 Task: Add an event with the title Sales Territory Review and Planning, date '2023/11/27', time 9:15 AM to 11:15 AMand add a description: Throughout the workshop, participants will engage in a series of activities, exercises, and discussions aimed at developing and refining their communication skills. These activities will be designed to be interactive, allowing participants to practice new techniques, receive feedback, and collaborate with their team members., put the event into Green category . Add location for the event as: Tunis, Tunisia, logged in from the account softage.4@softage.netand send the event invitation to softage.3@softage.net and softage.5@softage.net. Set a reminder for the event At time of event
Action: Mouse moved to (148, 120)
Screenshot: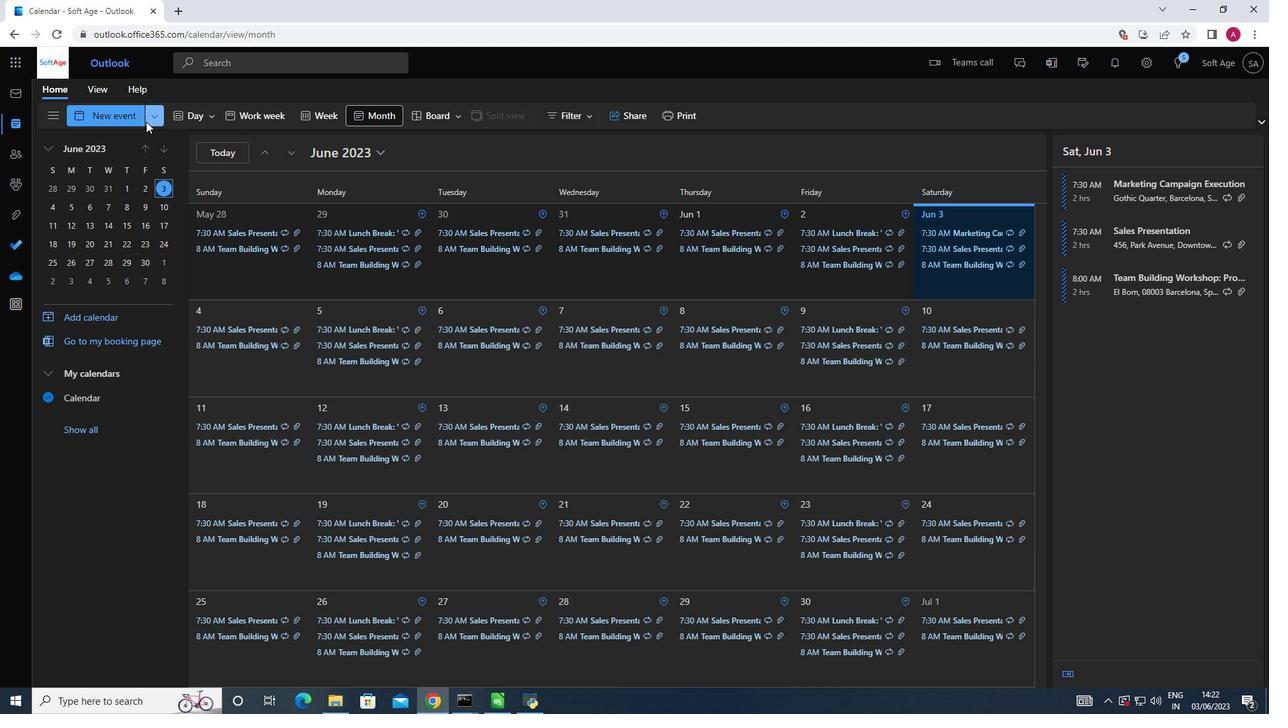
Action: Mouse pressed left at (148, 120)
Screenshot: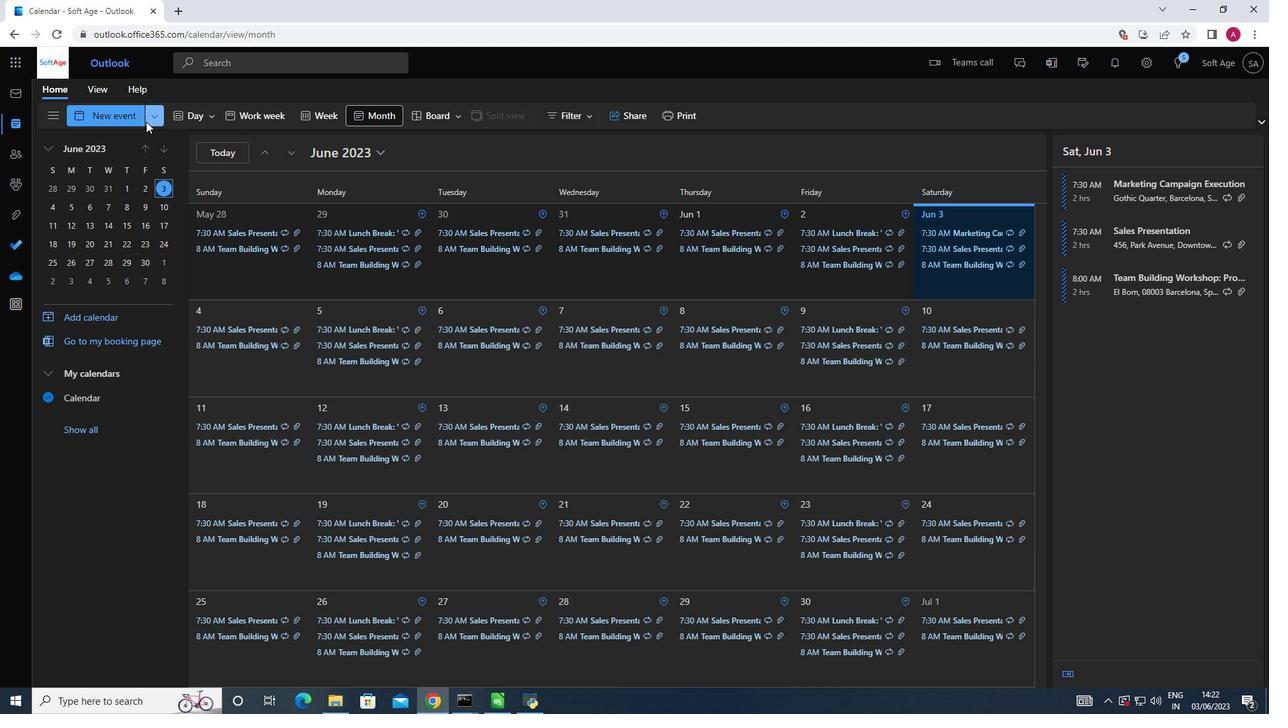 
Action: Mouse moved to (137, 165)
Screenshot: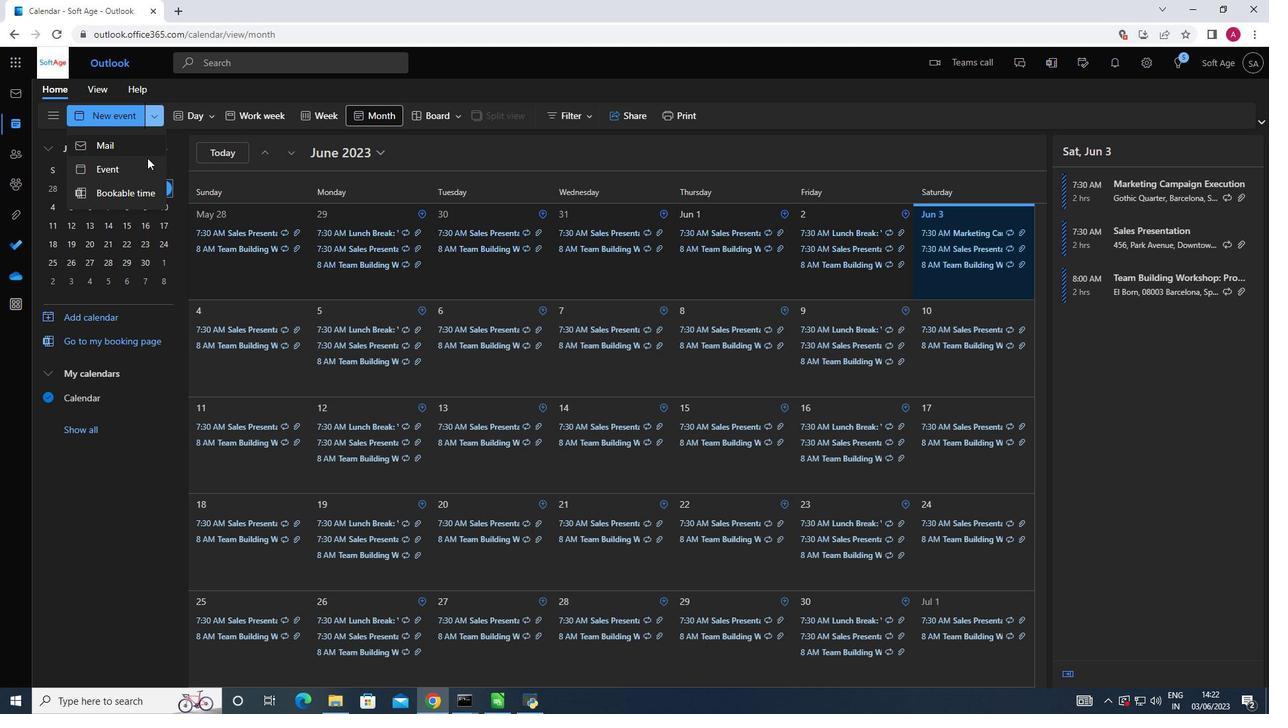 
Action: Mouse pressed left at (137, 165)
Screenshot: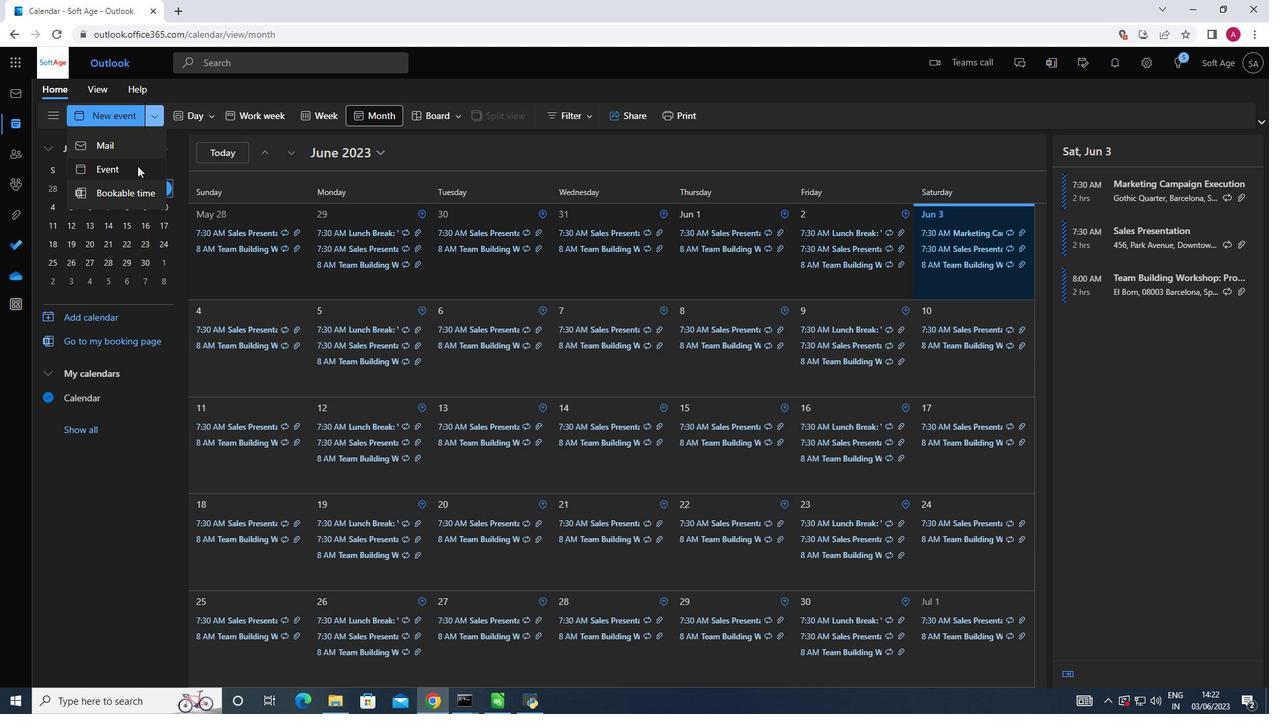 
Action: Mouse moved to (342, 202)
Screenshot: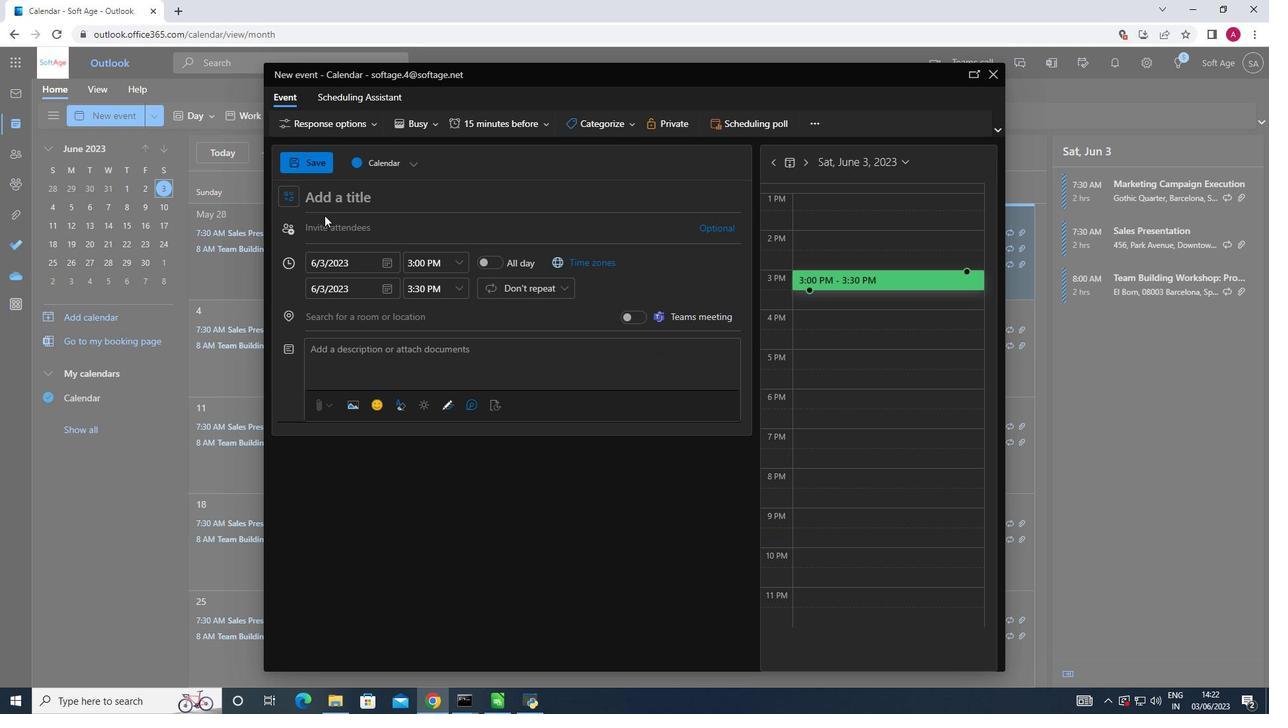 
Action: Mouse pressed left at (342, 202)
Screenshot: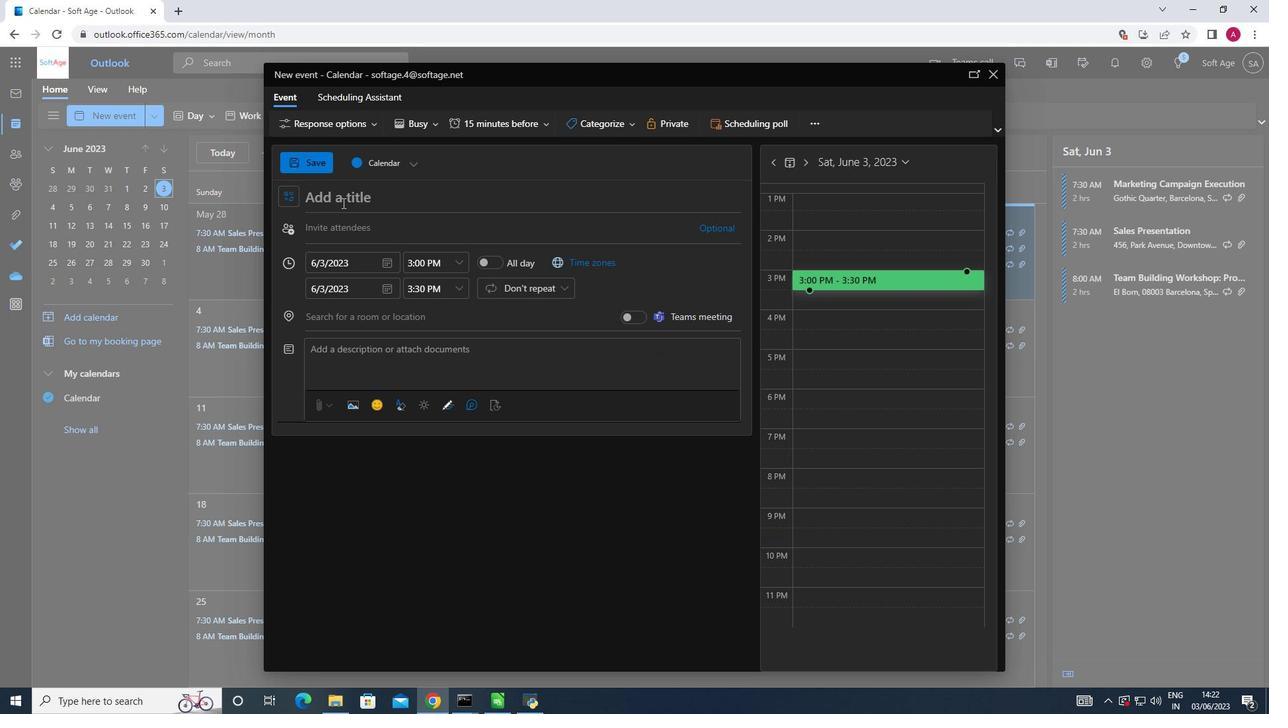 
Action: Key pressed <Key.shift>Sales<Key.space><Key.shift>Territort<Key.backspace>y<Key.space><Key.shift><Key.shift><Key.shift><Key.shift><Key.shift><Key.shift>Review<Key.space>and<Key.space><Key.shift><Key.shift><Key.shift><Key.shift>Planing
Screenshot: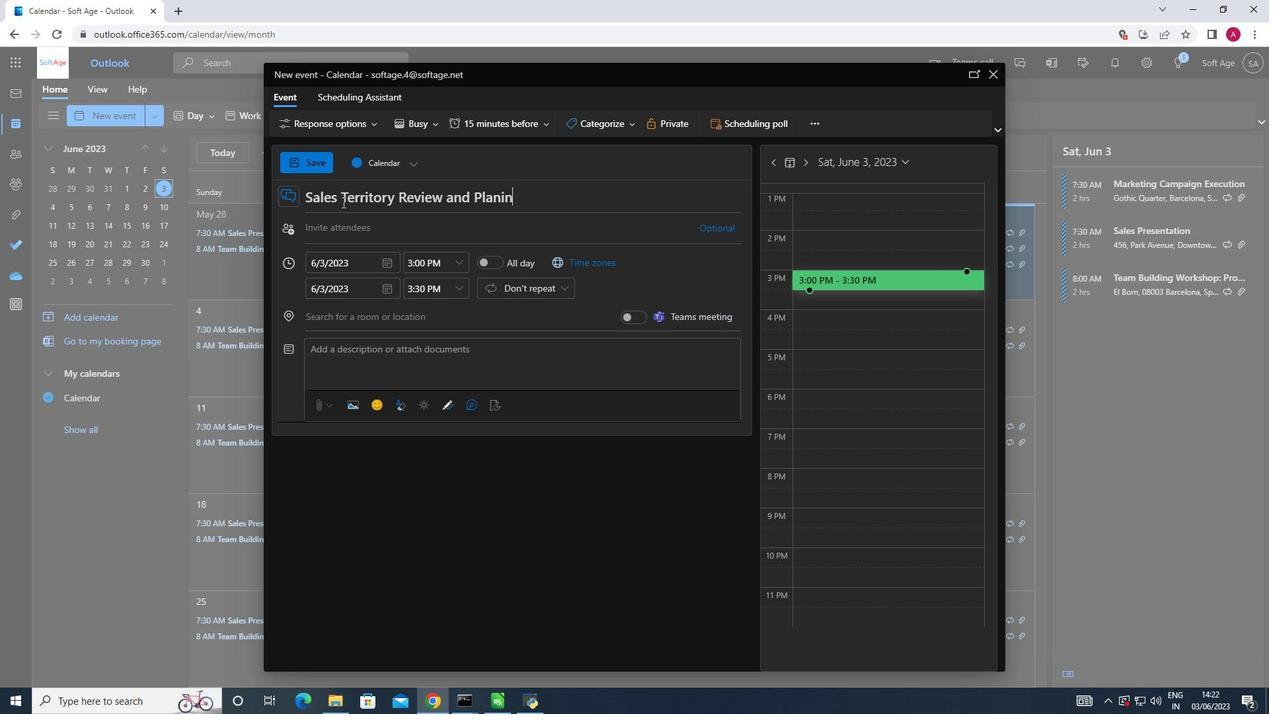 
Action: Mouse moved to (386, 261)
Screenshot: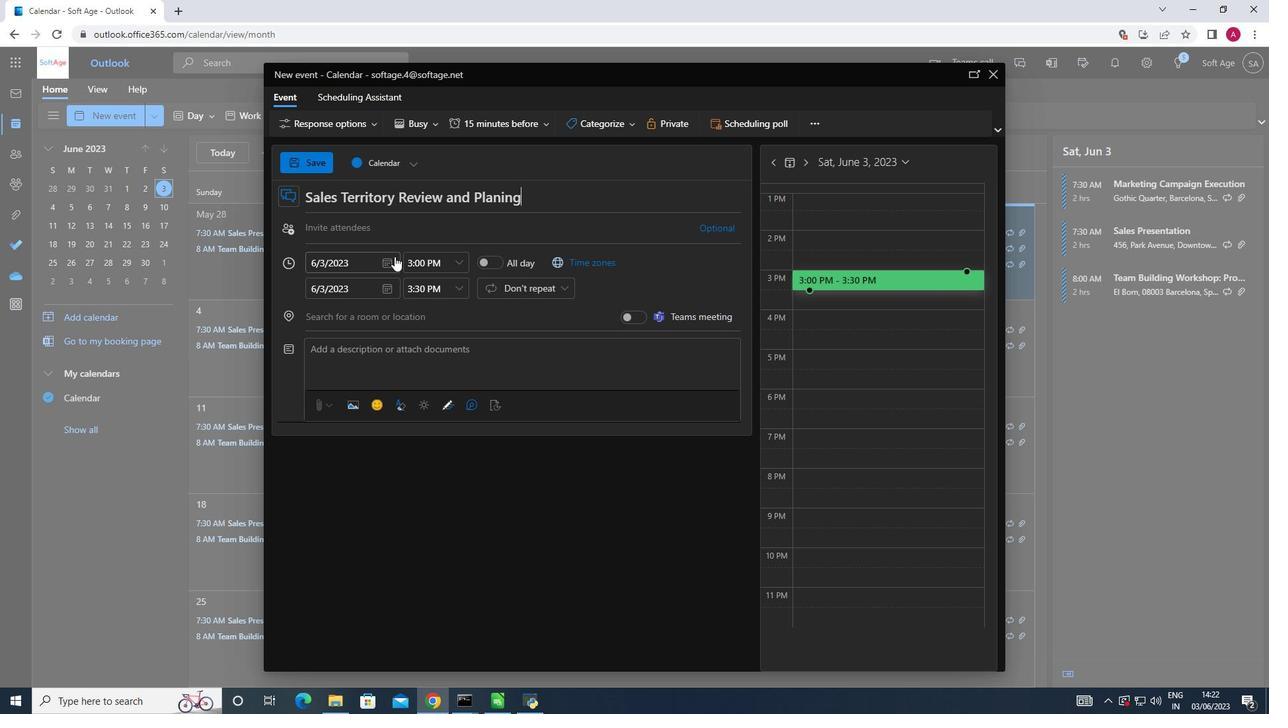 
Action: Mouse pressed left at (386, 261)
Screenshot: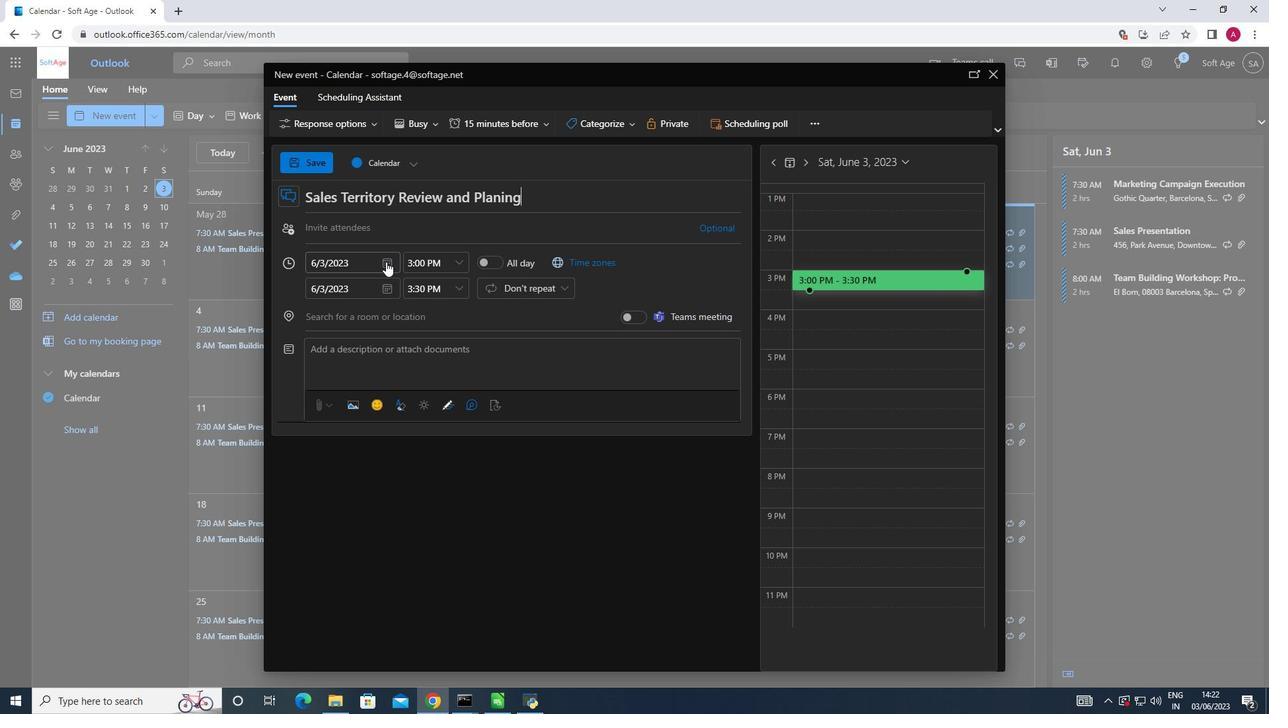 
Action: Mouse moved to (427, 294)
Screenshot: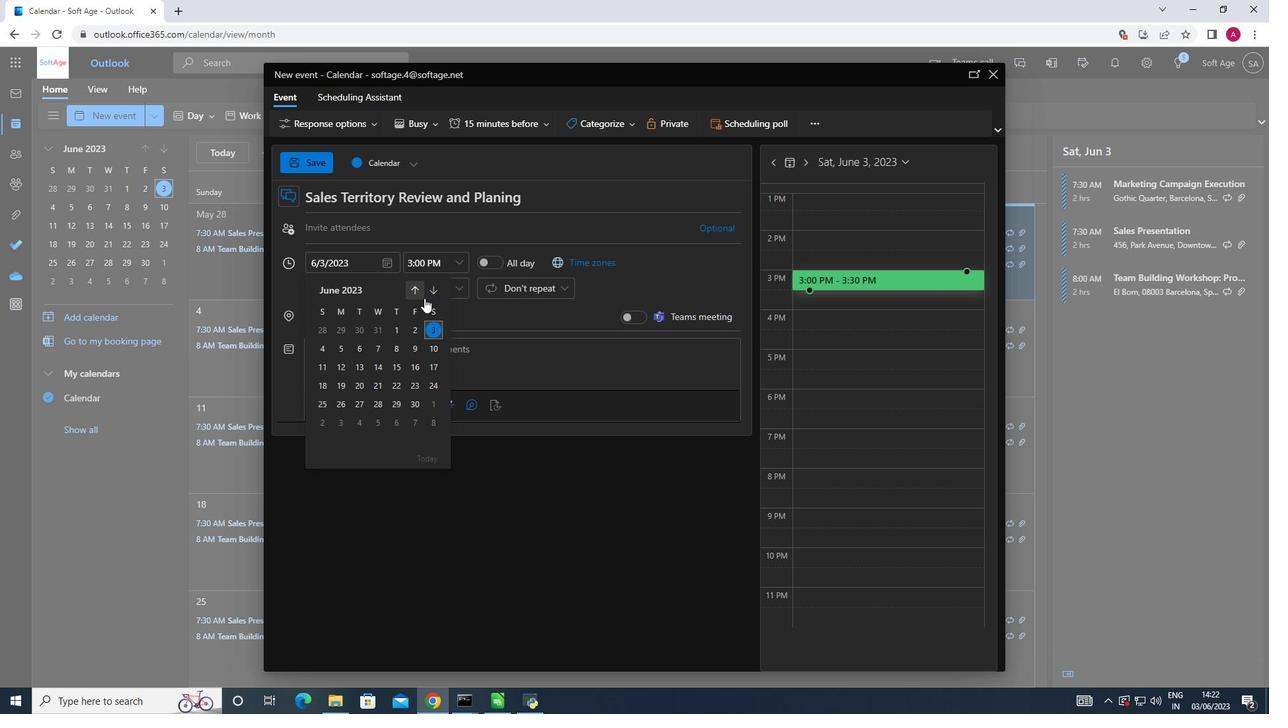 
Action: Mouse pressed left at (427, 294)
Screenshot: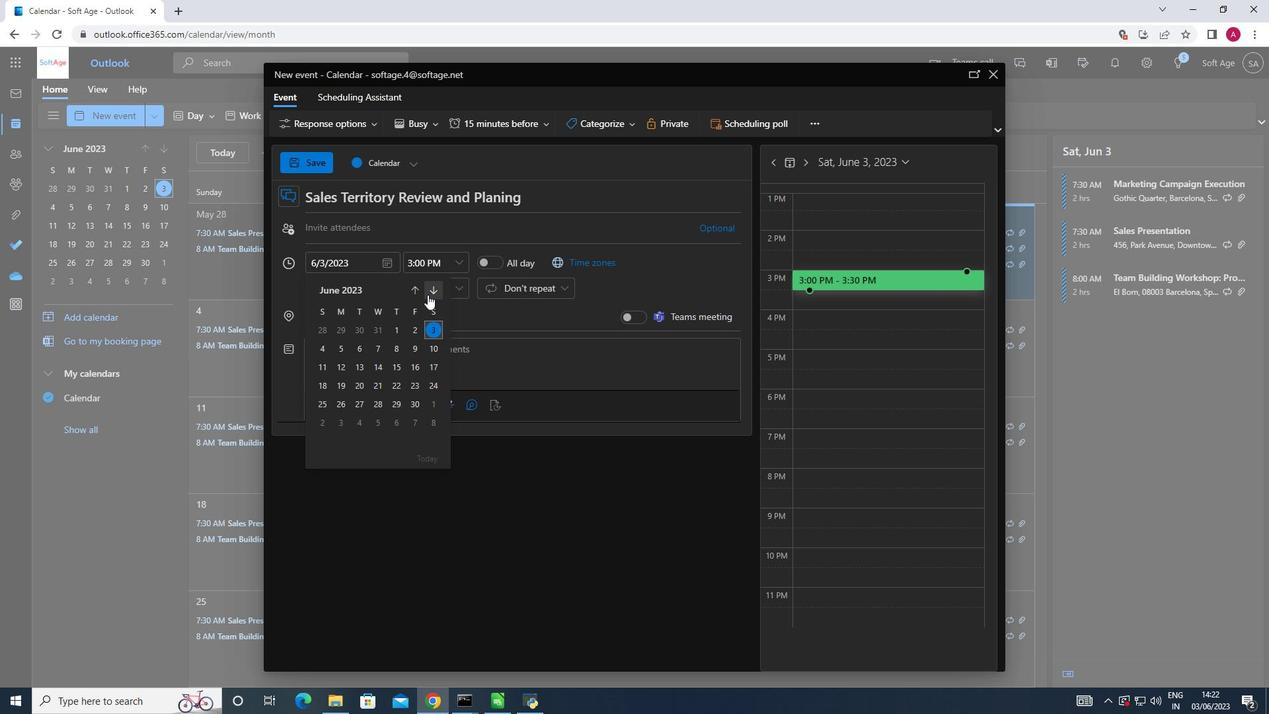 
Action: Mouse pressed left at (427, 294)
Screenshot: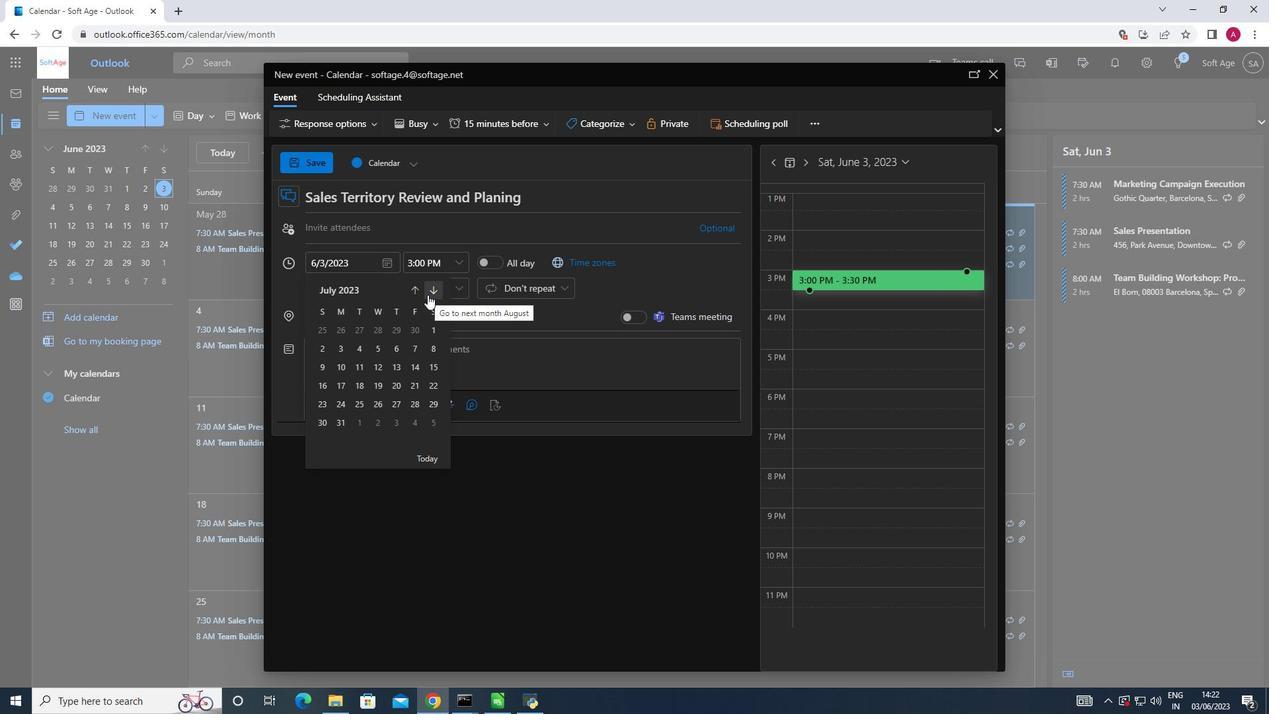 
Action: Mouse pressed left at (427, 294)
Screenshot: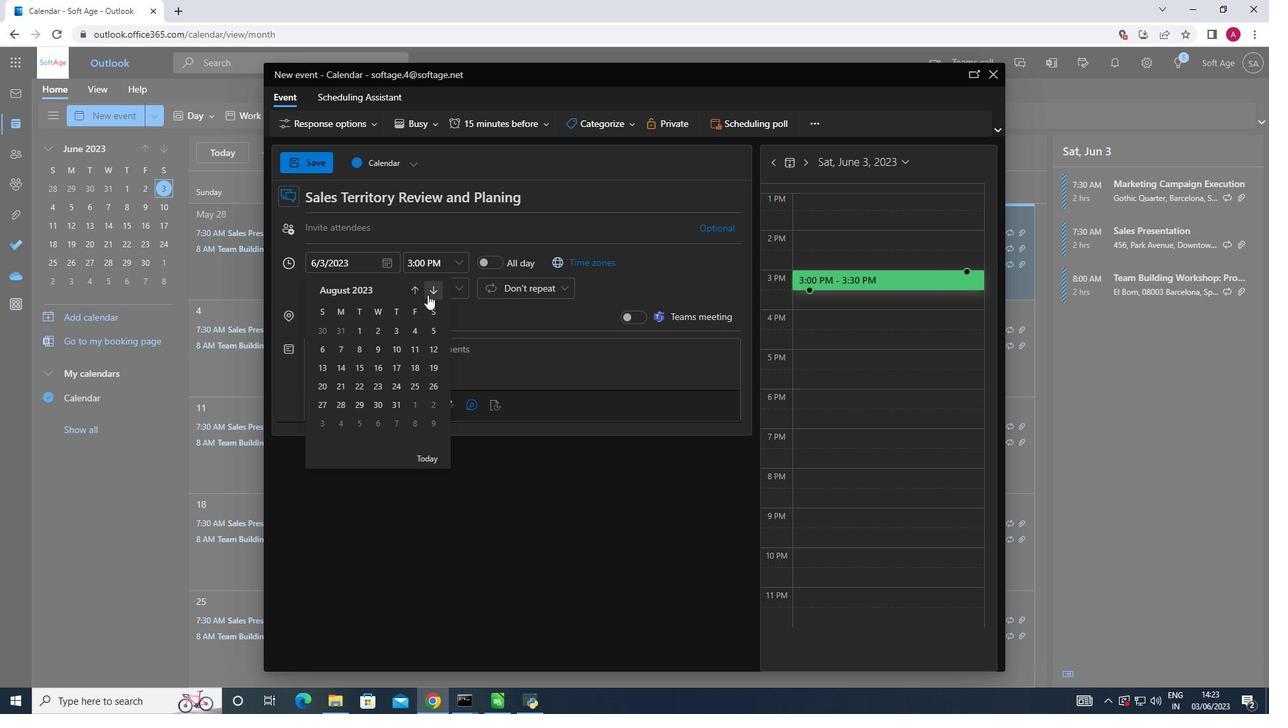 
Action: Mouse pressed left at (427, 294)
Screenshot: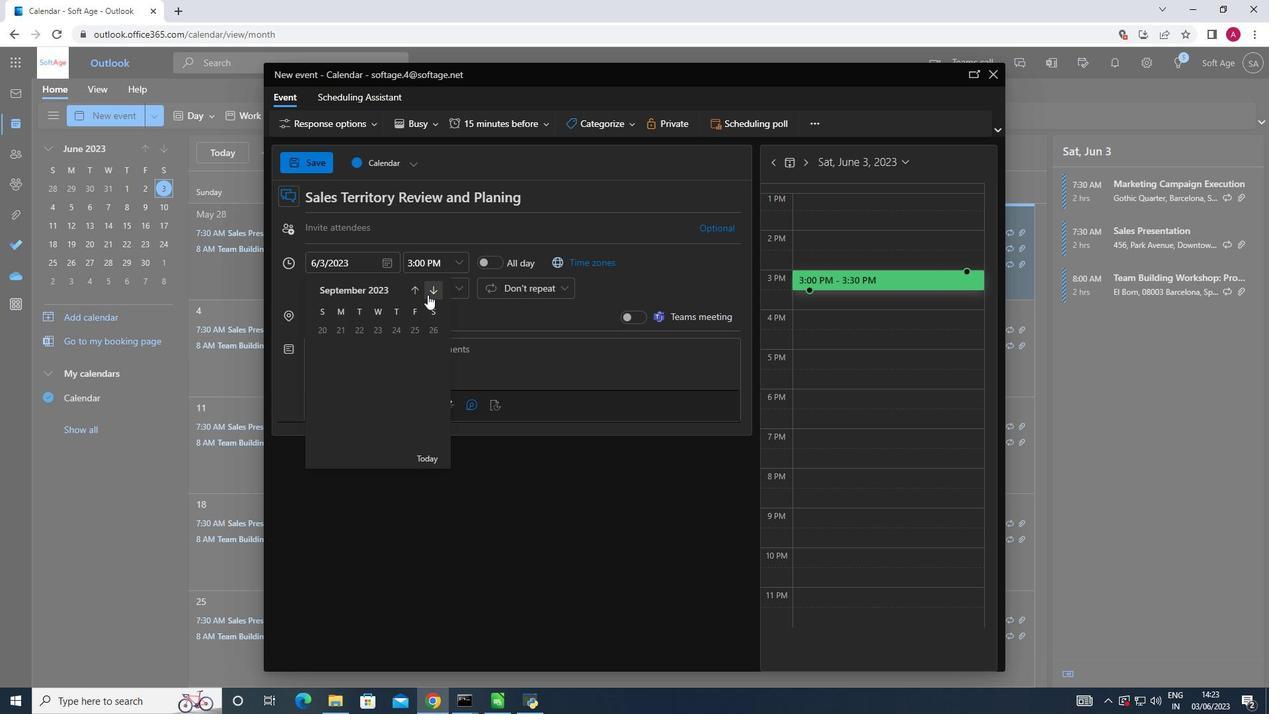 
Action: Mouse pressed left at (427, 294)
Screenshot: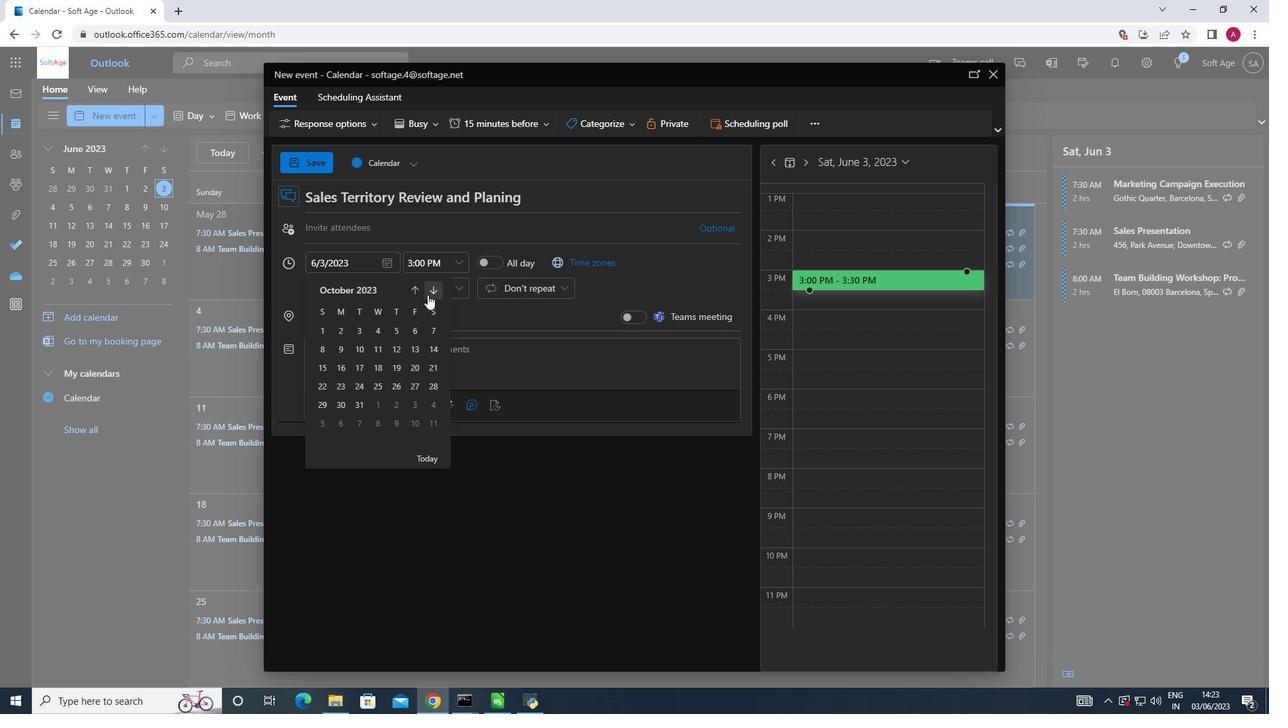 
Action: Mouse moved to (337, 402)
Screenshot: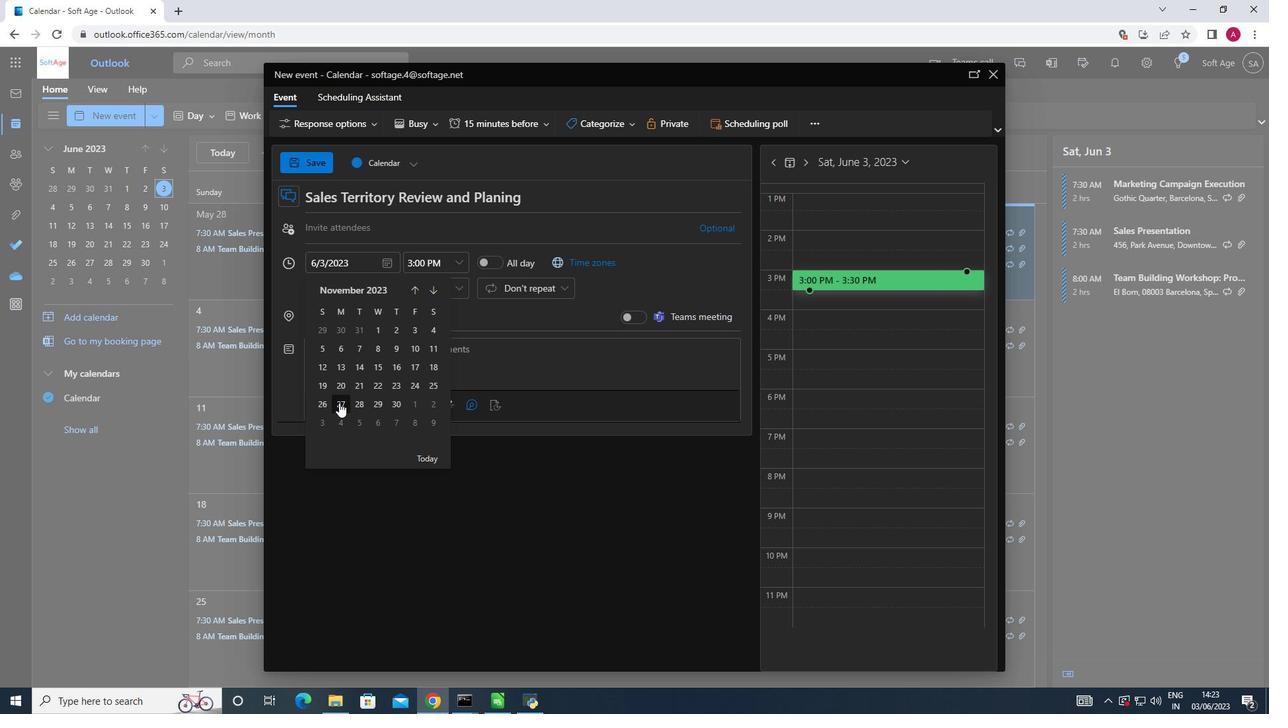 
Action: Mouse pressed left at (337, 402)
Screenshot: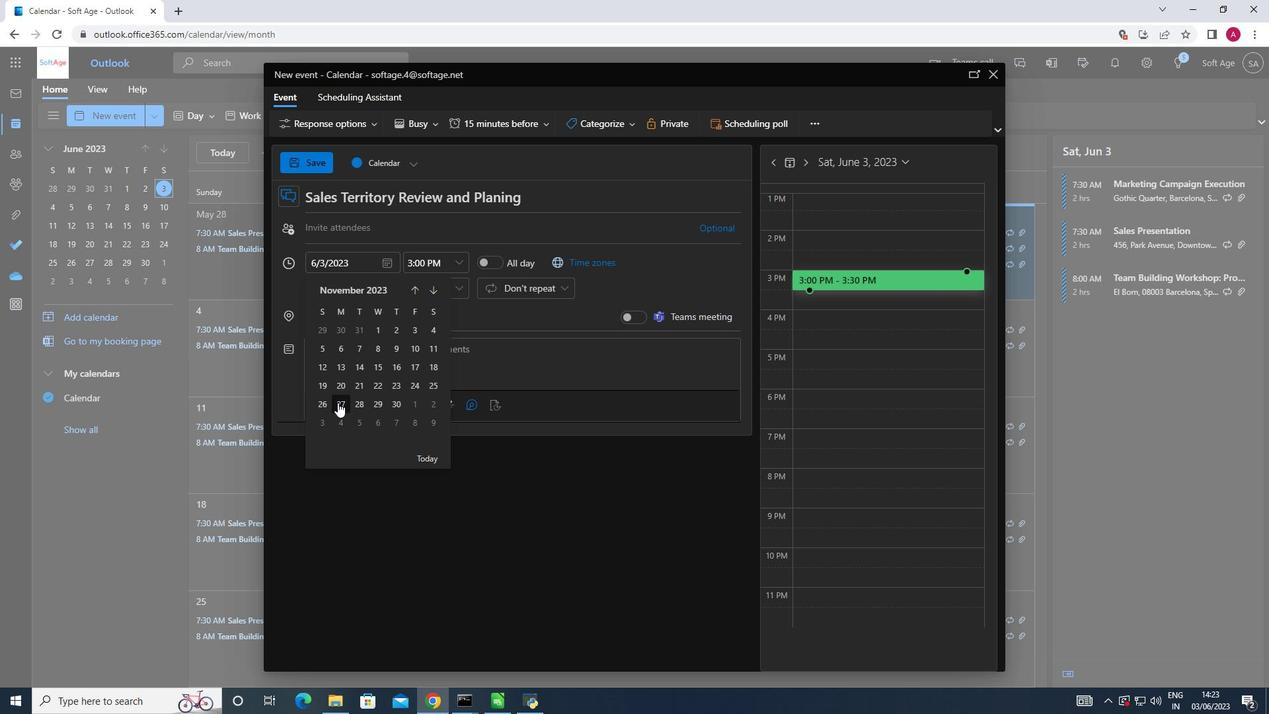 
Action: Mouse moved to (461, 263)
Screenshot: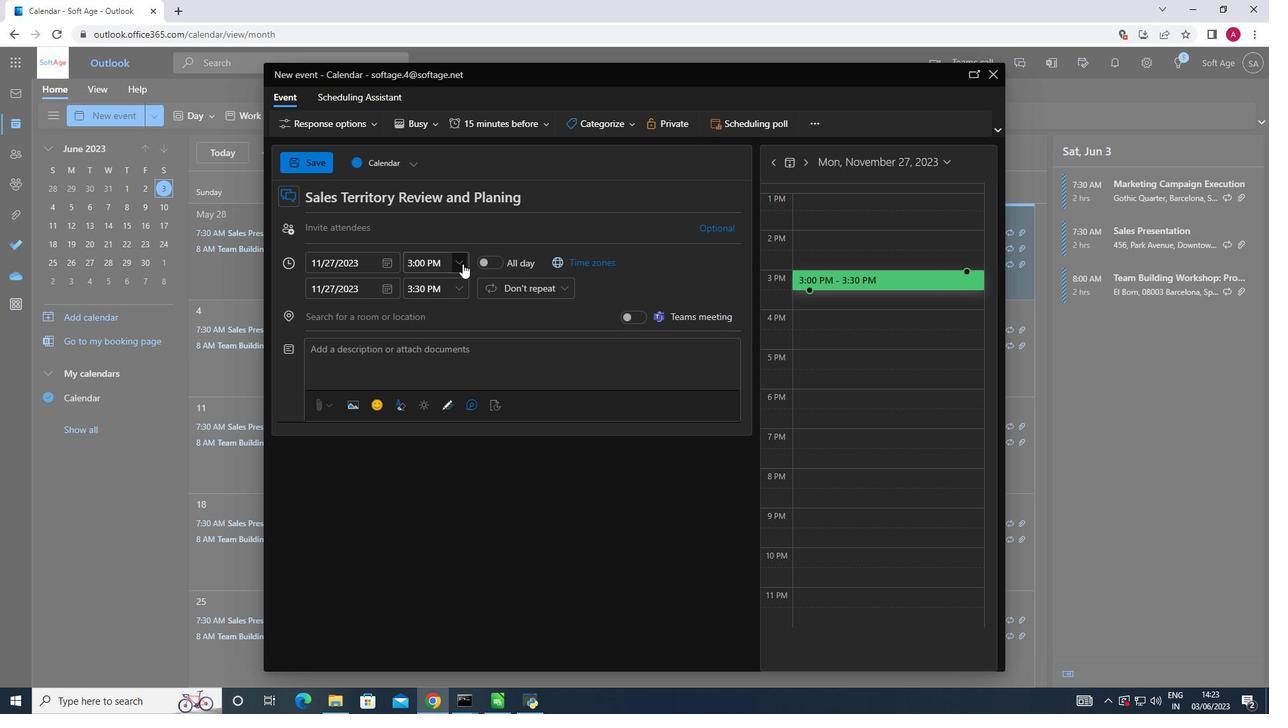 
Action: Mouse pressed left at (461, 263)
Screenshot: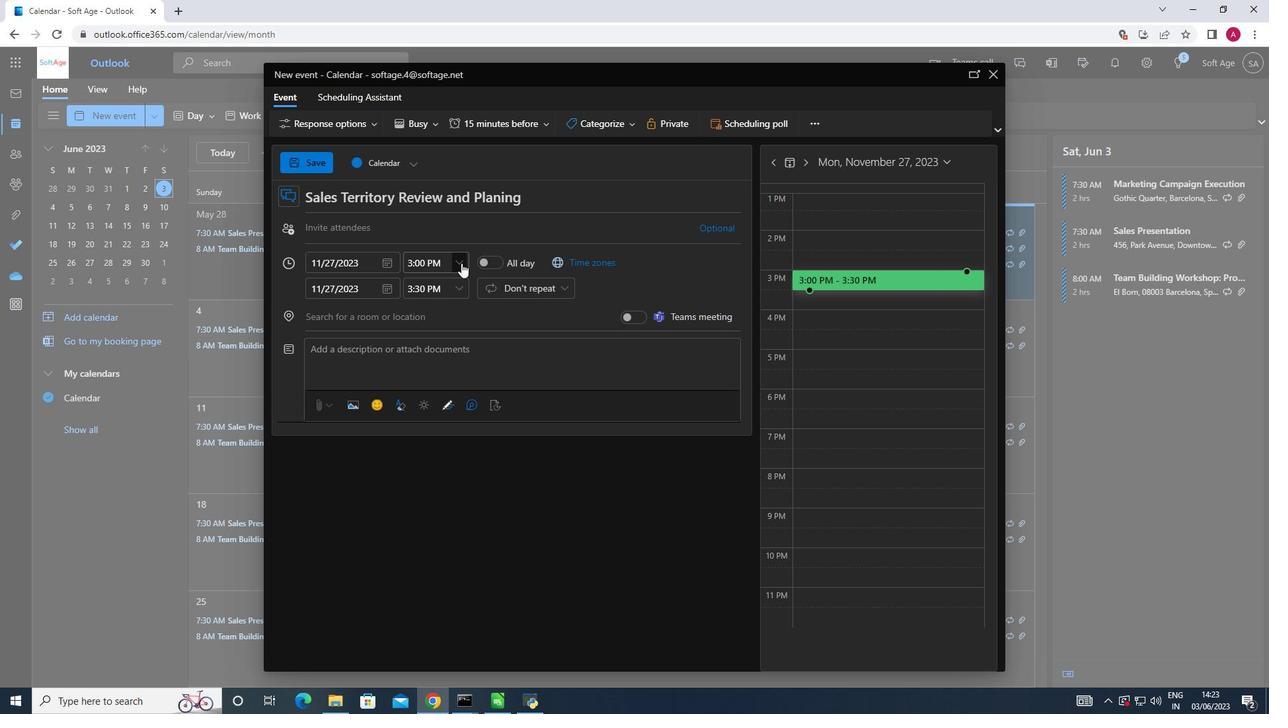
Action: Mouse moved to (449, 345)
Screenshot: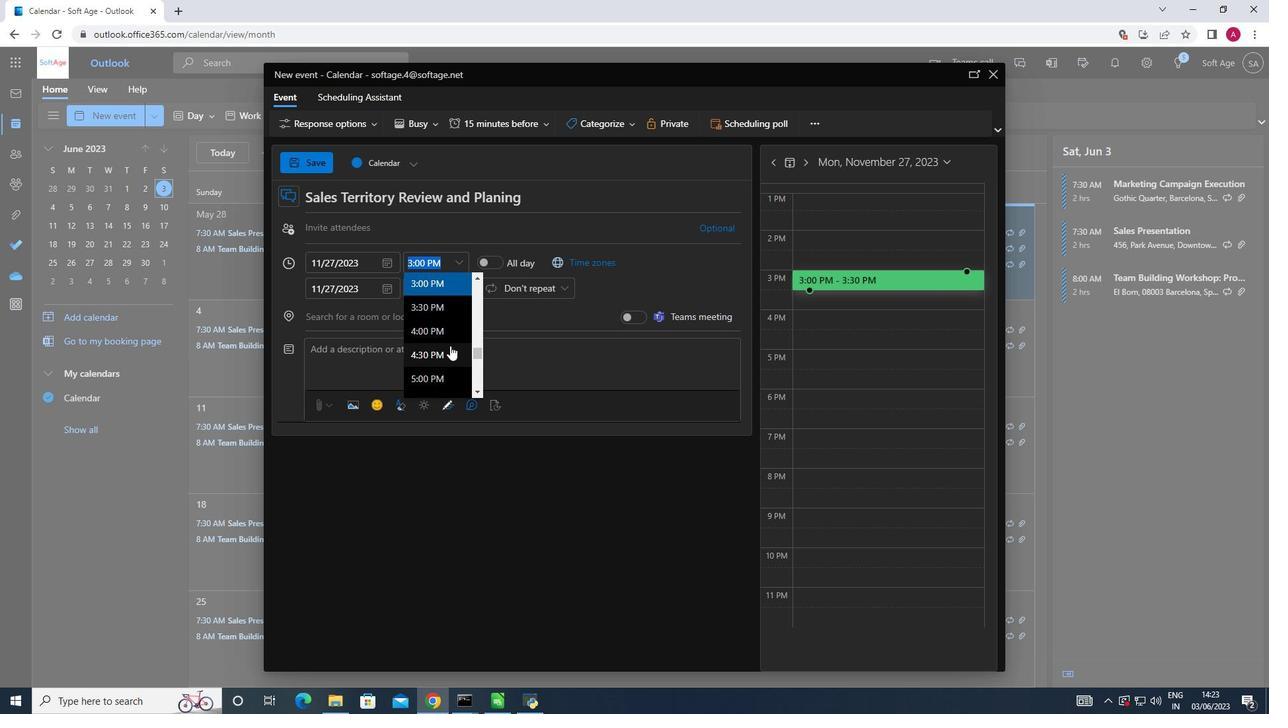 
Action: Mouse scrolled (449, 345) with delta (0, 0)
Screenshot: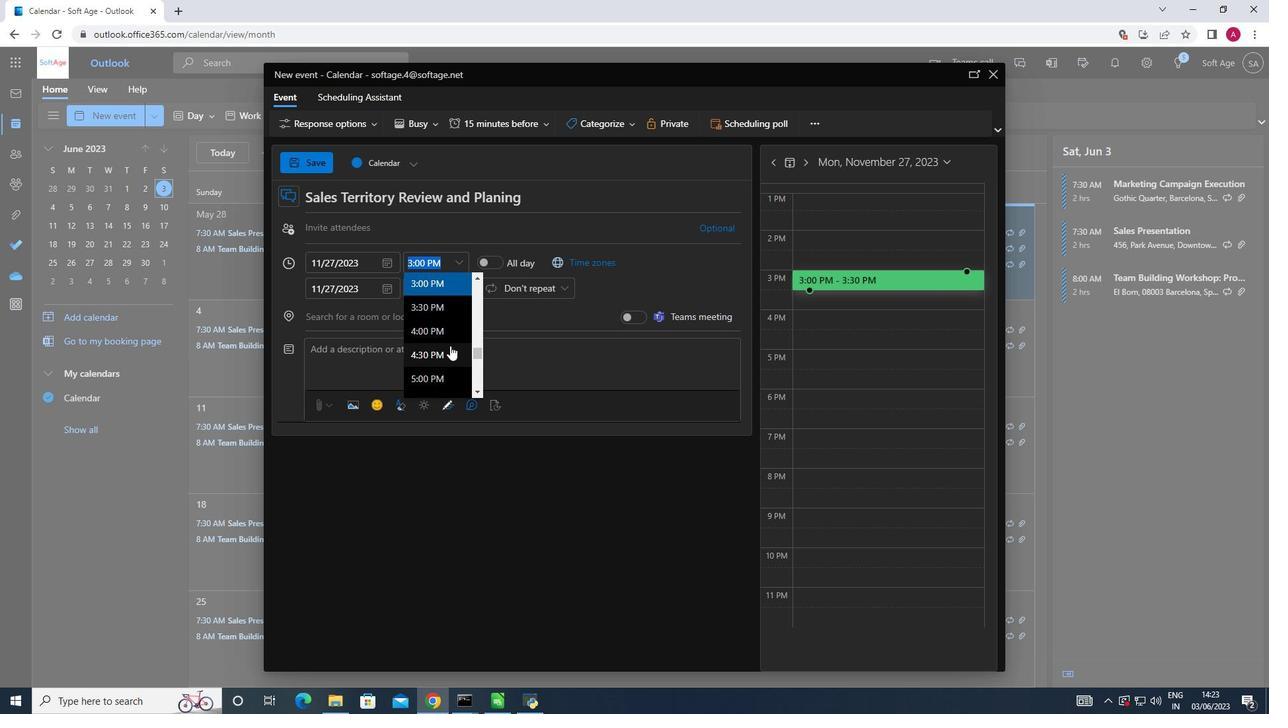 
Action: Mouse scrolled (449, 345) with delta (0, 0)
Screenshot: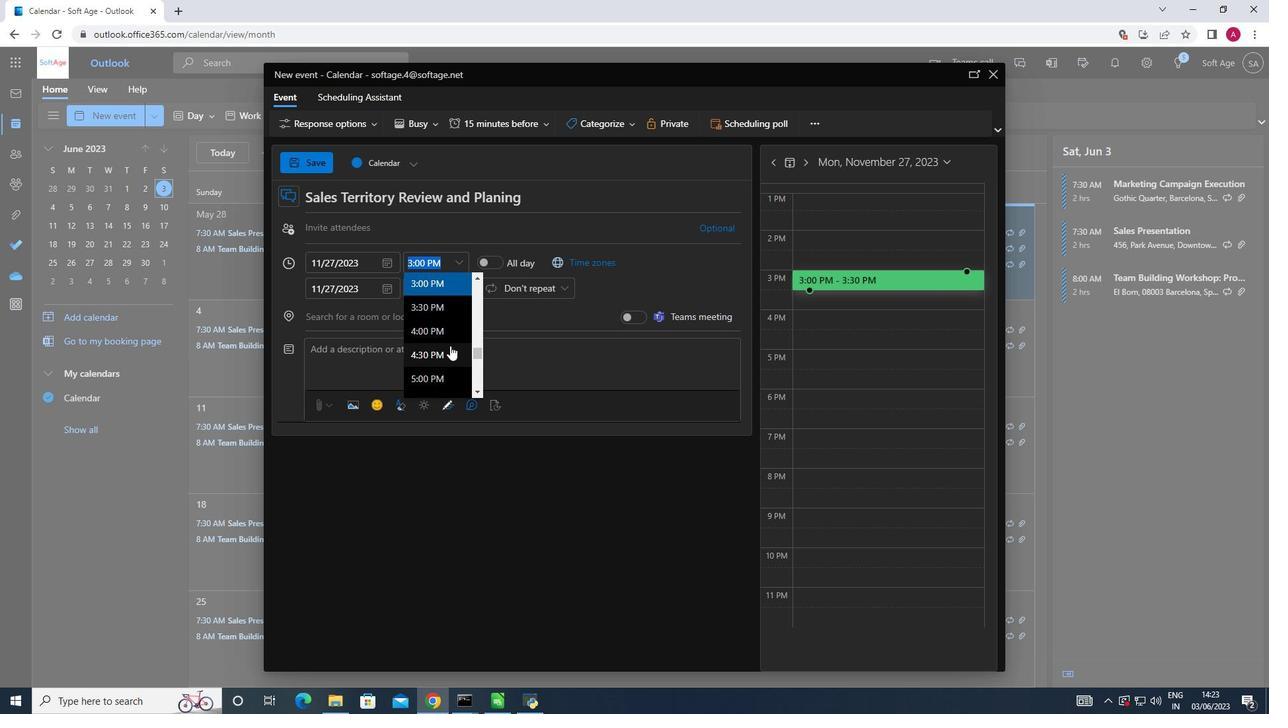 
Action: Mouse scrolled (449, 345) with delta (0, 0)
Screenshot: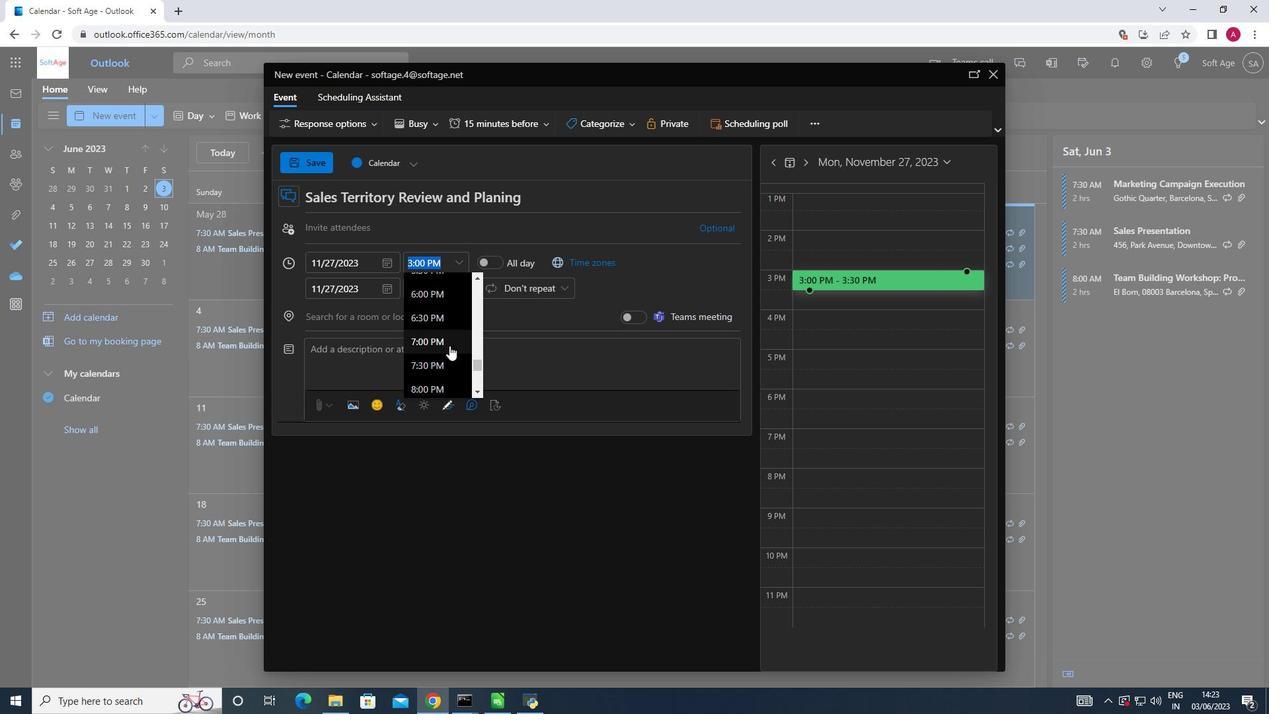
Action: Mouse moved to (420, 271)
Screenshot: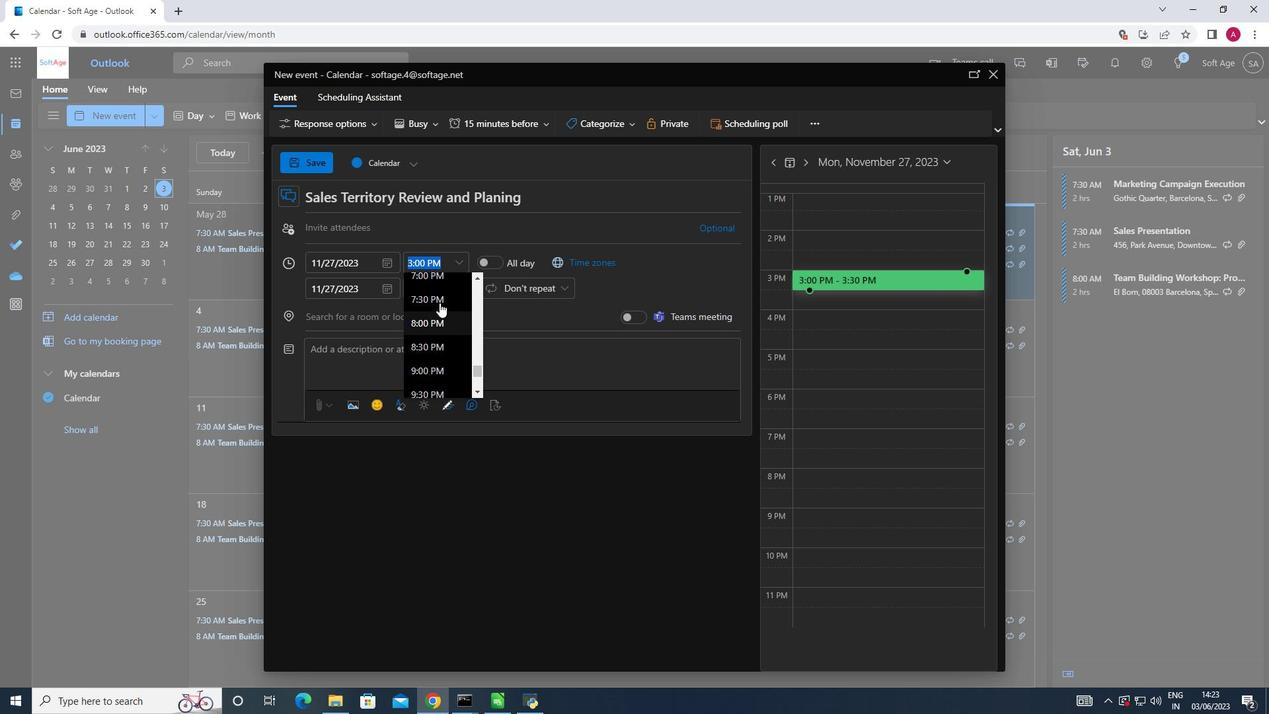 
Action: Key pressed 9<Key.shift_r>:15<Key.space><Key.shift>AM<Key.enter>
Screenshot: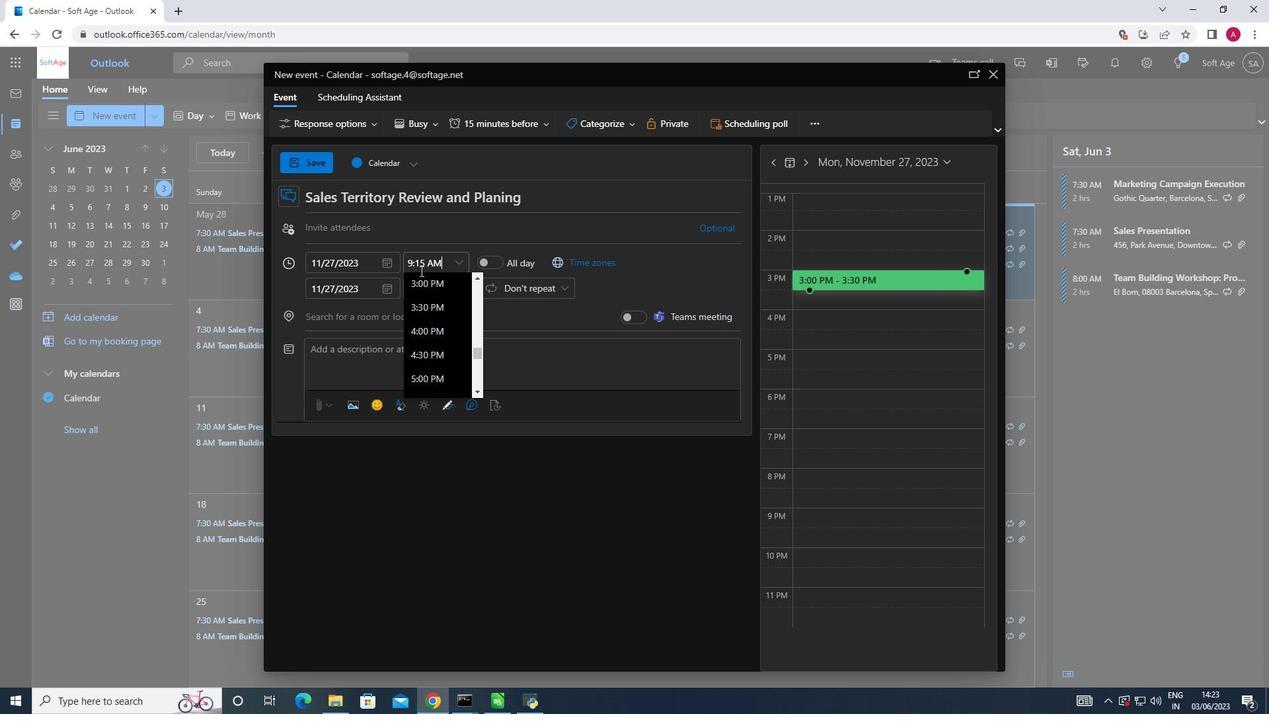 
Action: Mouse moved to (462, 291)
Screenshot: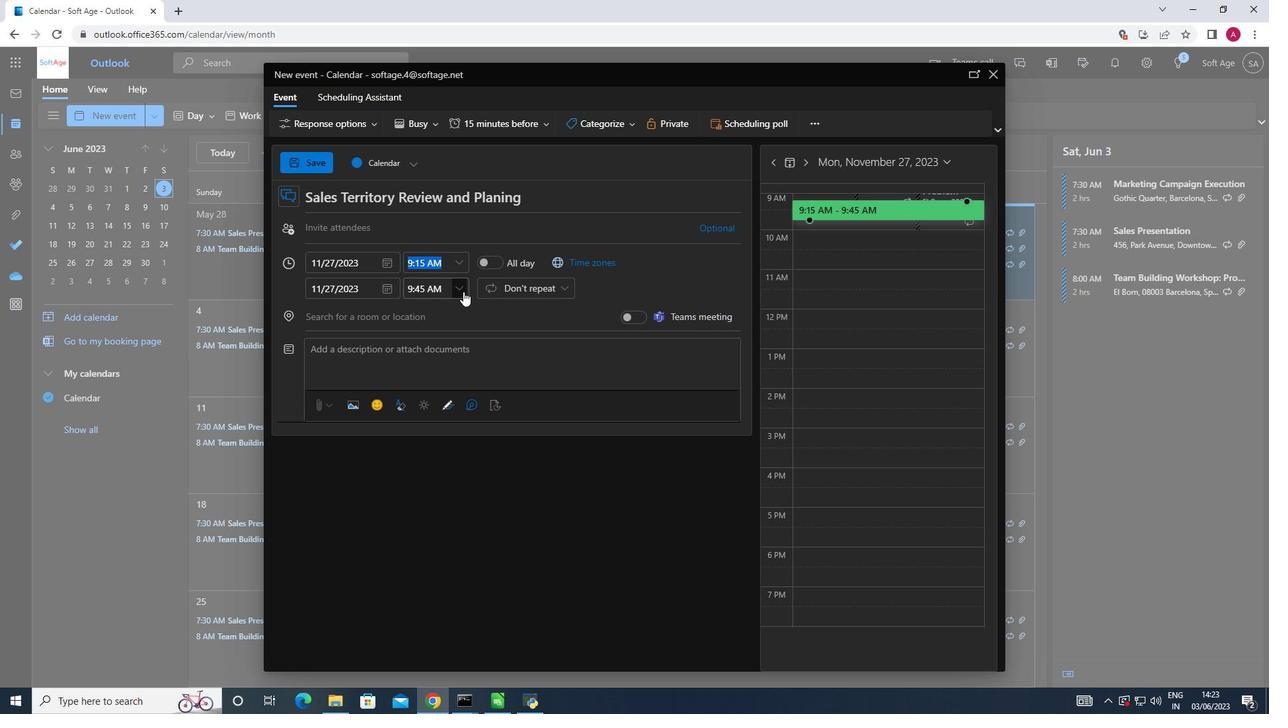 
Action: Mouse pressed left at (462, 291)
Screenshot: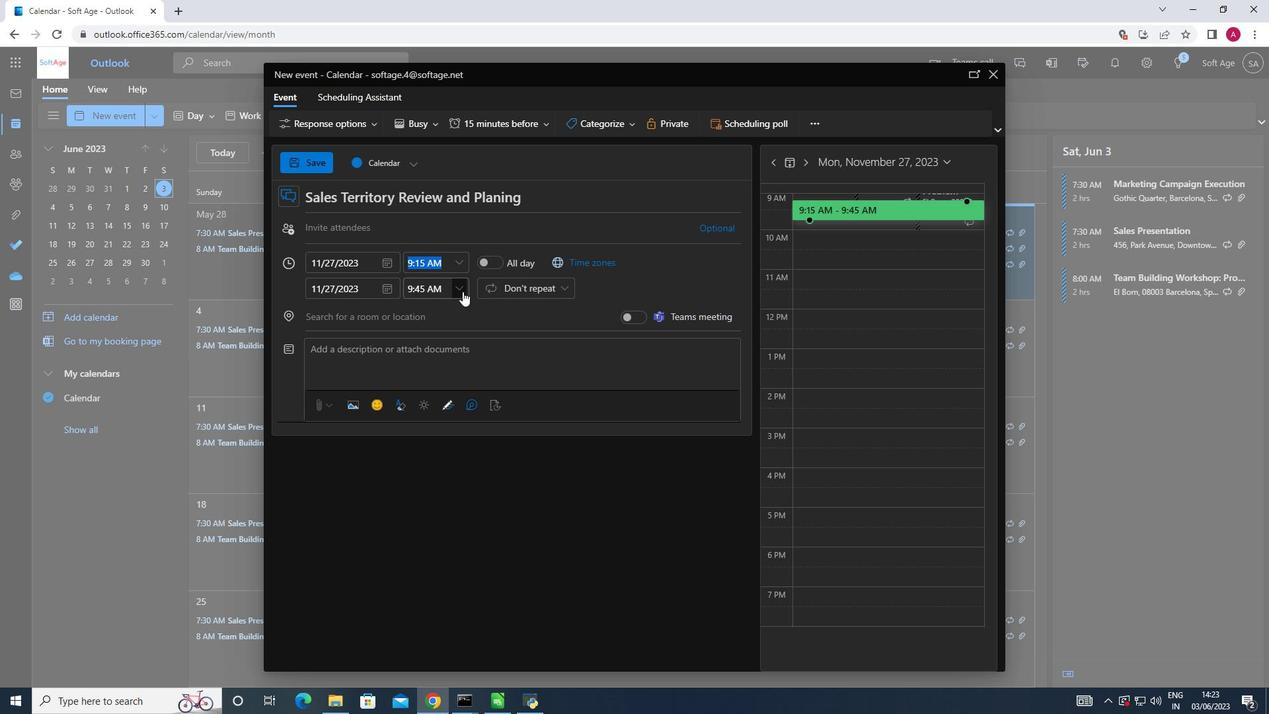 
Action: Mouse moved to (444, 378)
Screenshot: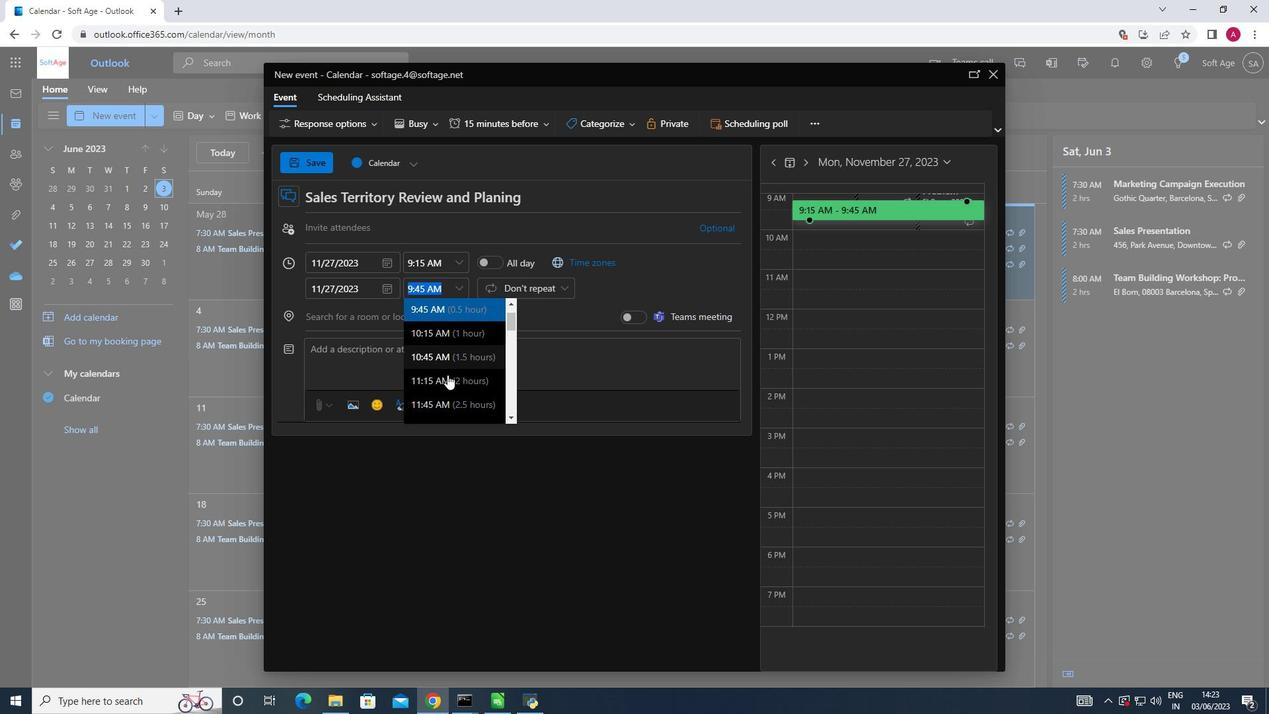 
Action: Mouse pressed left at (444, 378)
Screenshot: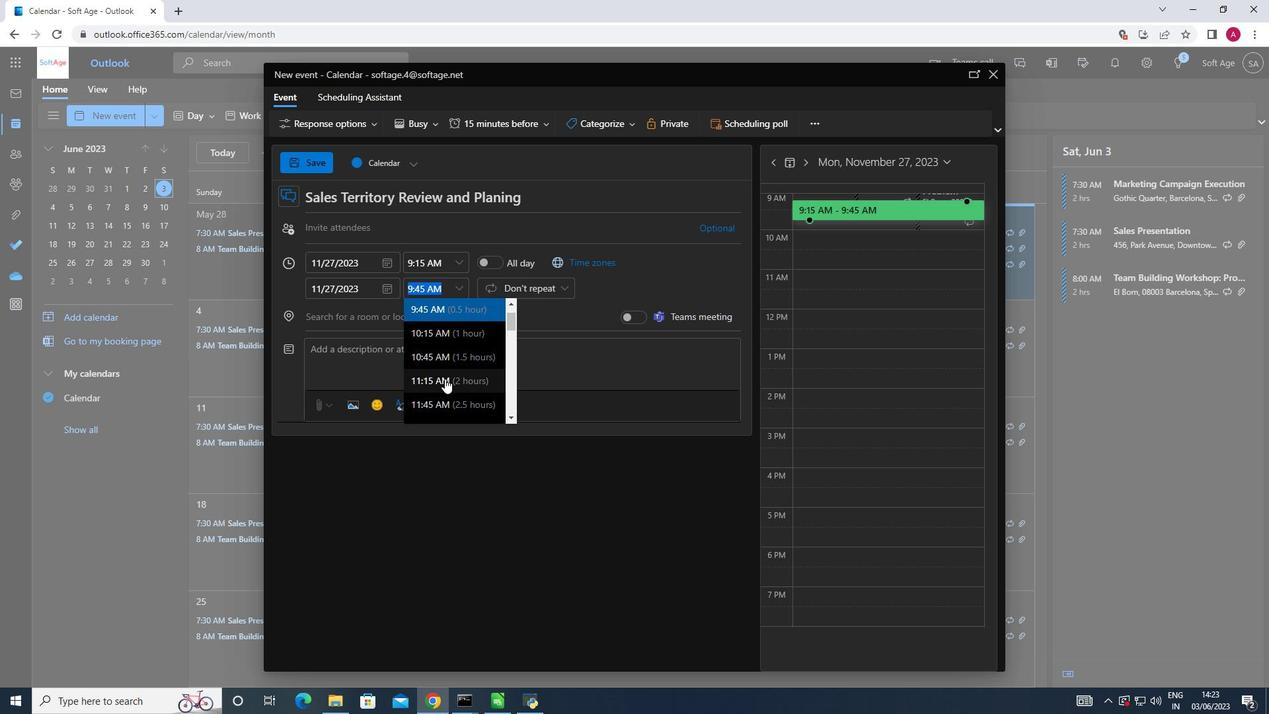 
Action: Mouse moved to (326, 353)
Screenshot: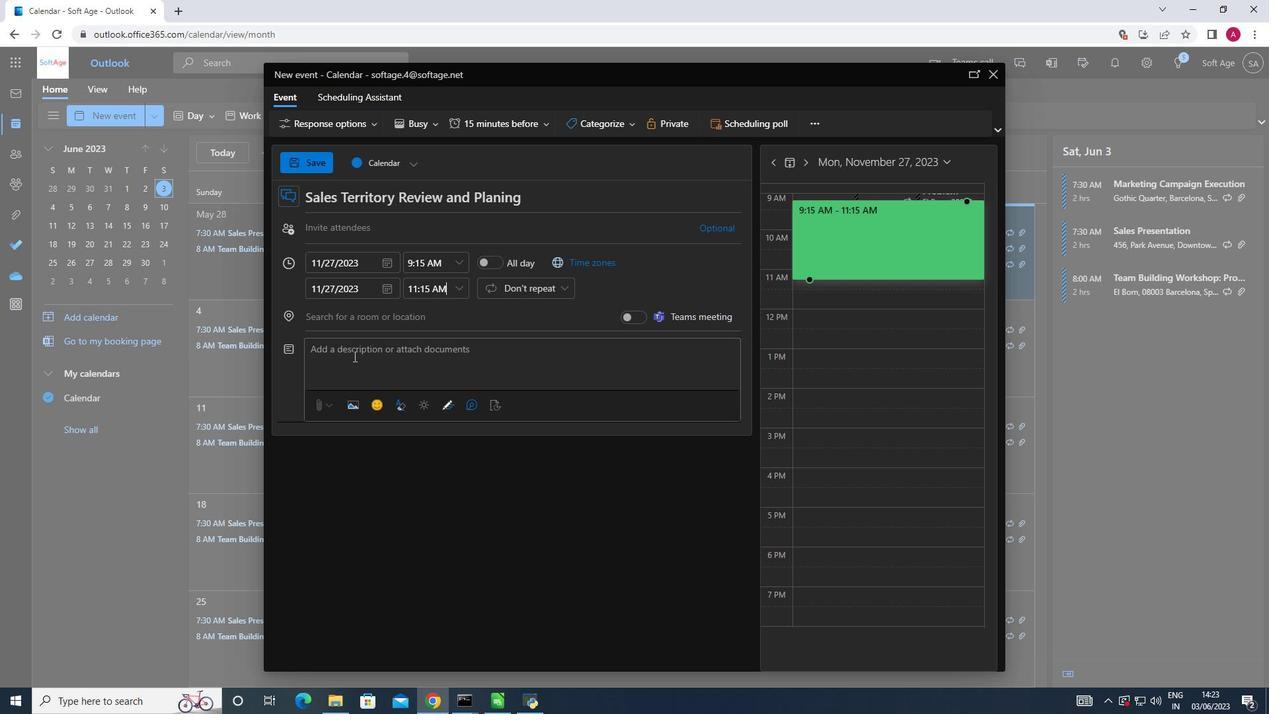 
Action: Mouse pressed left at (326, 353)
Screenshot: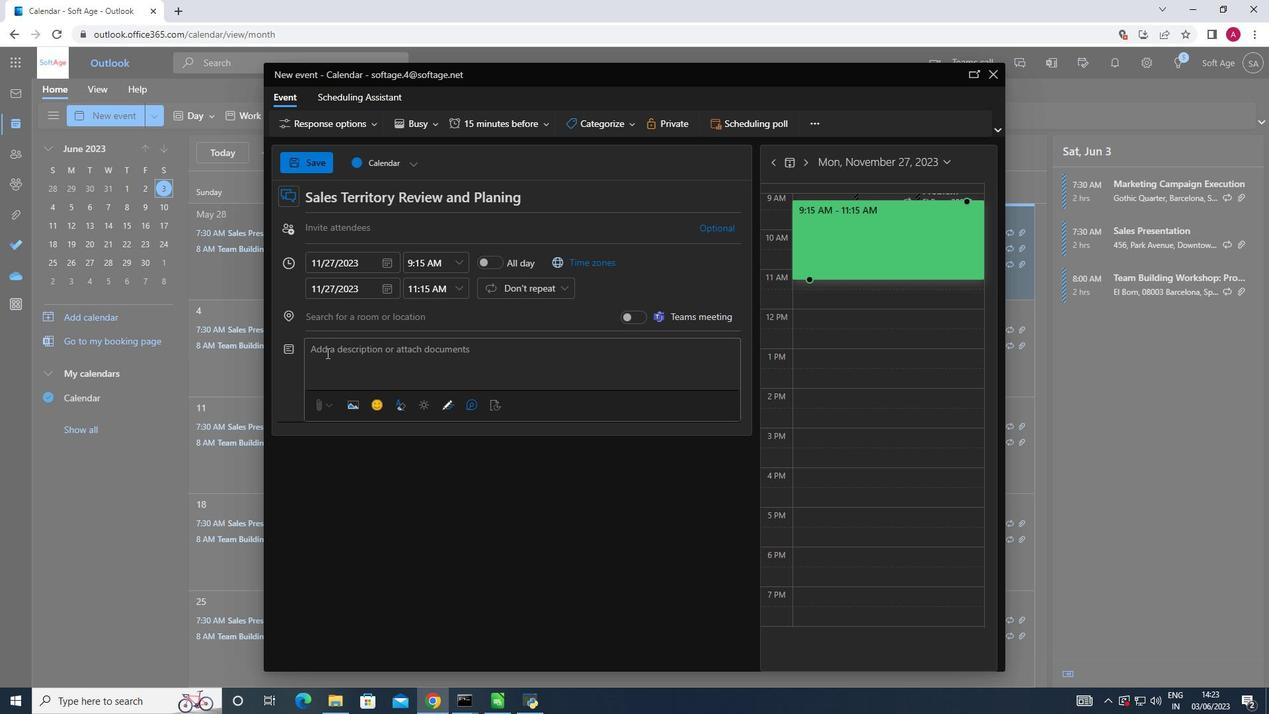 
Action: Key pressed <Key.shift>Throughout<Key.space>the<Key.space>worksg<Key.backspace>hop,<Key.space>participants<Key.space>will<Key.space>engage<Key.space>in<Key.space>a<Key.space>series<Key.space>of<Key.space>activities<Key.space>will<Key.space>be<Key.space>designed<Key.space>to<Key.space>be<Key.space>
Screenshot: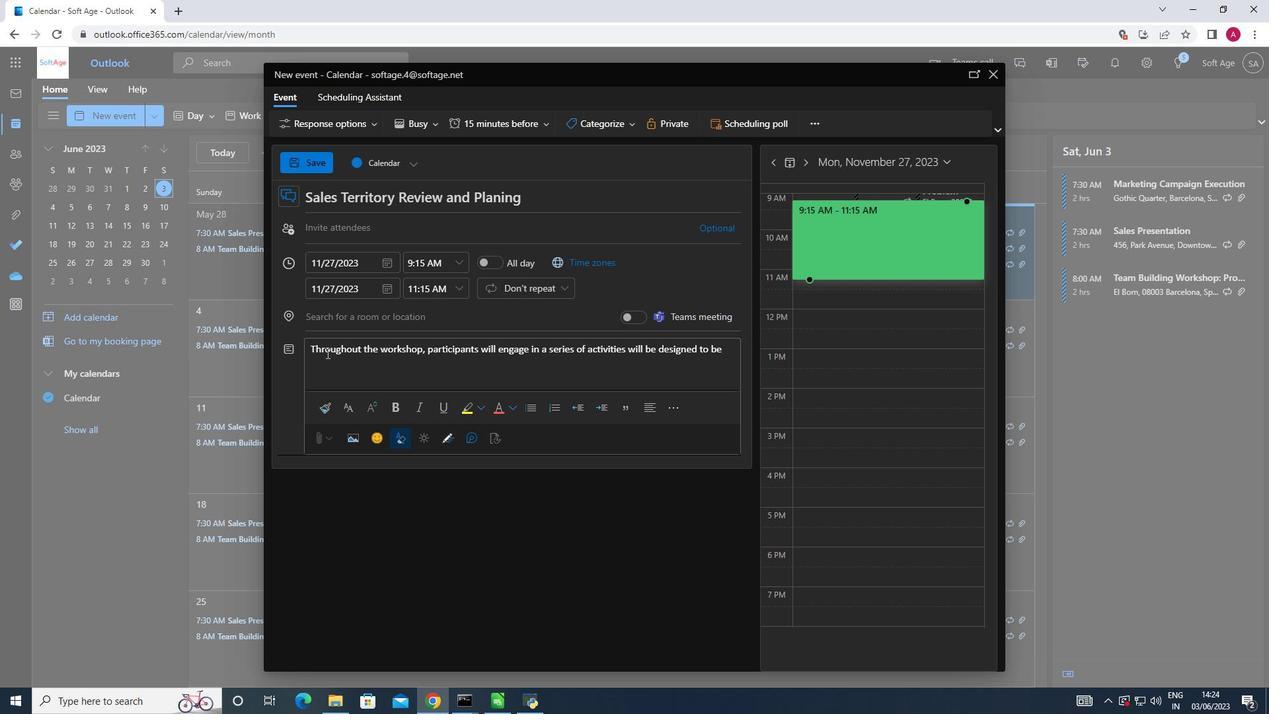 
Action: Mouse moved to (589, 349)
Screenshot: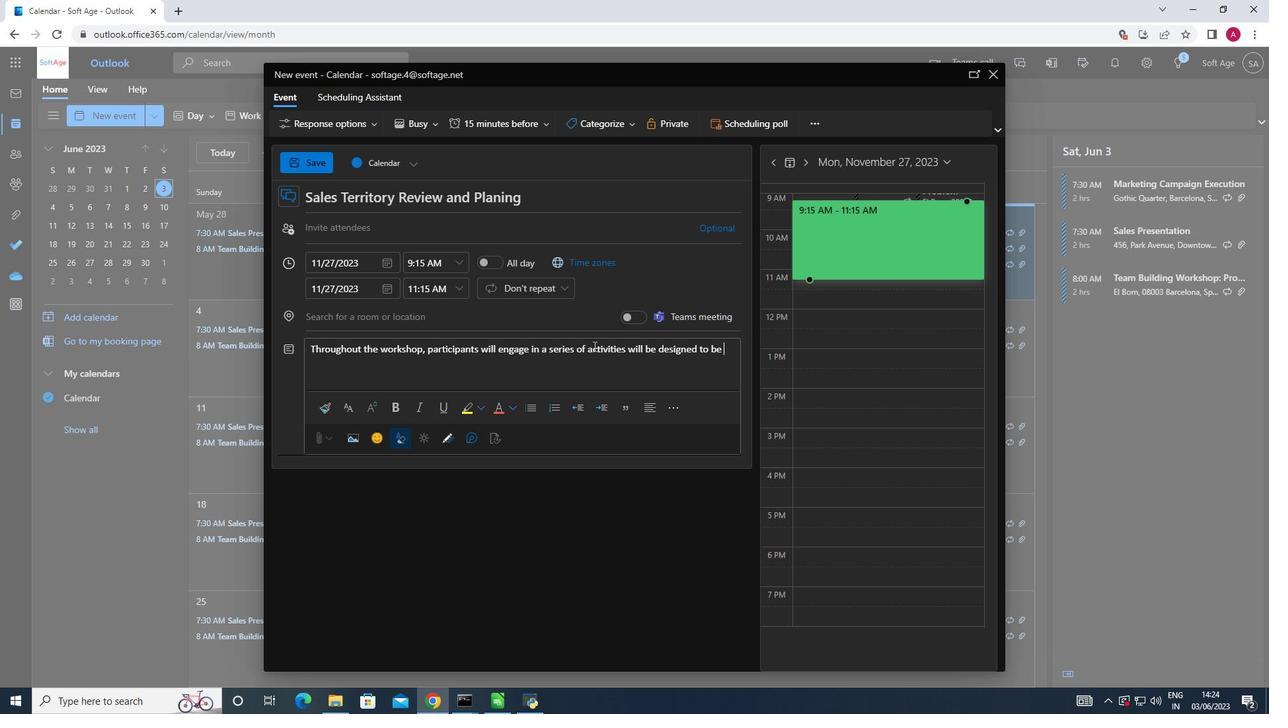 
Action: Mouse pressed left at (589, 349)
Screenshot: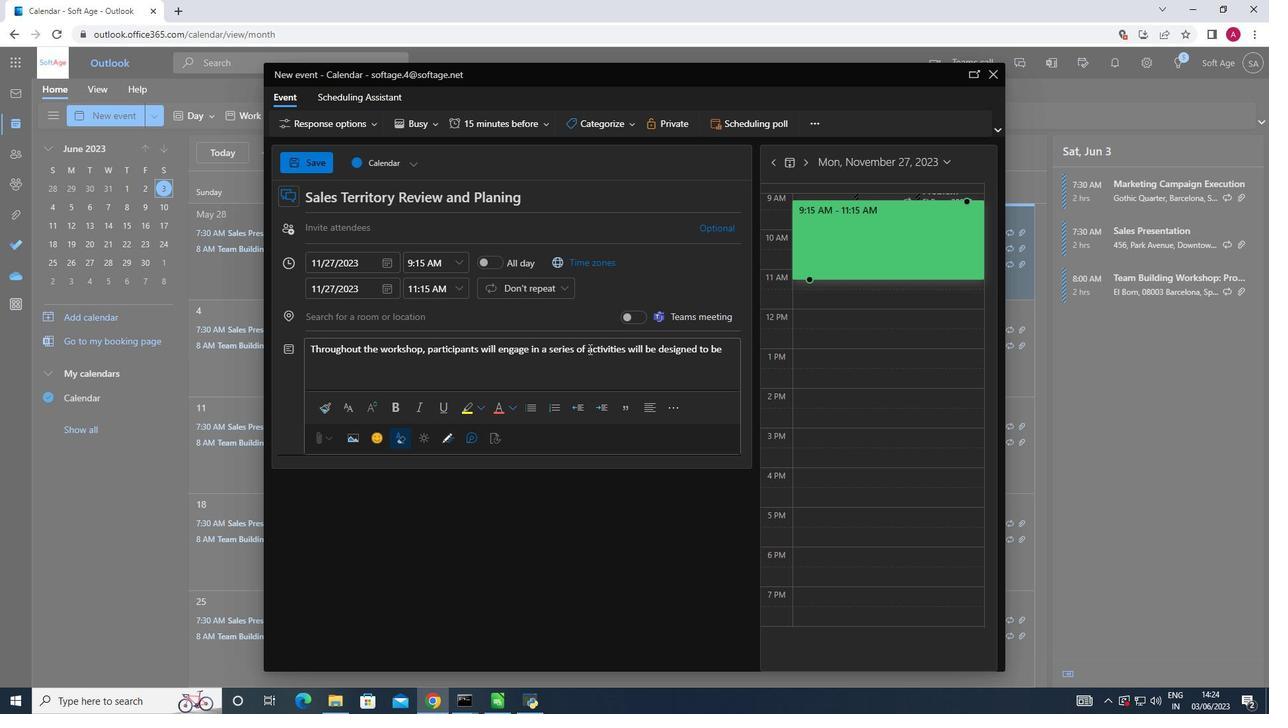 
Action: Mouse moved to (724, 355)
Screenshot: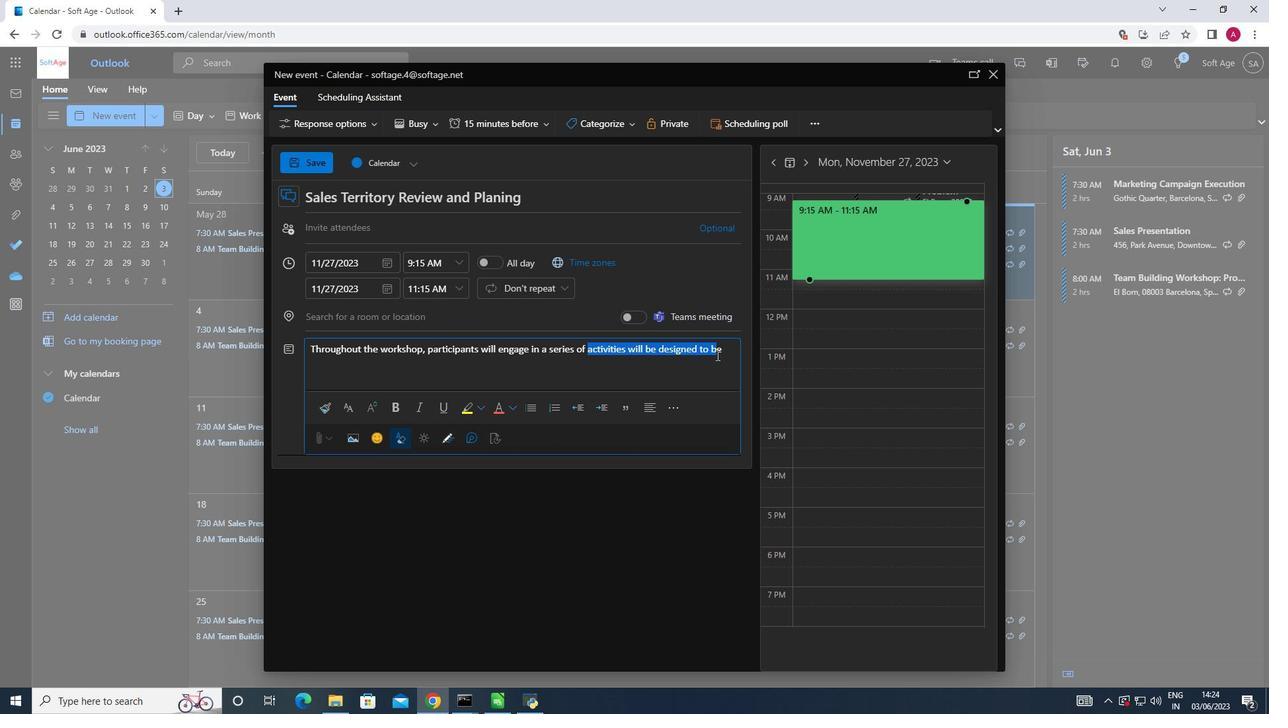 
Action: Key pressed <Key.delete>activities,<Key.space>excercises,<Key.space>and<Key.space>dis
Screenshot: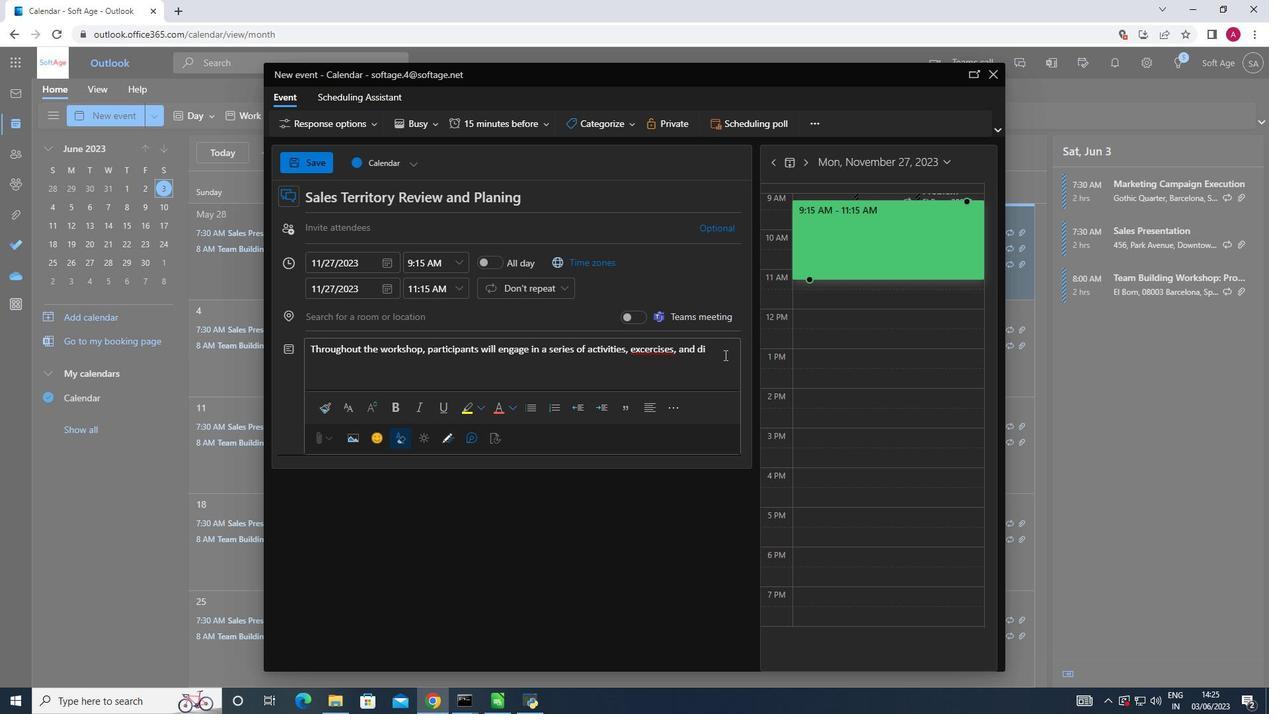 
Action: Mouse moved to (655, 357)
Screenshot: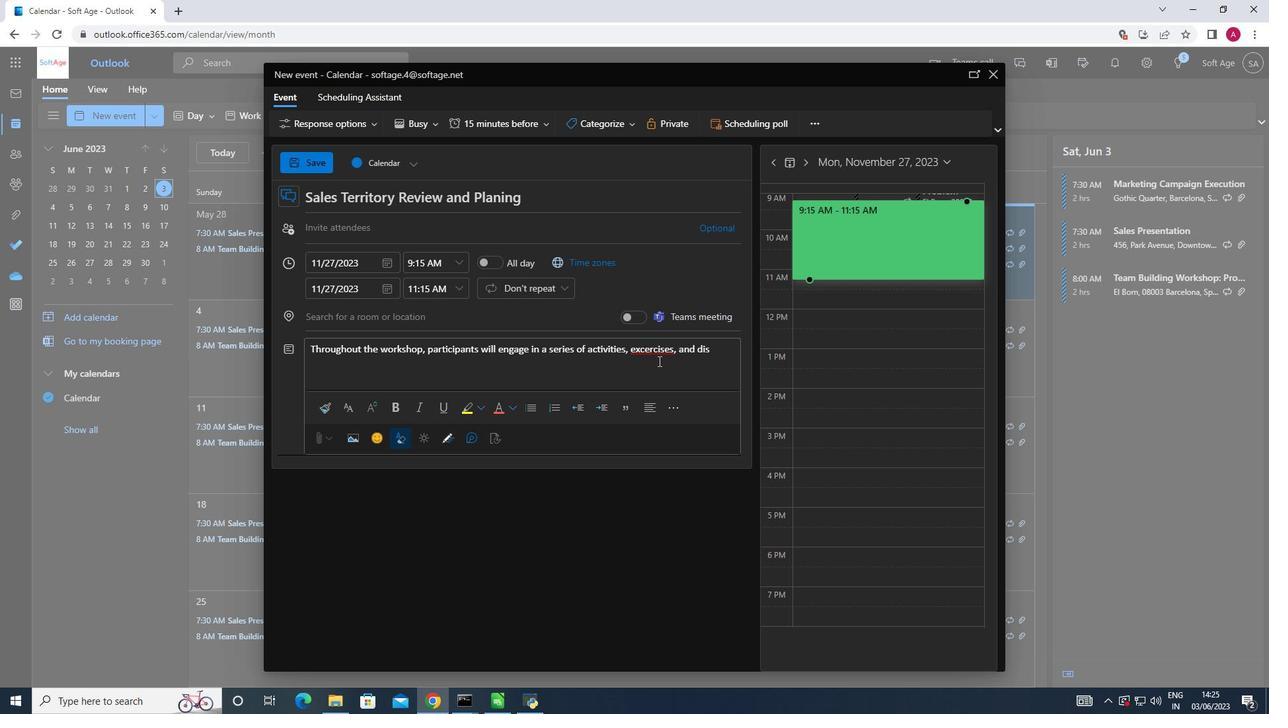 
Action: Mouse pressed left at (655, 357)
Screenshot: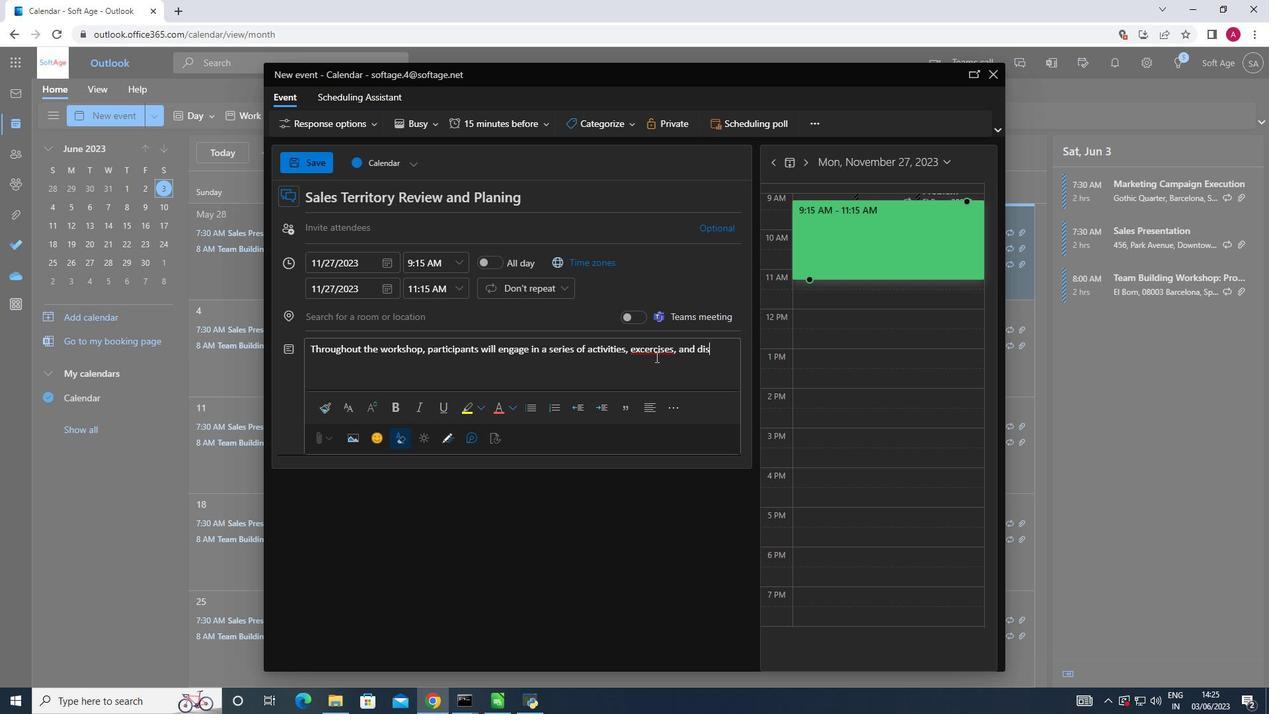 
Action: Mouse moved to (653, 351)
Screenshot: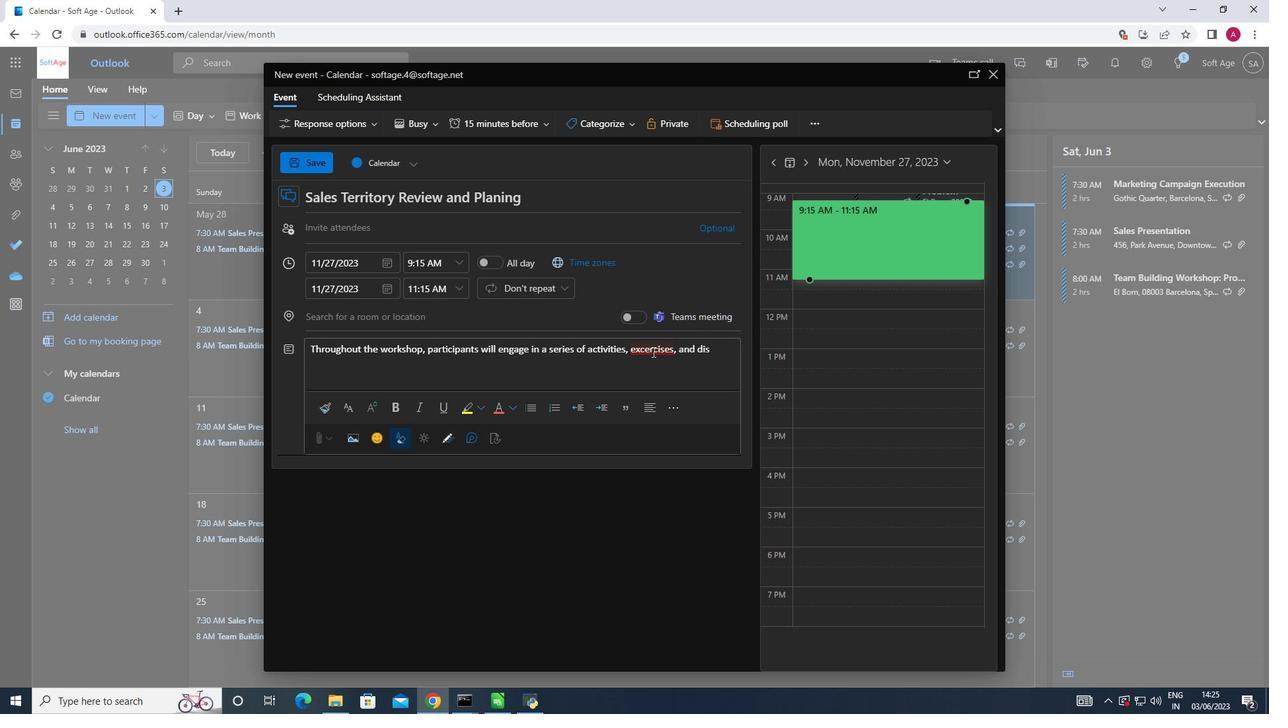 
Action: Mouse pressed left at (653, 351)
Screenshot: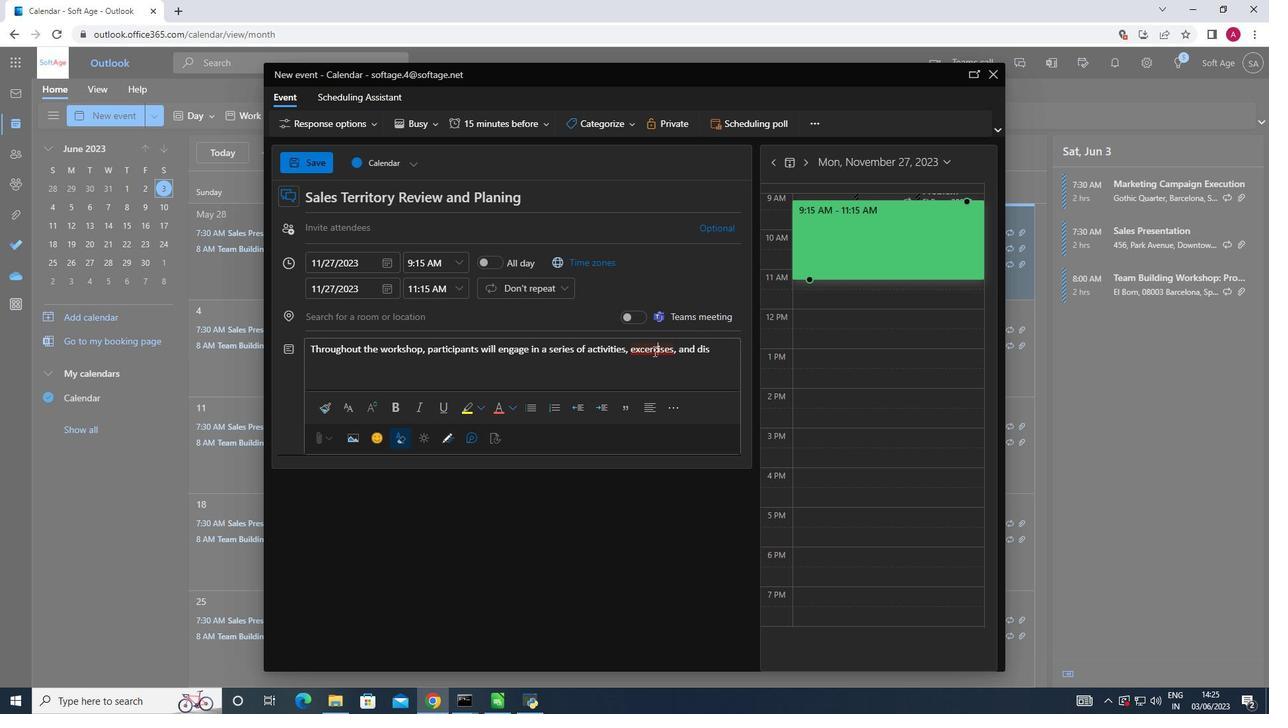
Action: Mouse moved to (526, 389)
Screenshot: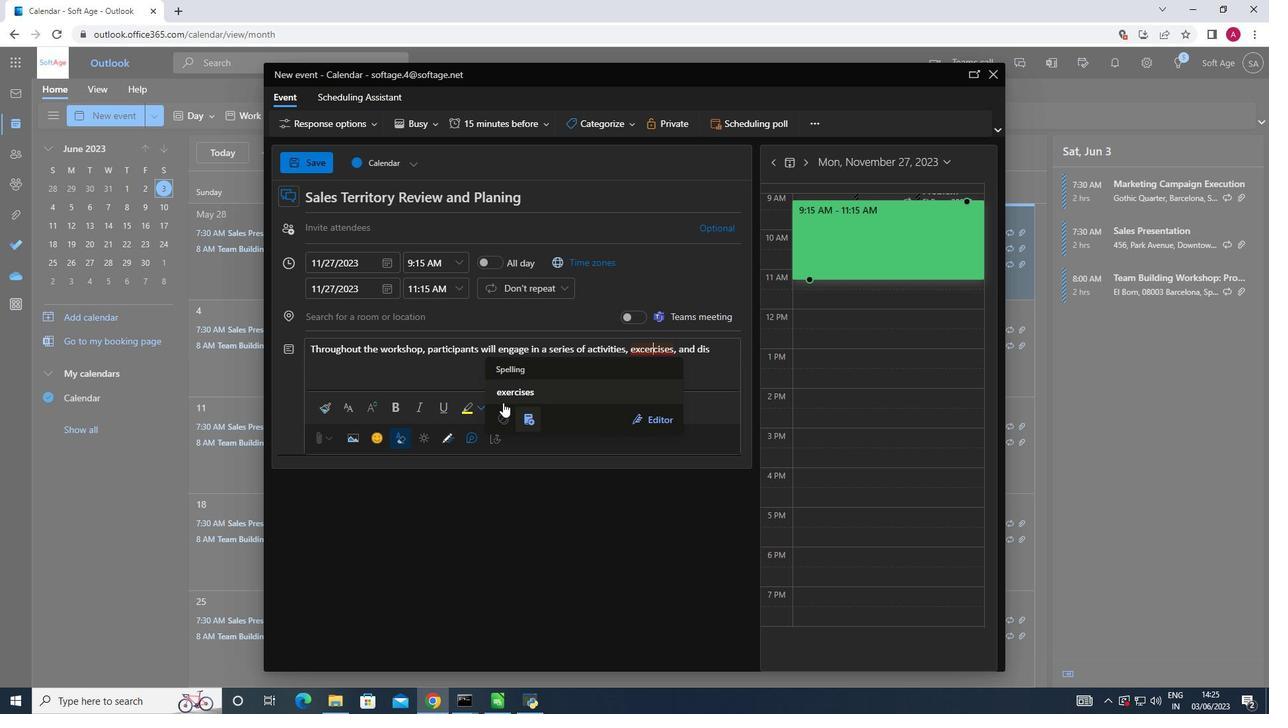 
Action: Mouse pressed left at (526, 389)
Screenshot: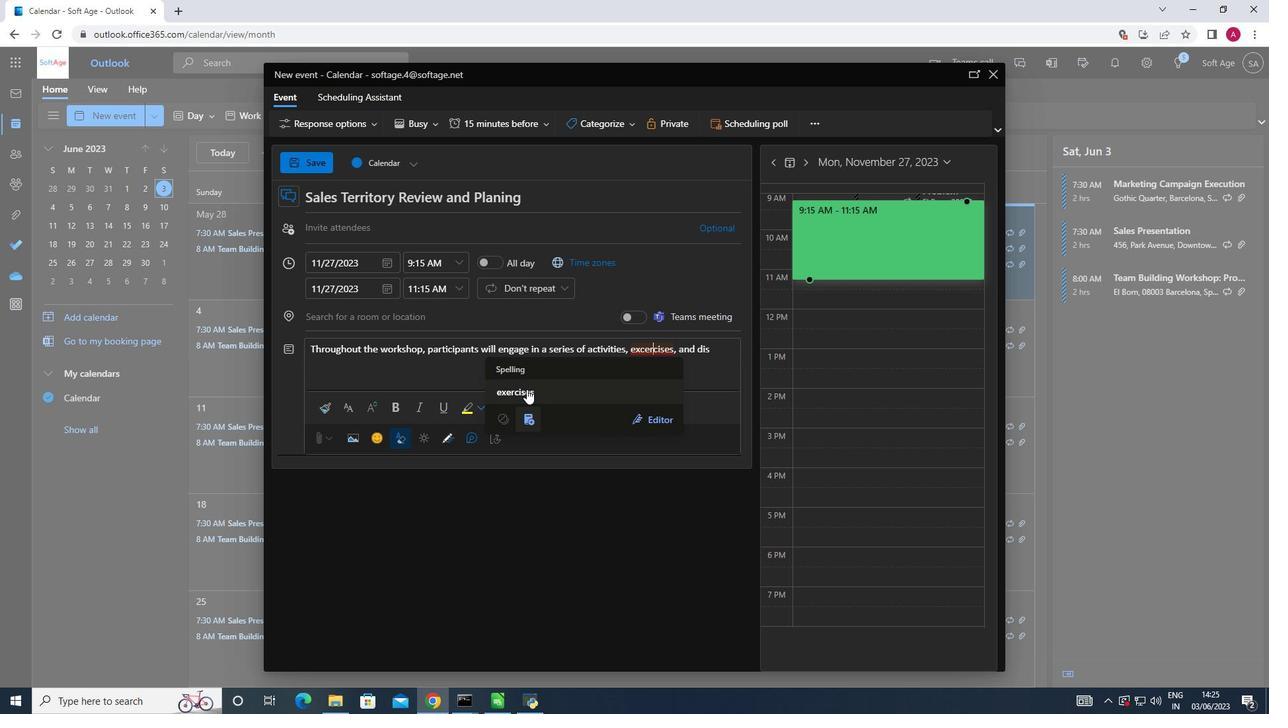 
Action: Mouse moved to (717, 353)
Screenshot: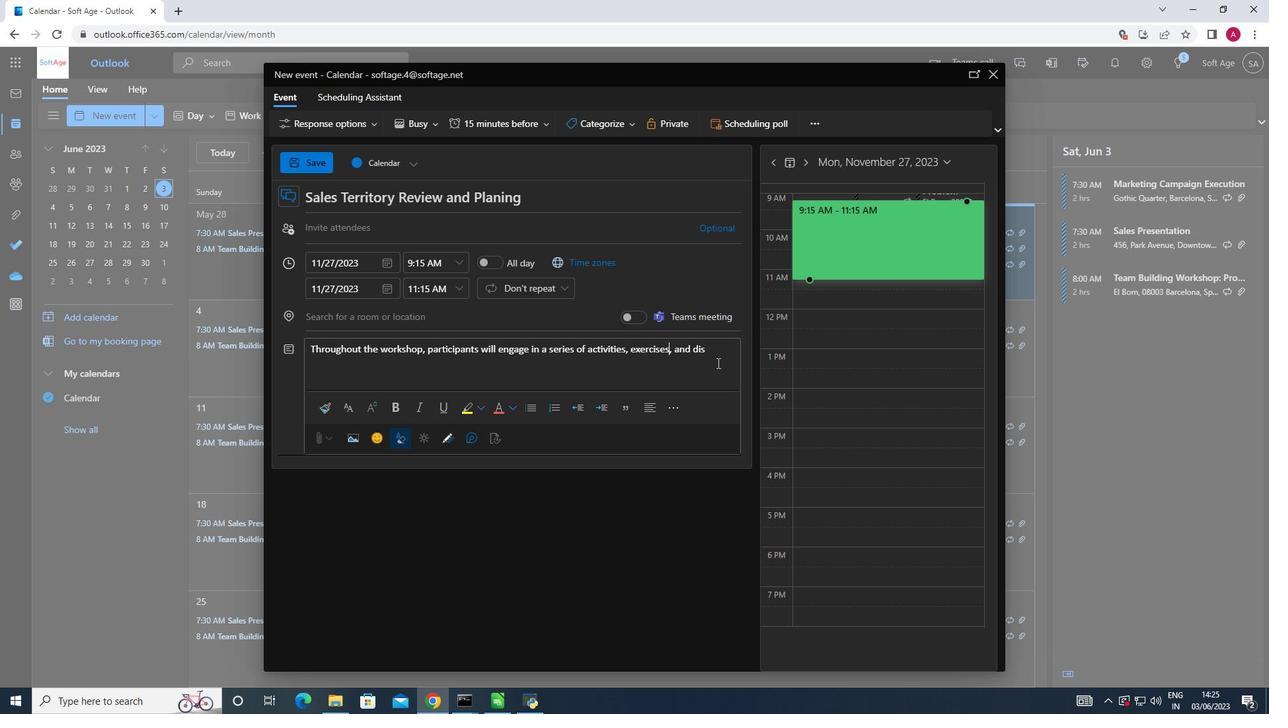 
Action: Mouse pressed left at (717, 353)
Screenshot: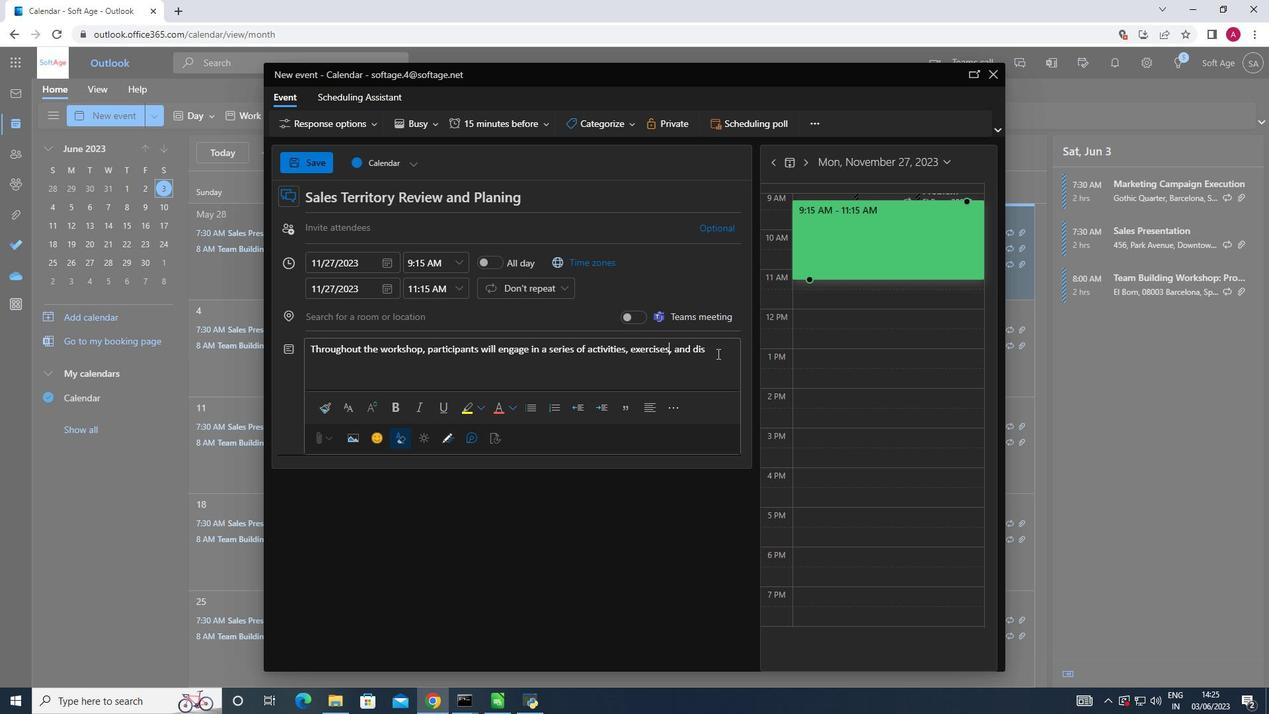 
Action: Key pressed cussions<Key.space>aimed<Key.space>at<Key.space>developing<Key.space>and<Key.space>refining<Key.space>their<Key.space>communication<Key.space>skills.<Key.space><Key.shift>These<Key.space>activities<Key.space>will<Key.space>be<Key.space>designed<Key.space>to<Key.space>be<Key.space>interactive<Key.space>,<Key.space>allowing<Key.space>participants<Key.space>to<Key.space>practice<Key.space>new<Key.space>techniues,<Key.space>receive<Key.space>feedback,<Key.space>
Screenshot: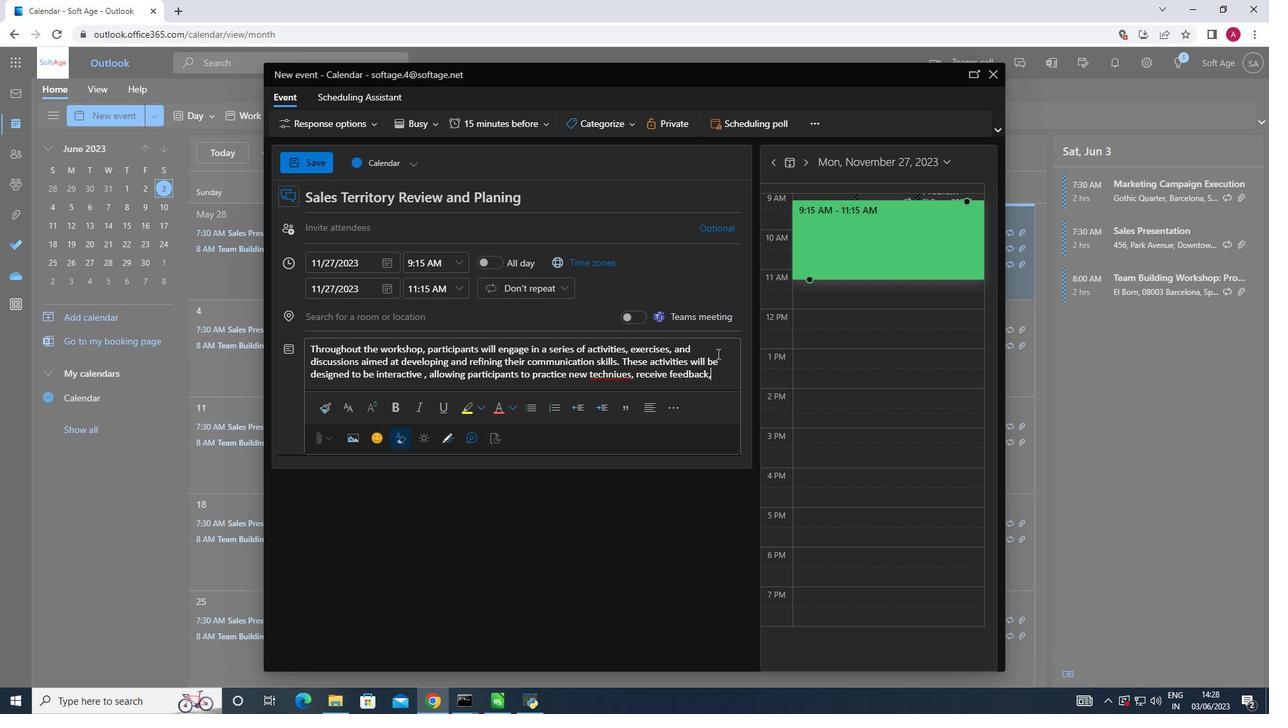 
Action: Mouse moved to (612, 377)
Screenshot: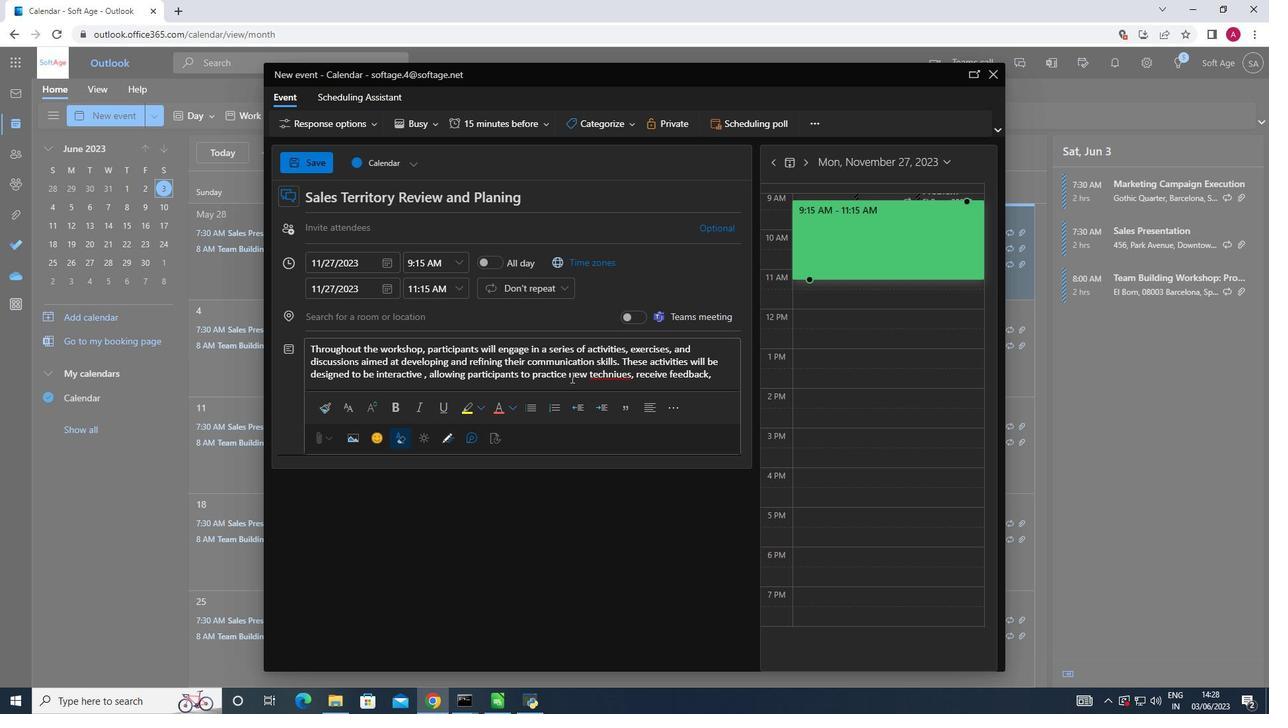 
Action: Mouse pressed left at (612, 377)
Screenshot: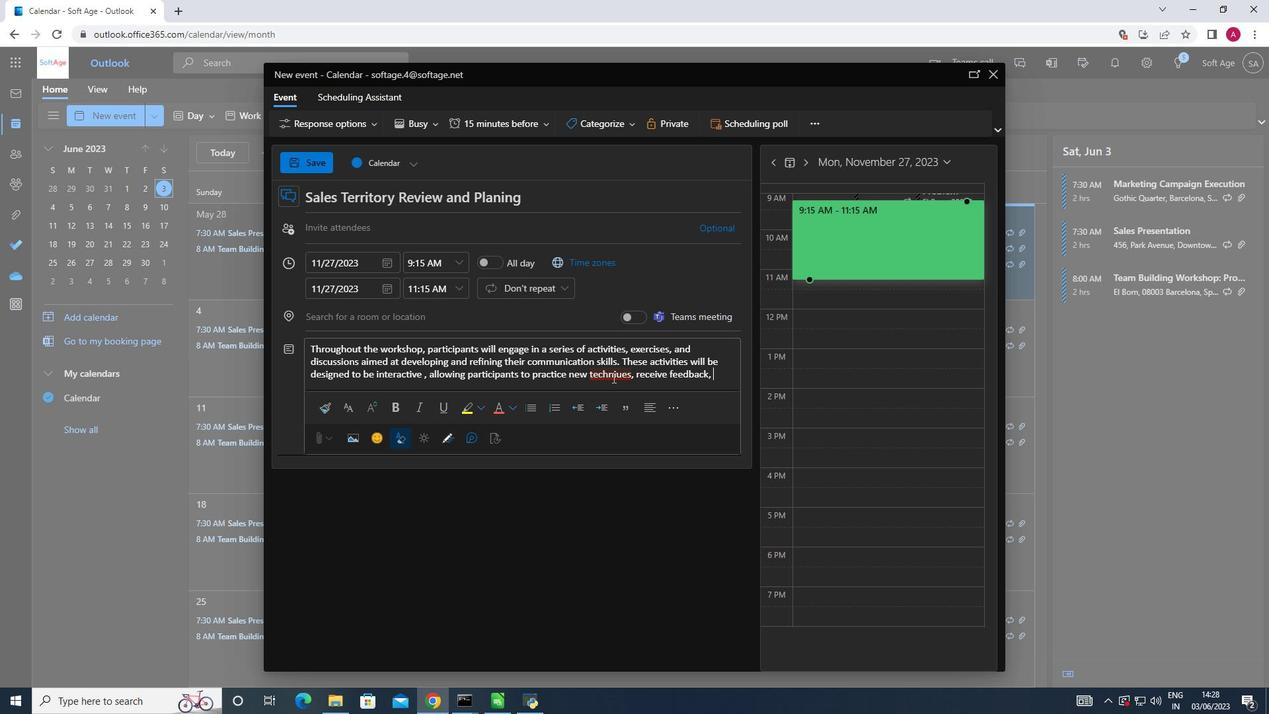 
Action: Mouse moved to (624, 409)
Screenshot: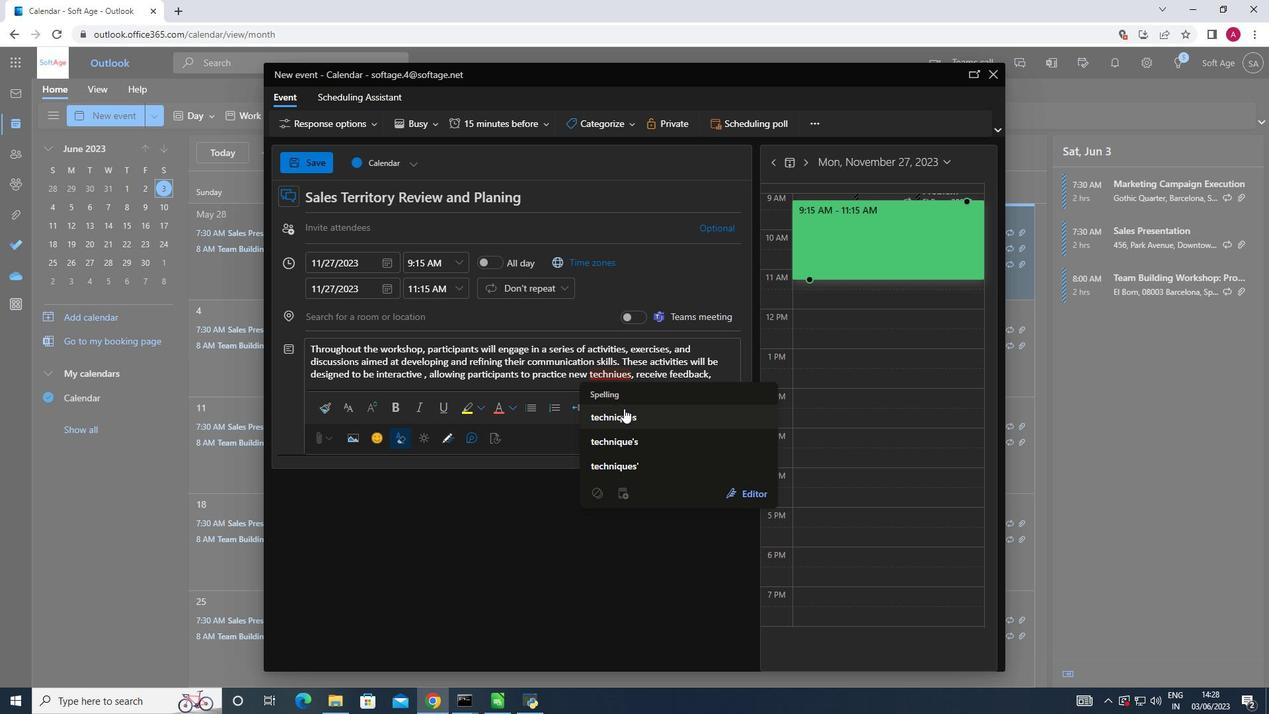 
Action: Mouse pressed left at (624, 409)
Screenshot: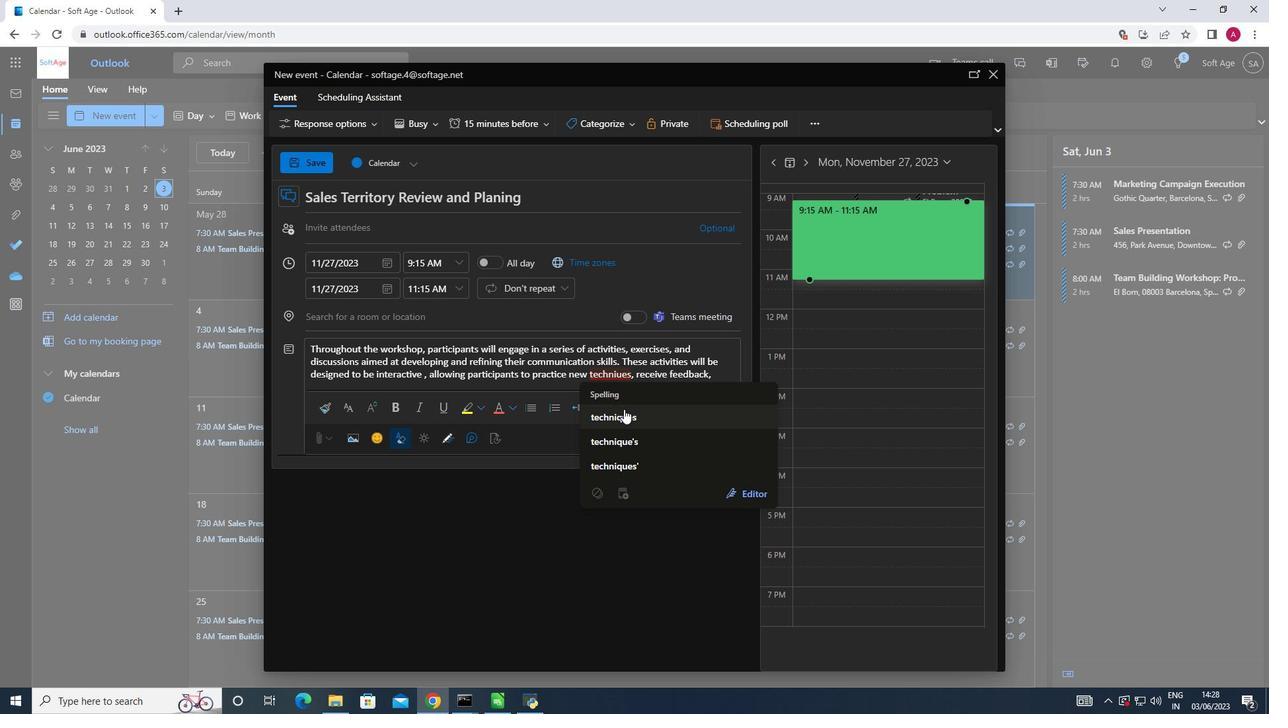 
Action: Mouse moved to (718, 376)
Screenshot: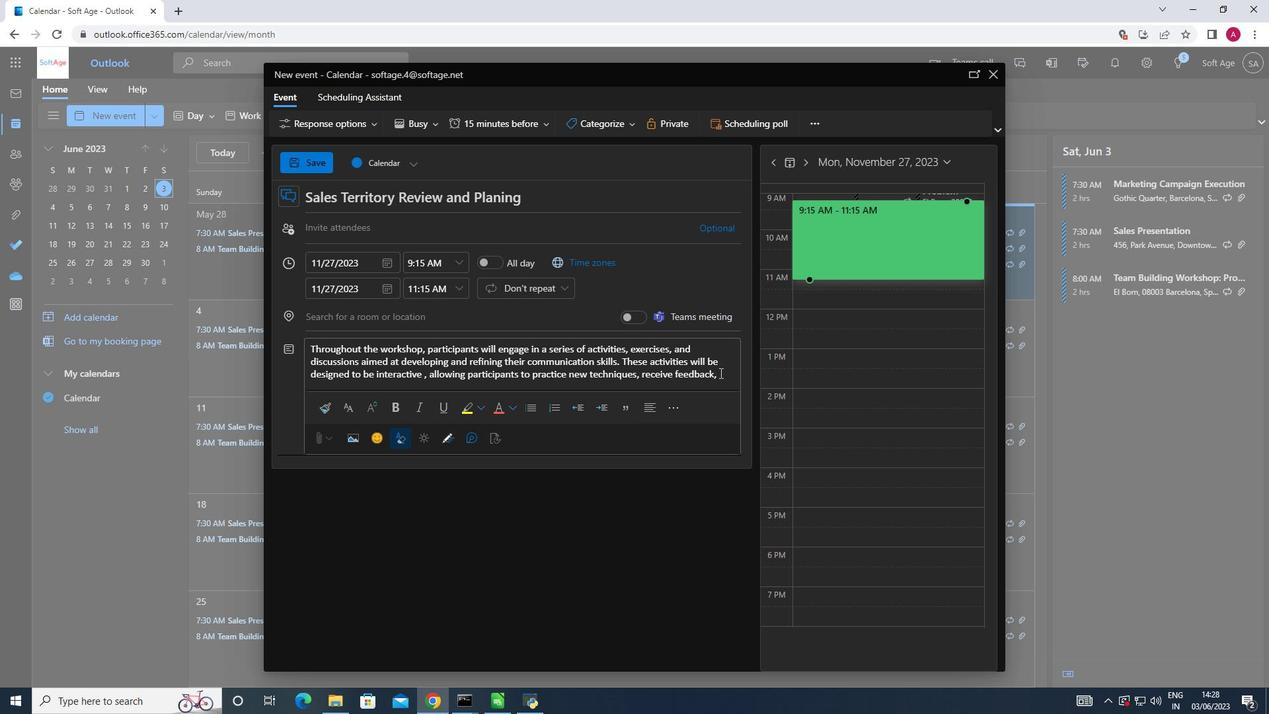 
Action: Mouse pressed left at (718, 376)
Screenshot: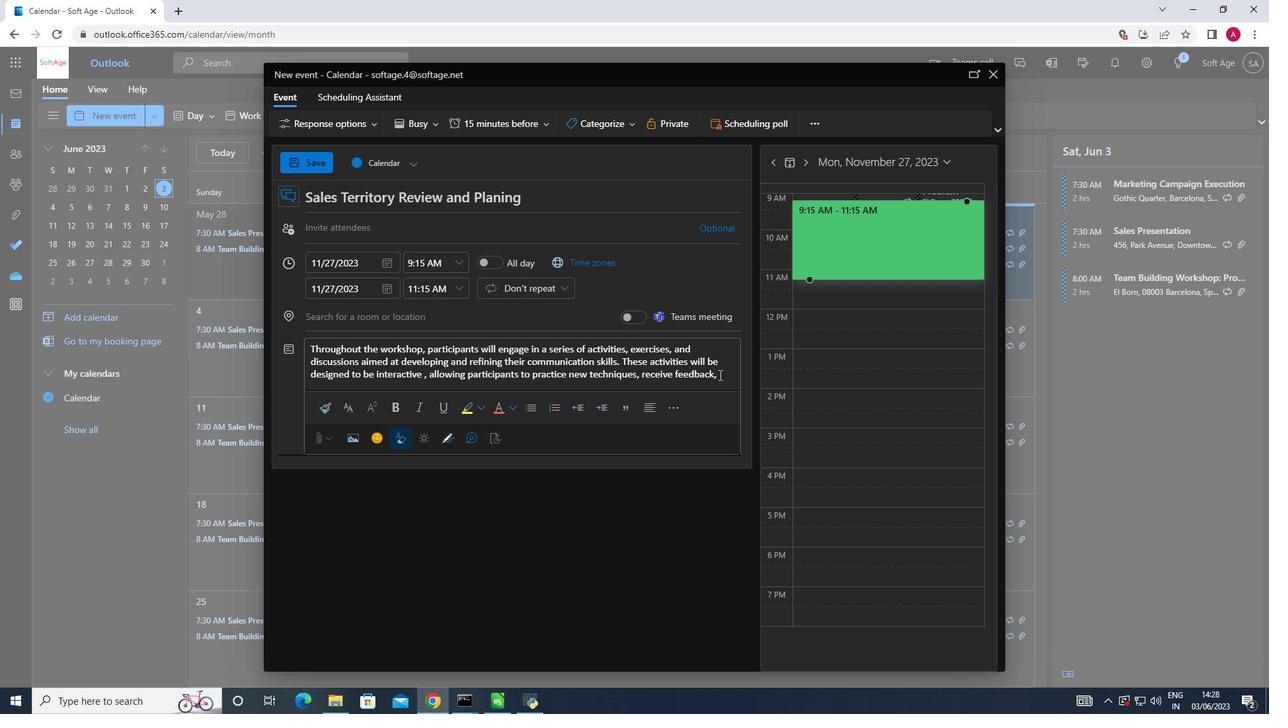 
Action: Key pressed <Key.space>and<Key.space>collaboration<Key.backspace><Key.backspace><Key.backspace>e<Key.space>with<Key.space>their<Key.space>team<Key.space>members.
Screenshot: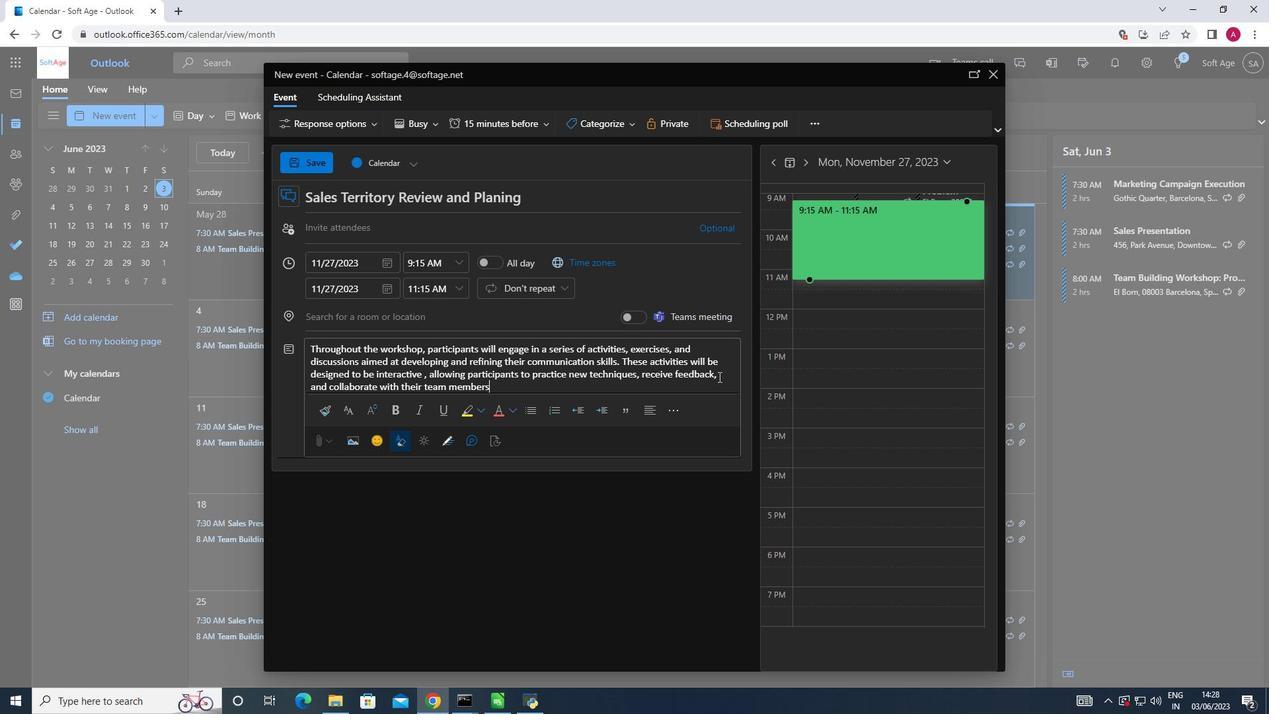 
Action: Mouse moved to (632, 123)
Screenshot: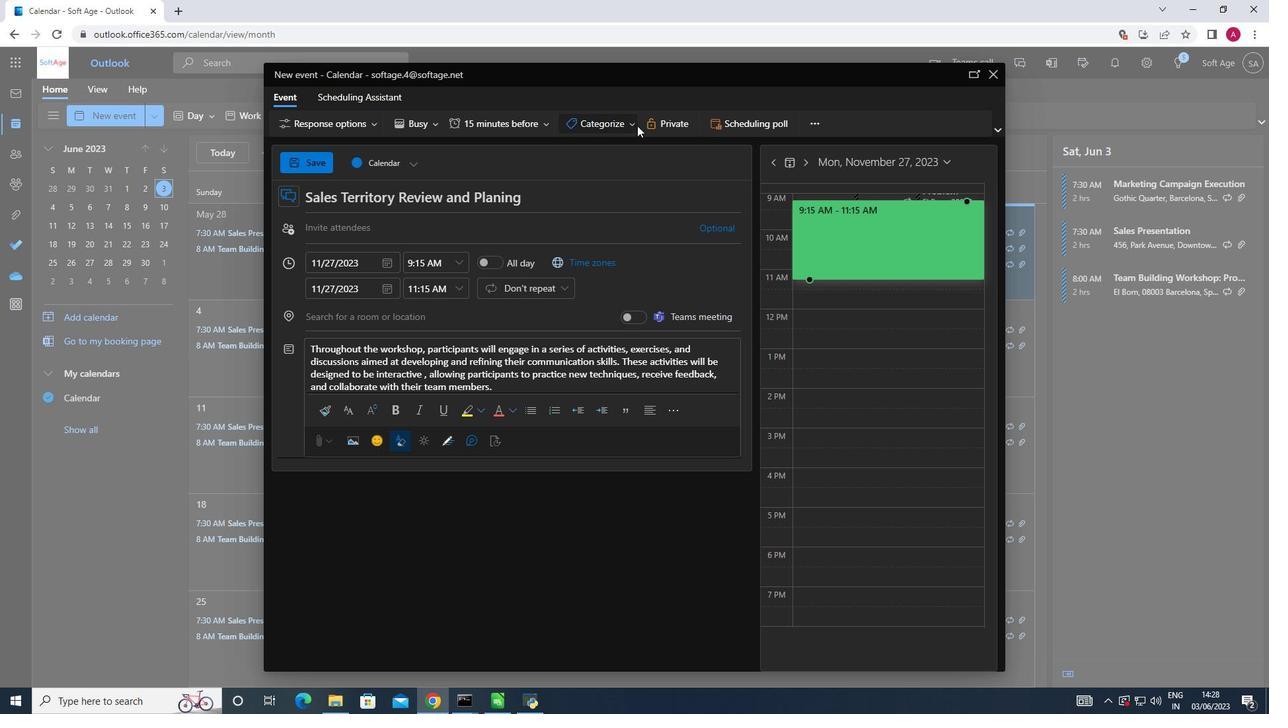 
Action: Mouse pressed left at (632, 123)
Screenshot: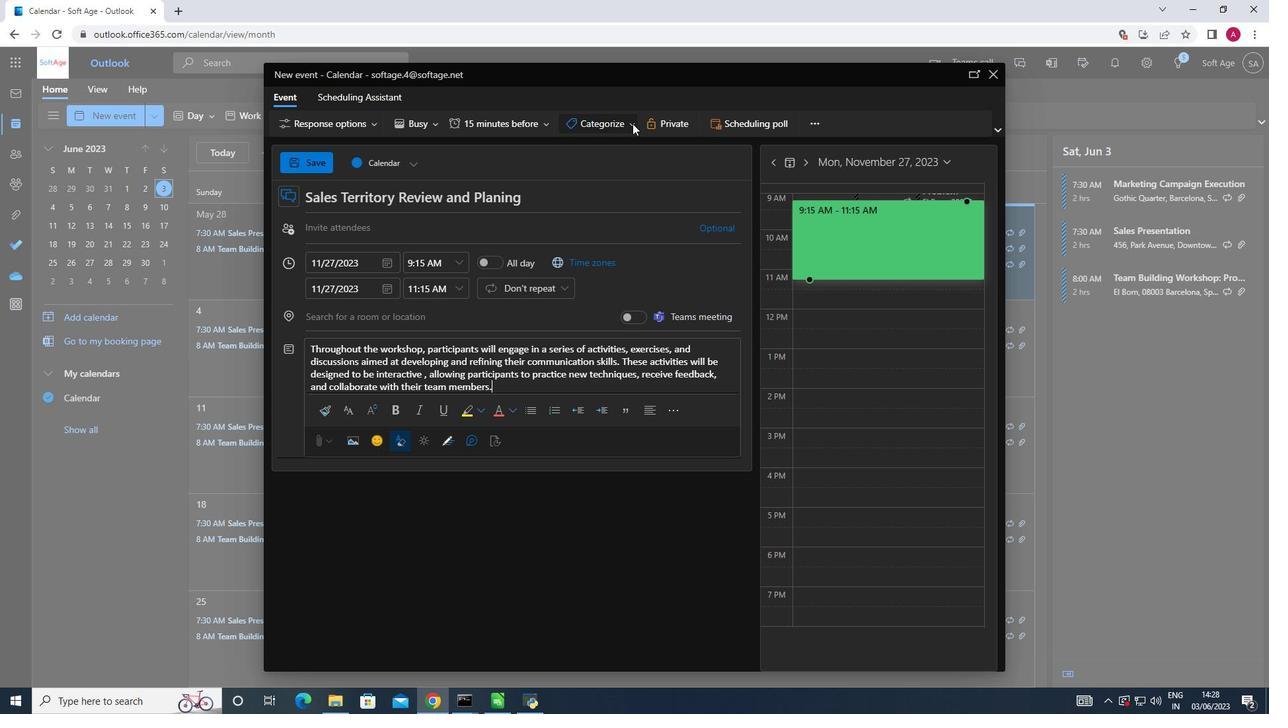 
Action: Mouse moved to (623, 164)
Screenshot: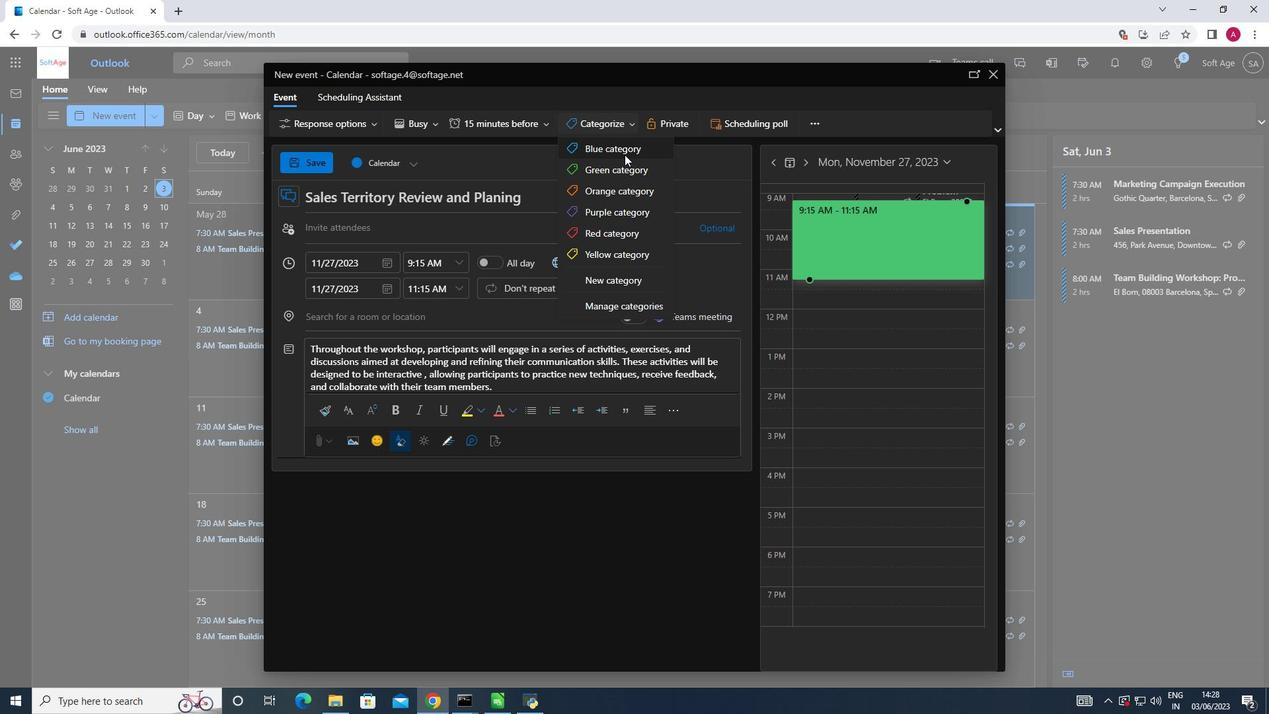 
Action: Mouse pressed left at (623, 164)
Screenshot: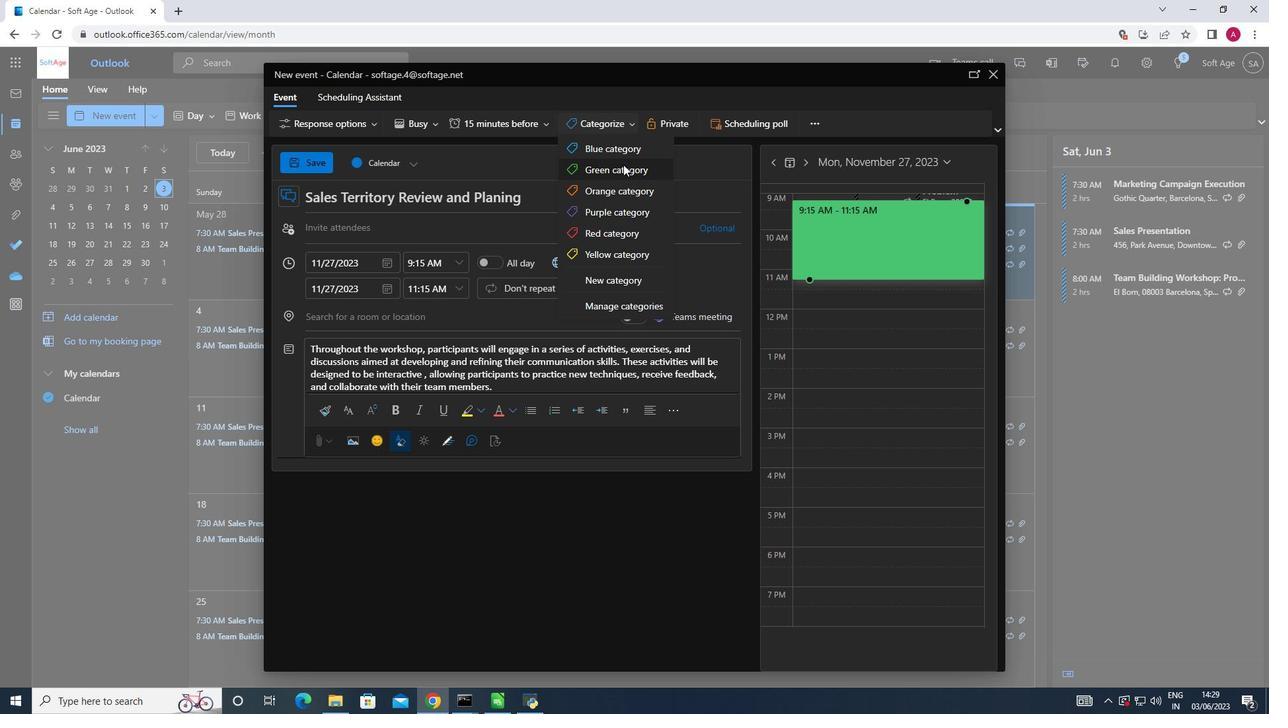 
Action: Mouse moved to (353, 322)
Screenshot: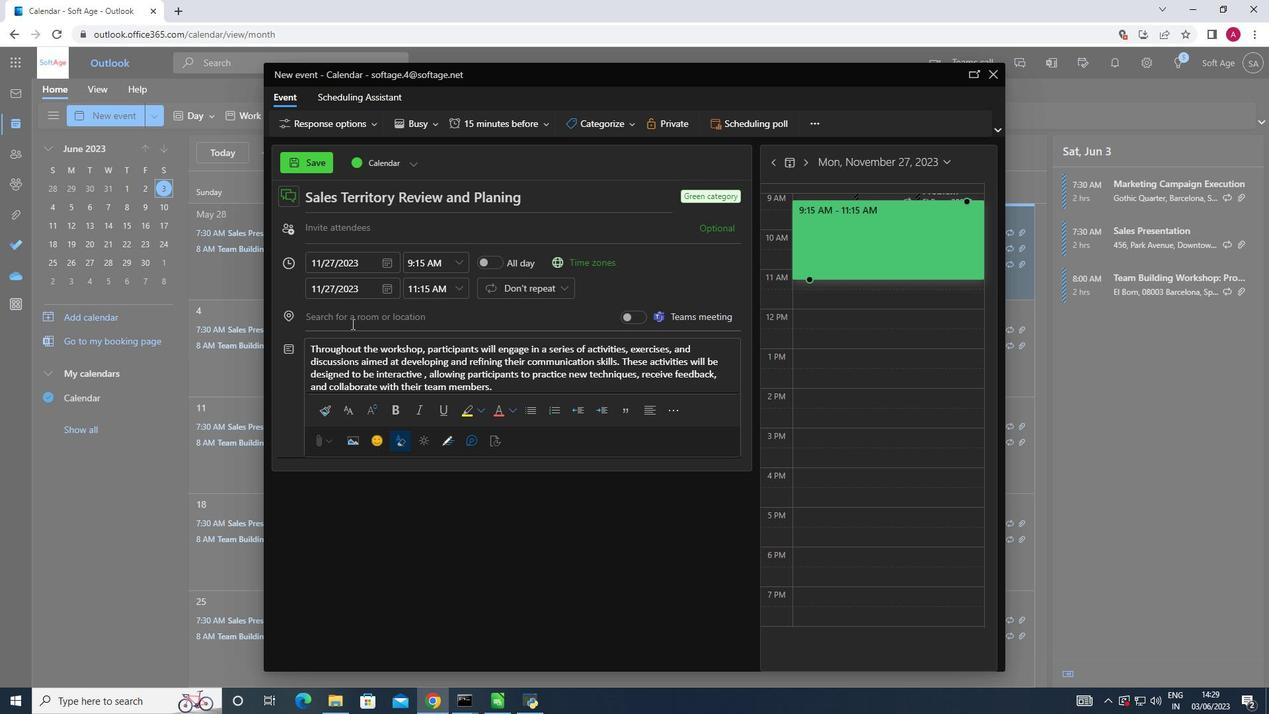 
Action: Mouse pressed left at (353, 322)
Screenshot: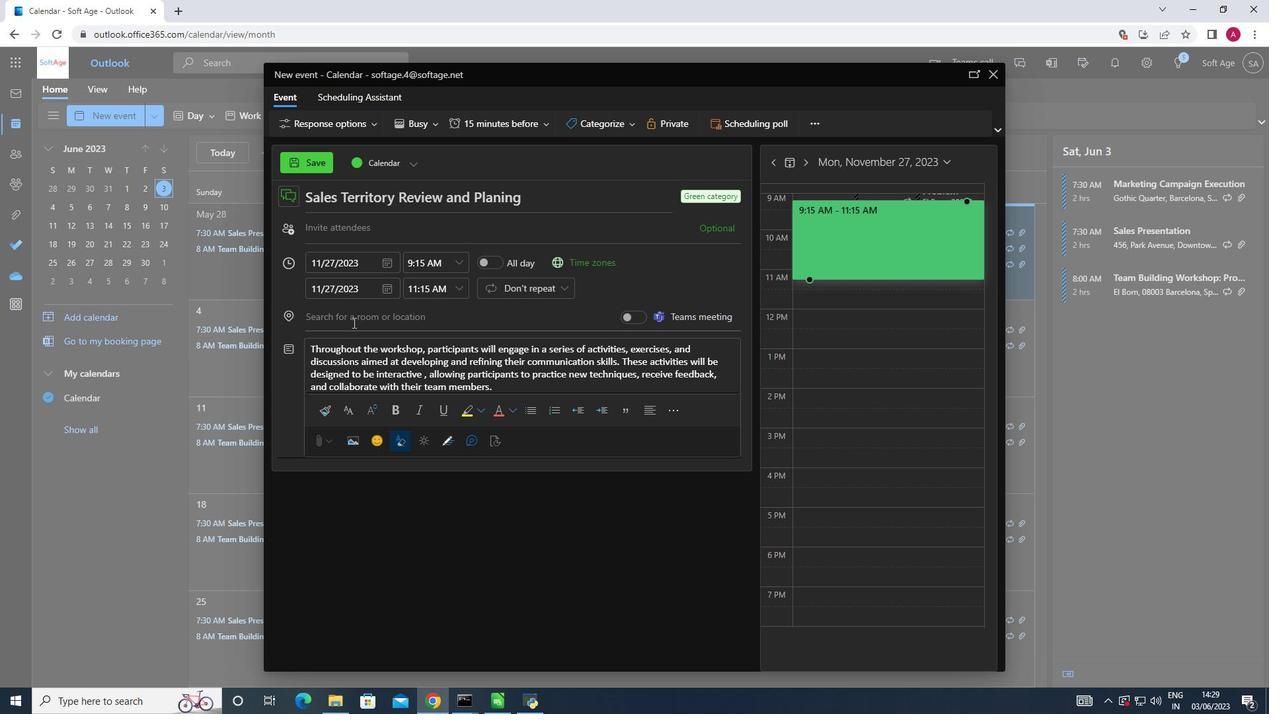 
Action: Key pressed <Key.shift>Tunis,<Key.shift>Tunisia
Screenshot: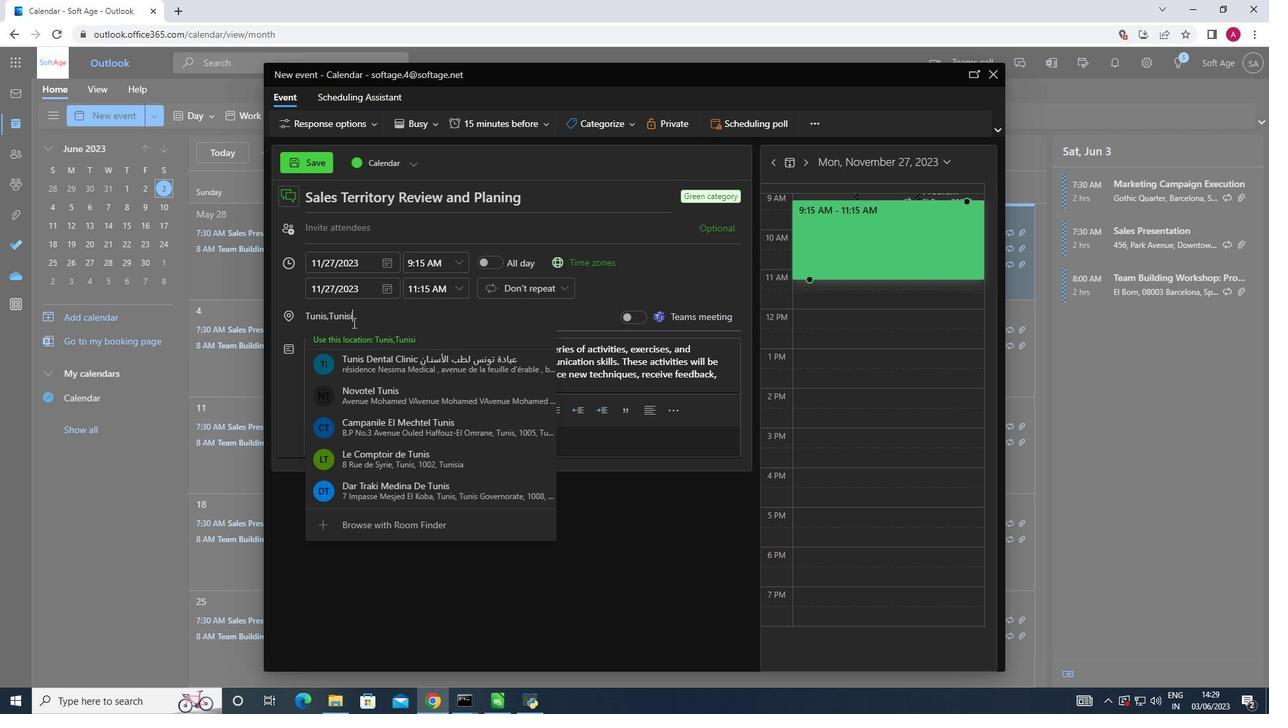 
Action: Mouse moved to (378, 338)
Screenshot: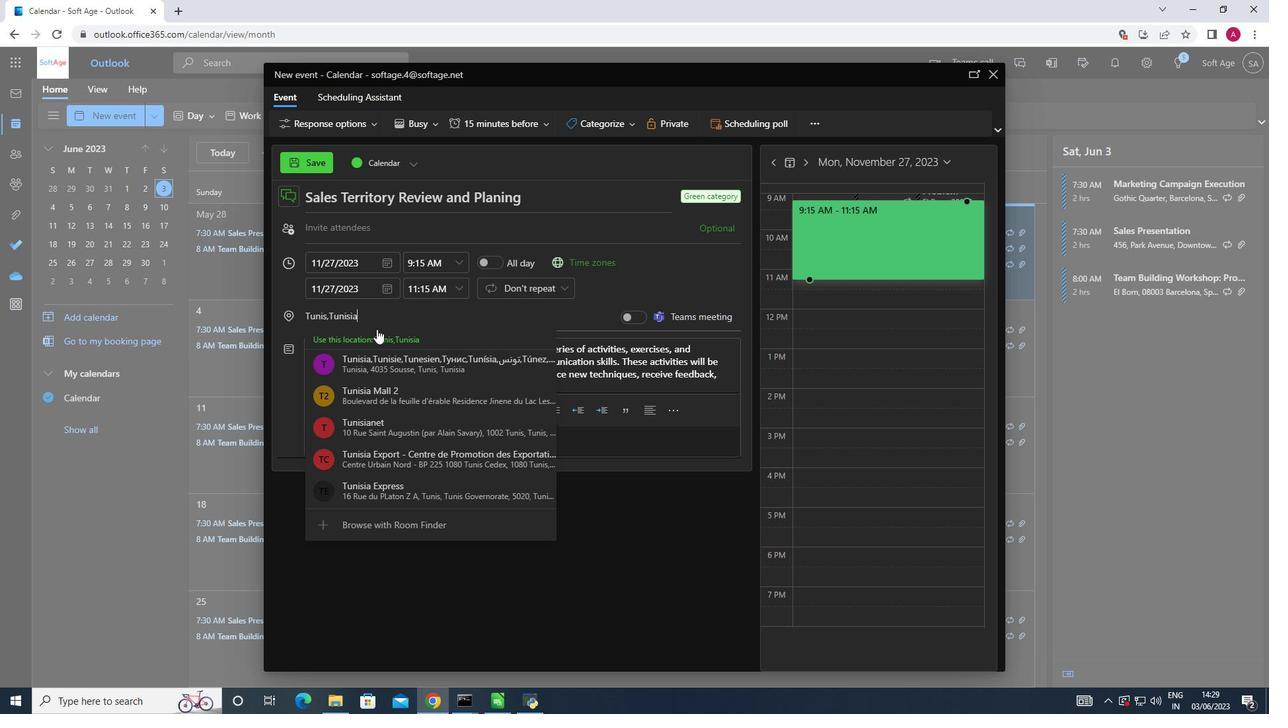 
Action: Mouse pressed left at (378, 338)
Screenshot: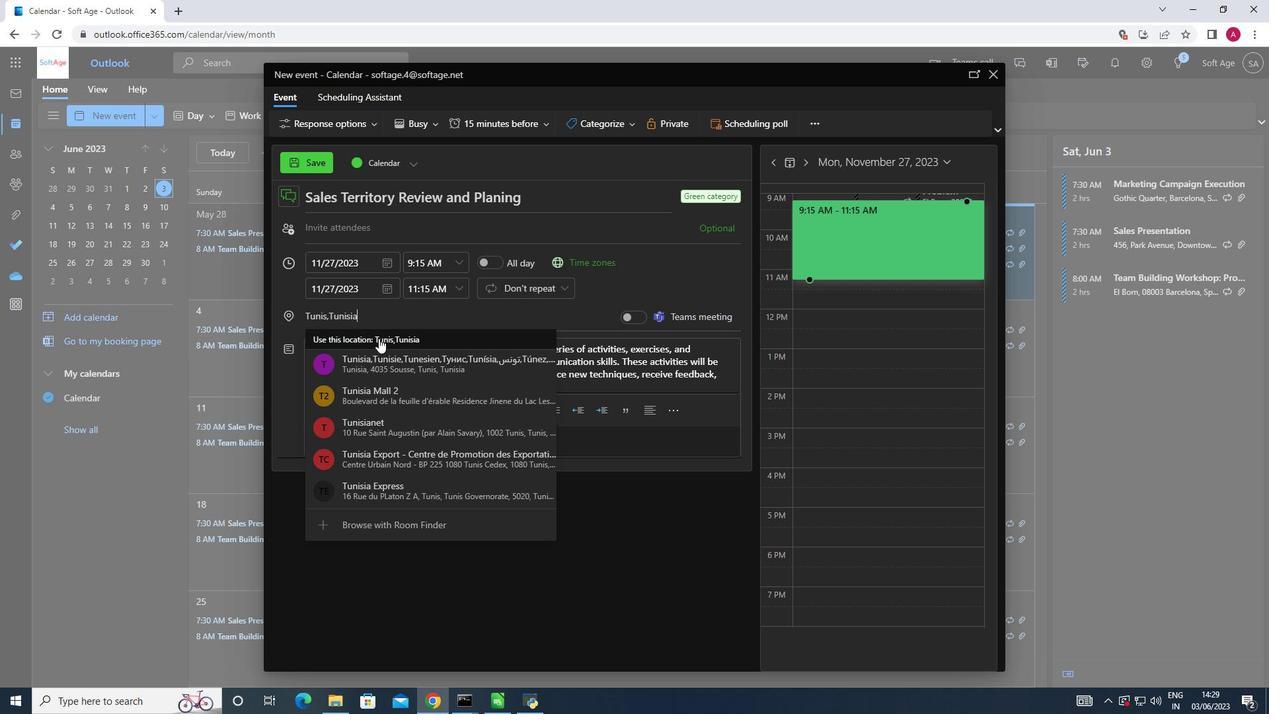 
Action: Mouse moved to (341, 228)
Screenshot: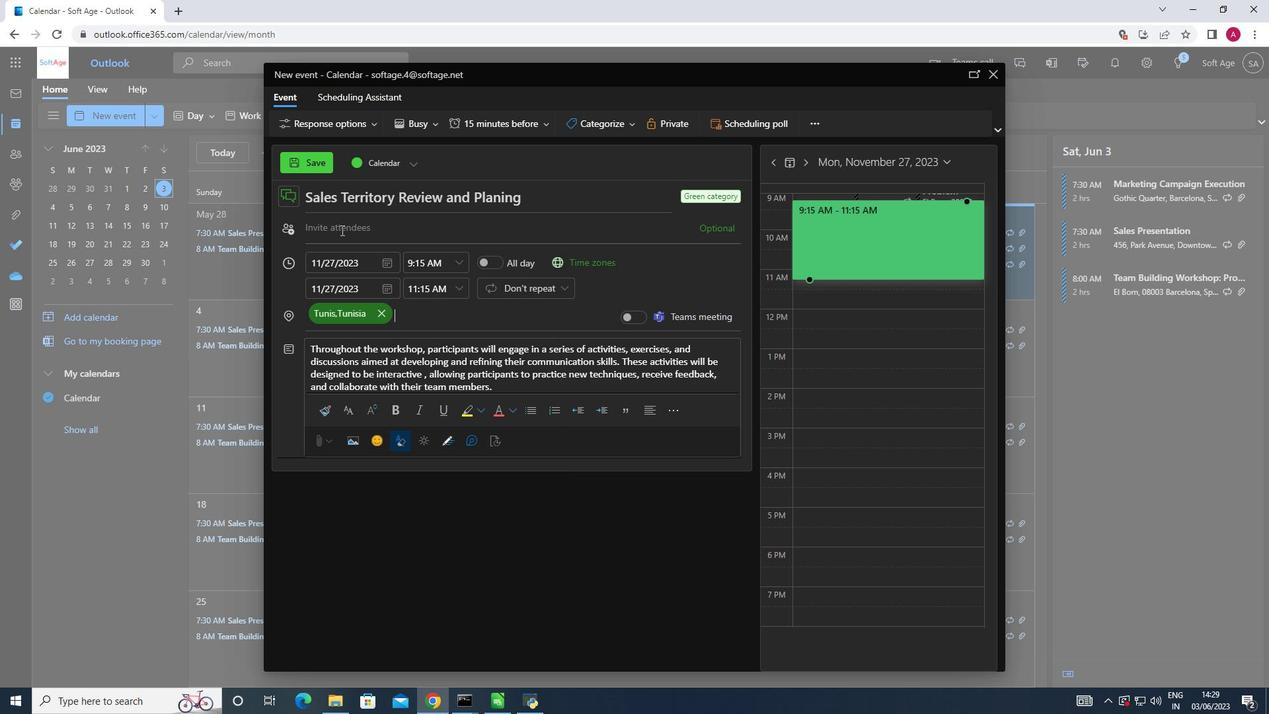 
Action: Mouse pressed left at (341, 228)
Screenshot: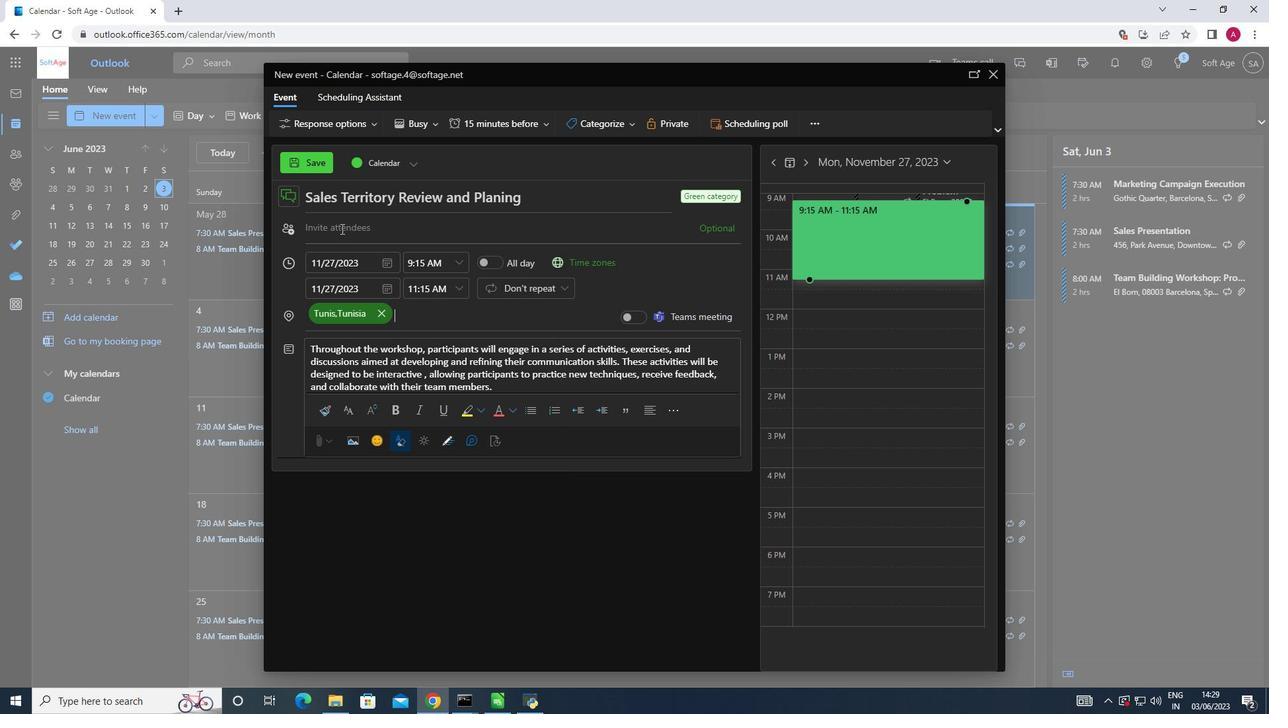 
Action: Mouse moved to (331, 230)
Screenshot: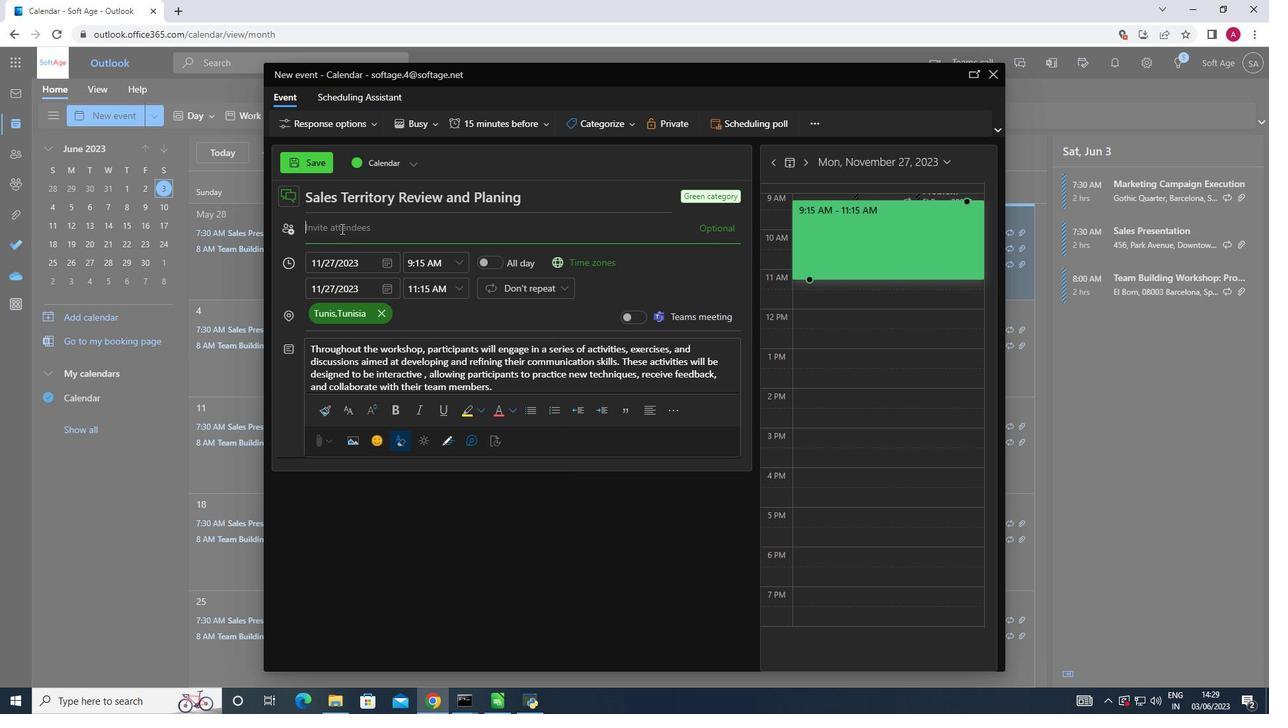
Action: Key pressed softage.3<Key.shift>@
Screenshot: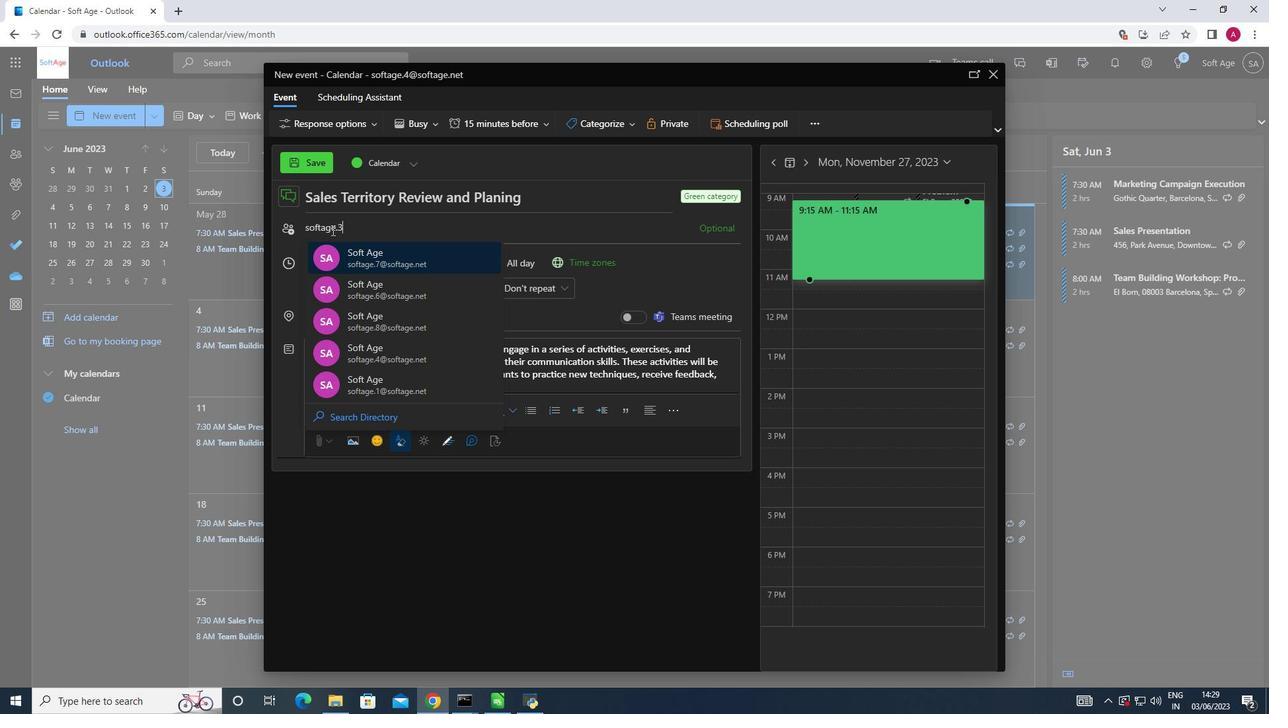 
Action: Mouse moved to (370, 254)
Screenshot: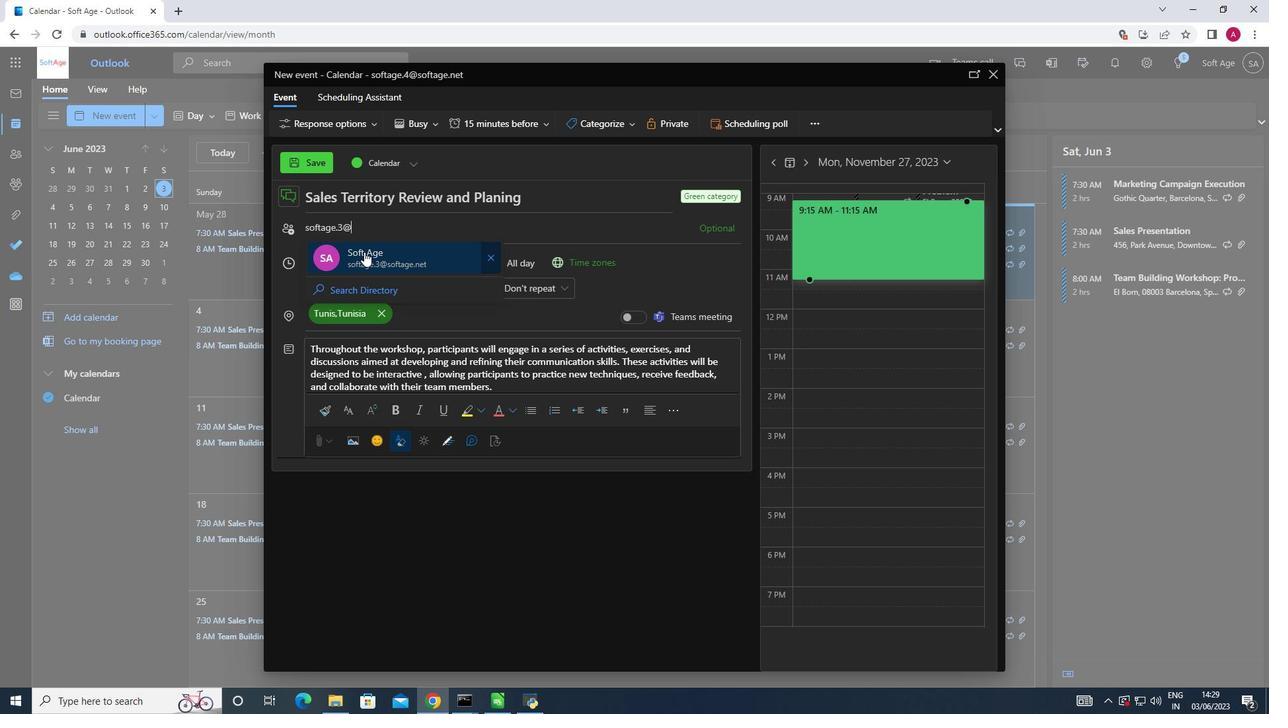 
Action: Mouse pressed left at (370, 254)
Screenshot: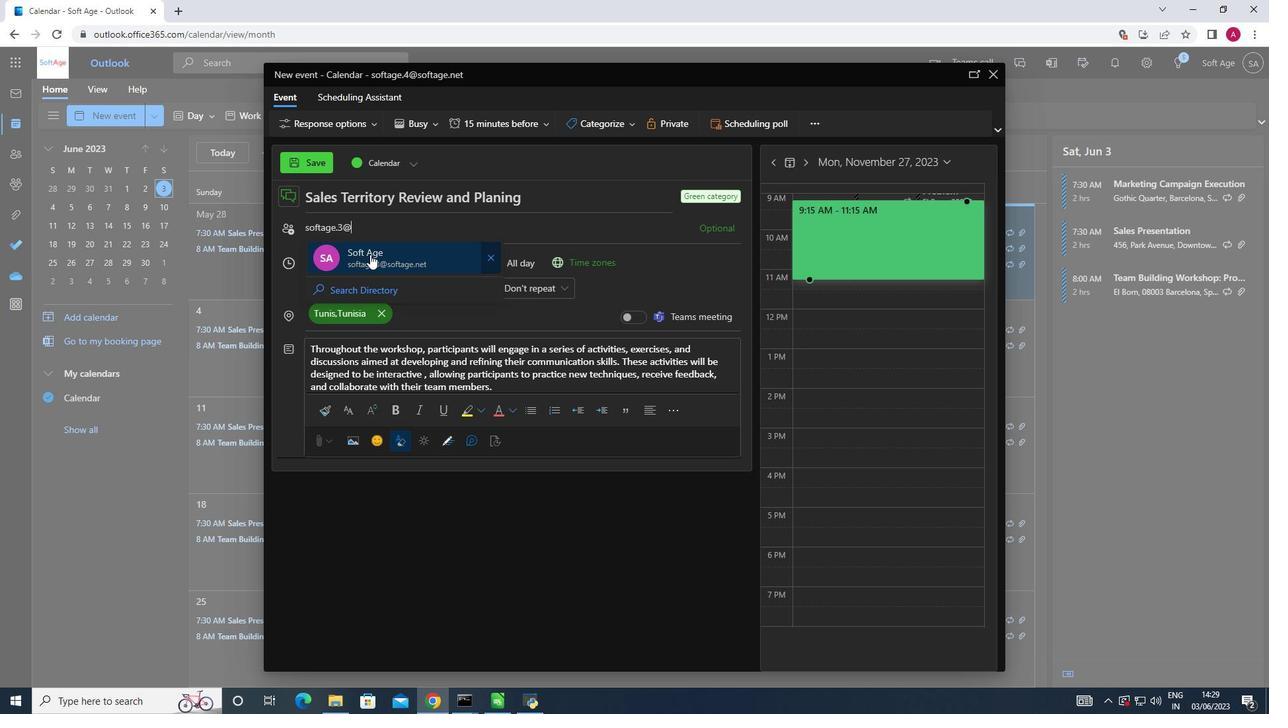 
Action: Key pressed softage.5<Key.shift>@
Screenshot: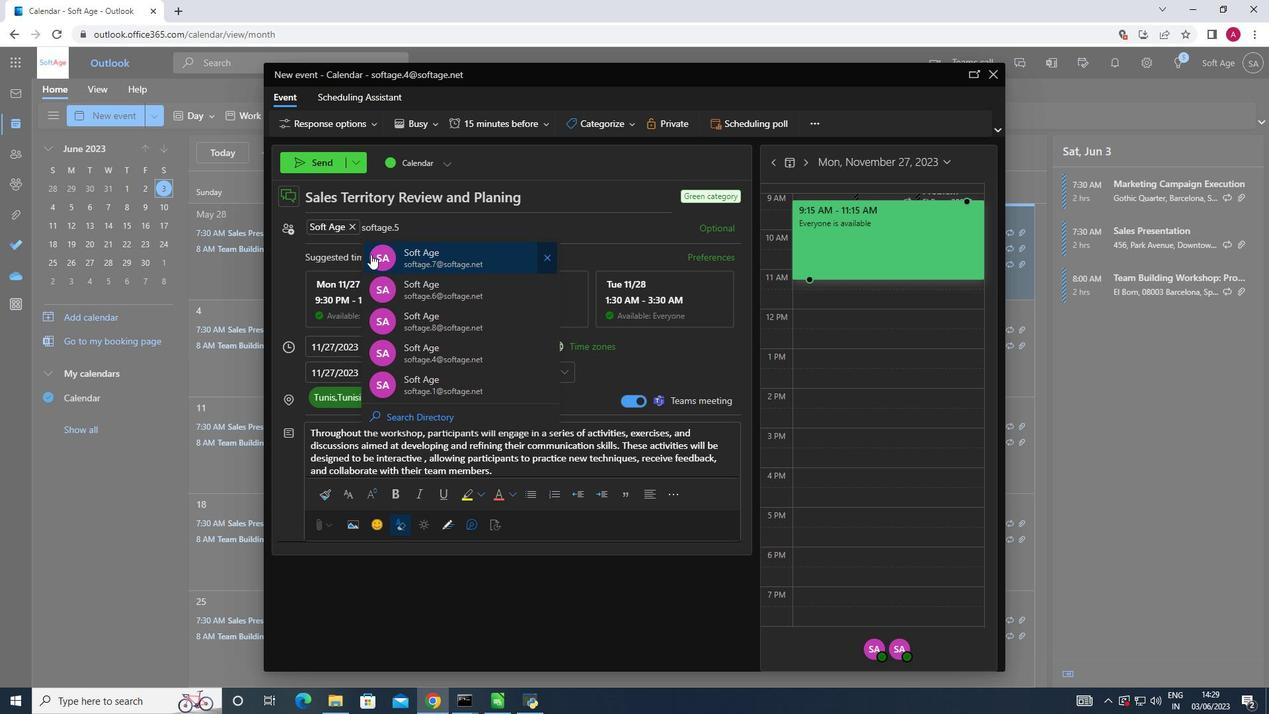 
Action: Mouse moved to (411, 257)
Screenshot: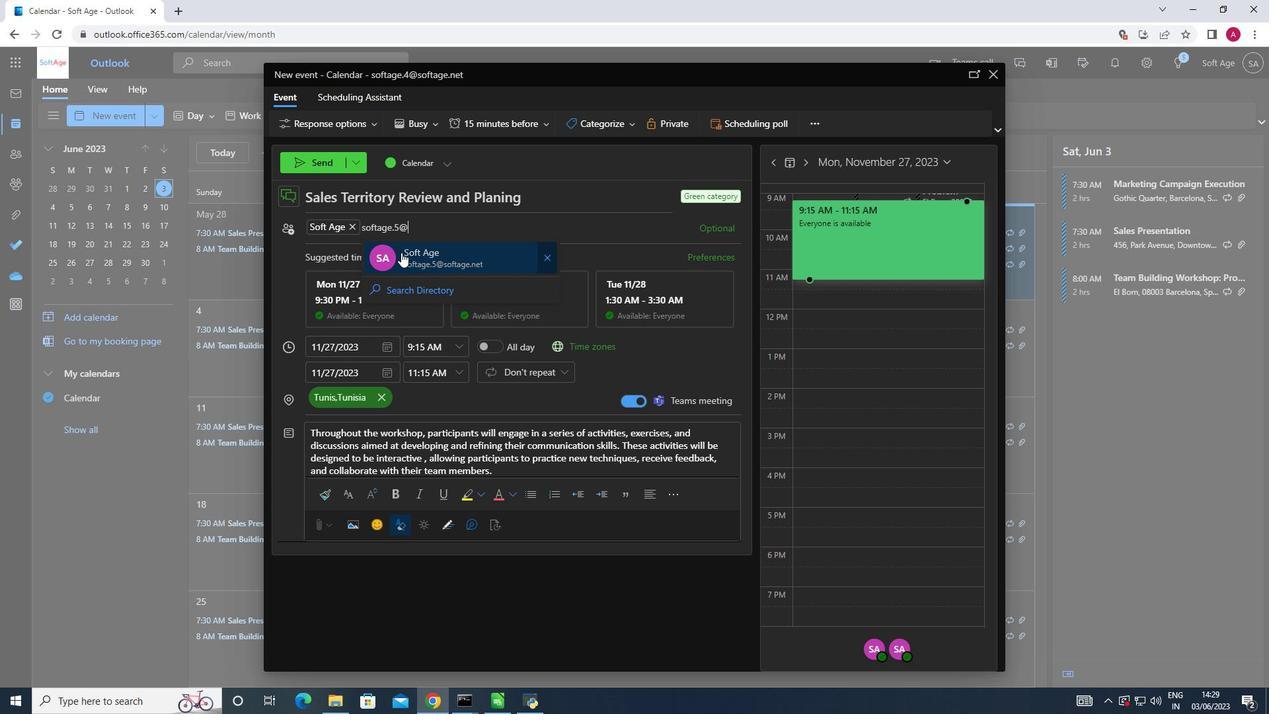 
Action: Mouse pressed left at (411, 257)
Screenshot: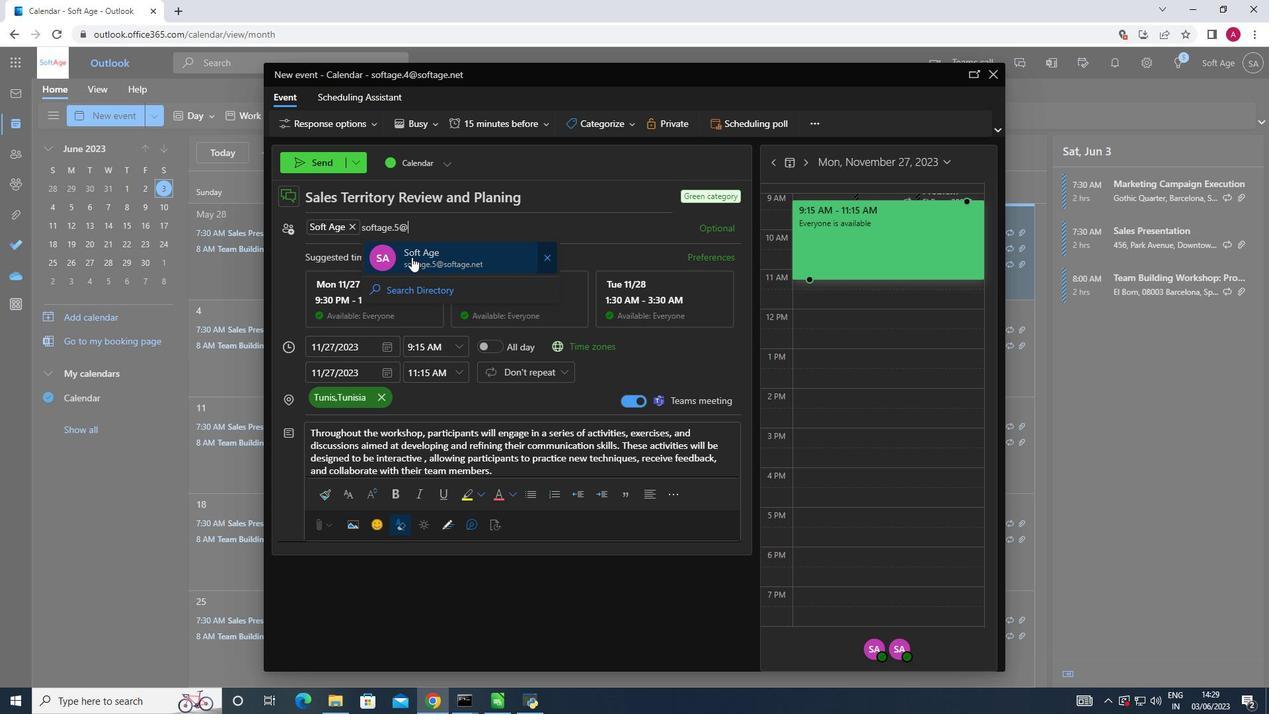 
Action: Mouse moved to (544, 120)
Screenshot: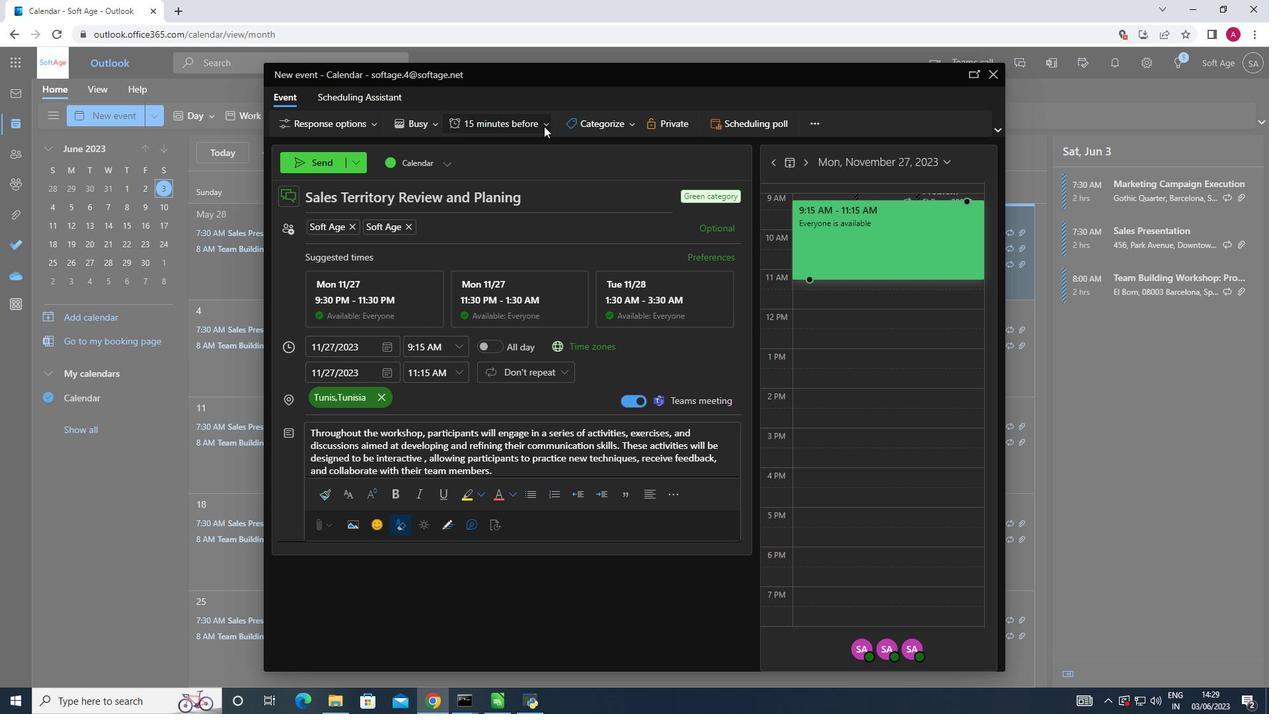 
Action: Mouse pressed left at (544, 120)
Screenshot: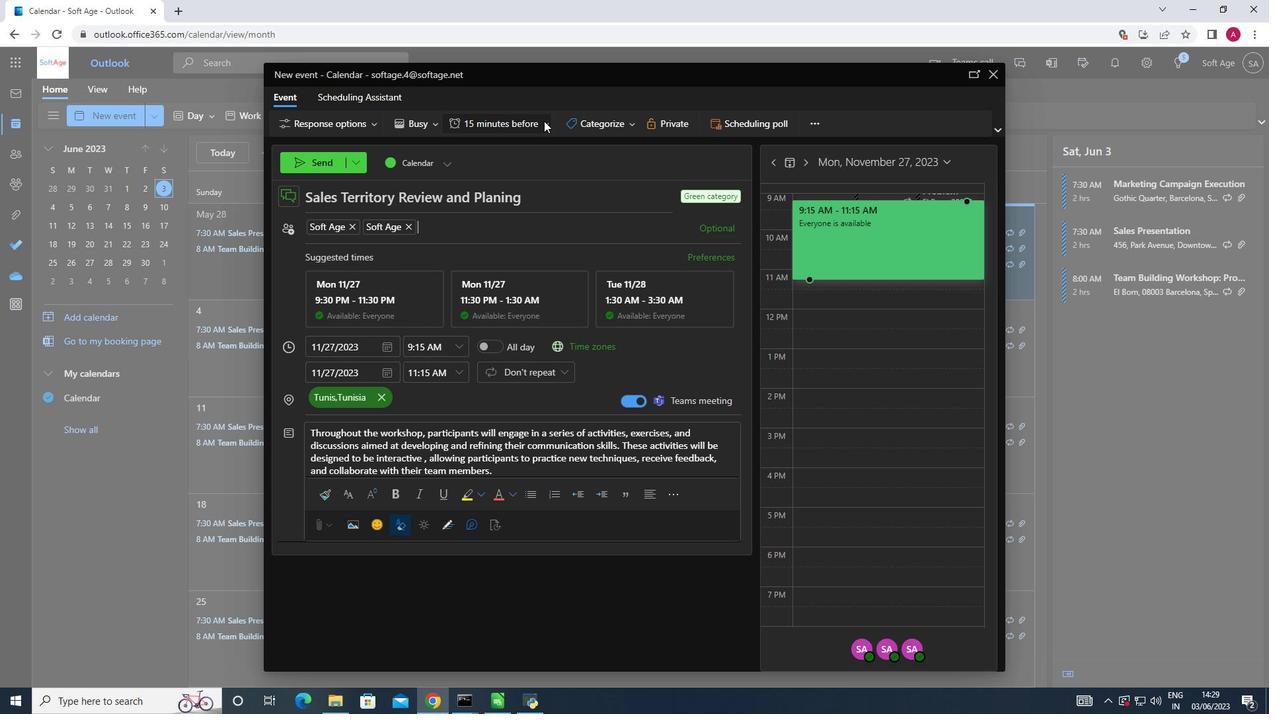 
Action: Mouse moved to (518, 173)
Screenshot: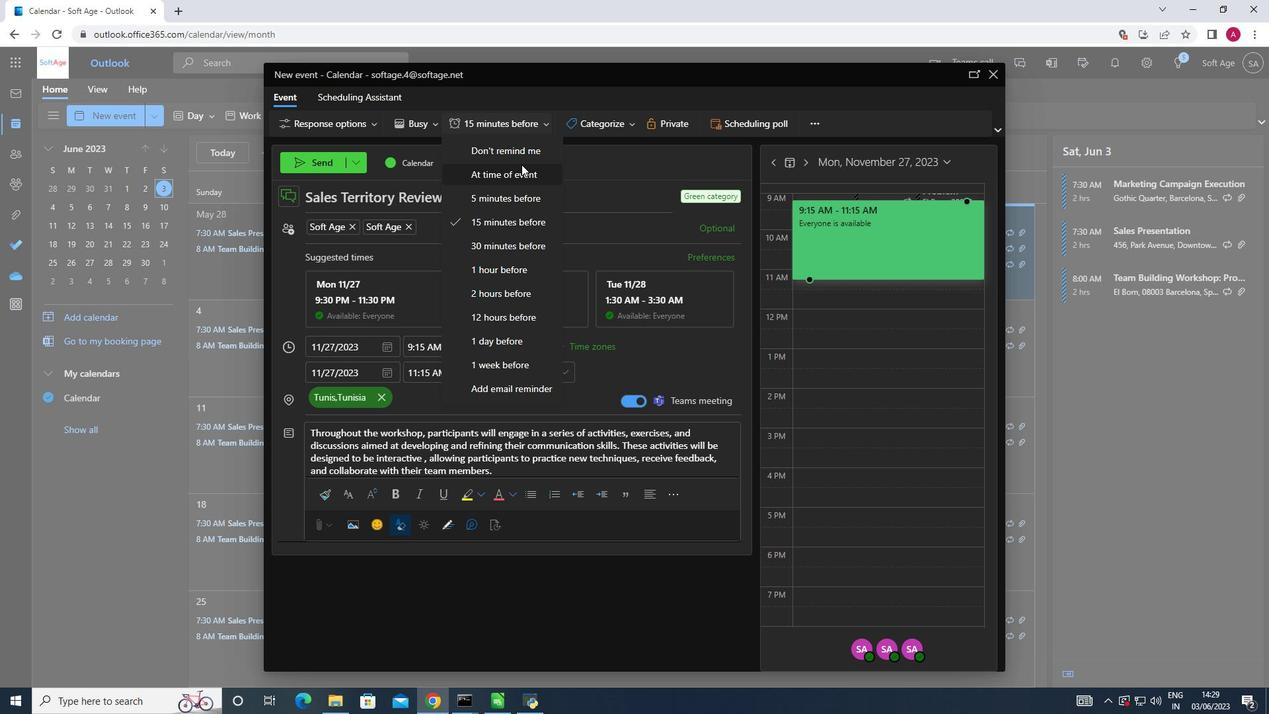 
Action: Mouse pressed left at (518, 173)
Screenshot: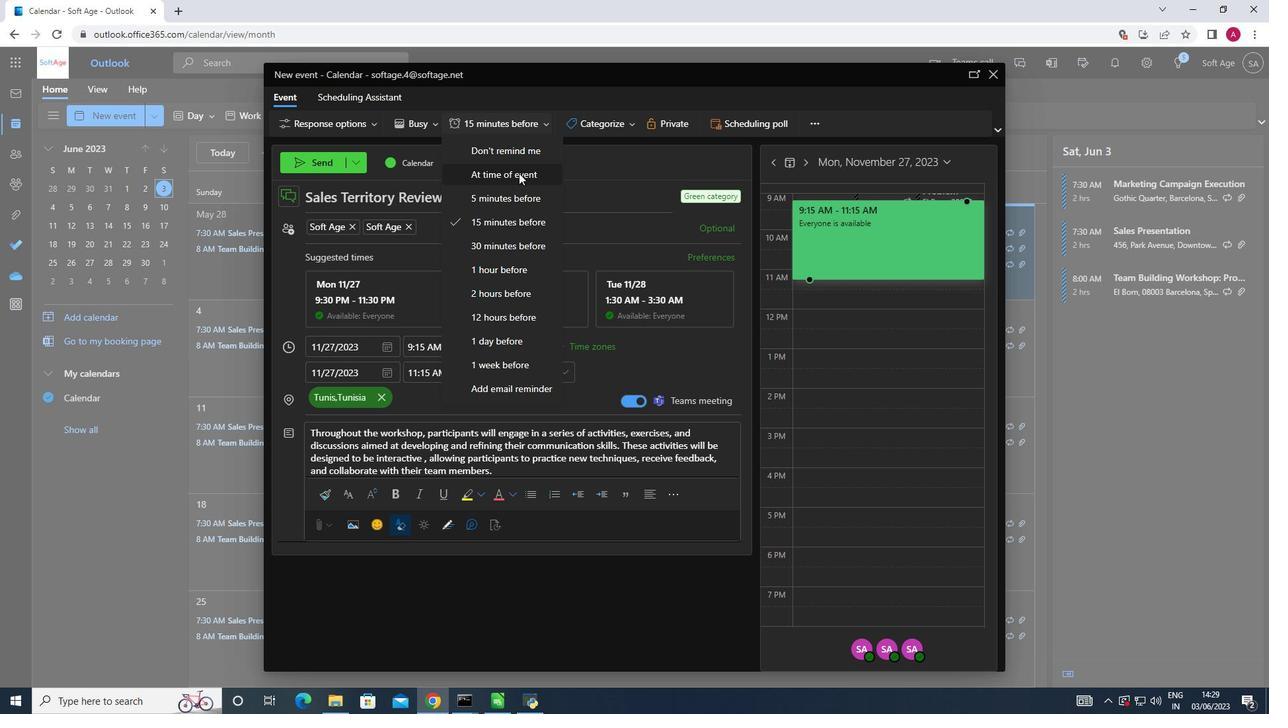 
Action: Mouse moved to (325, 166)
Screenshot: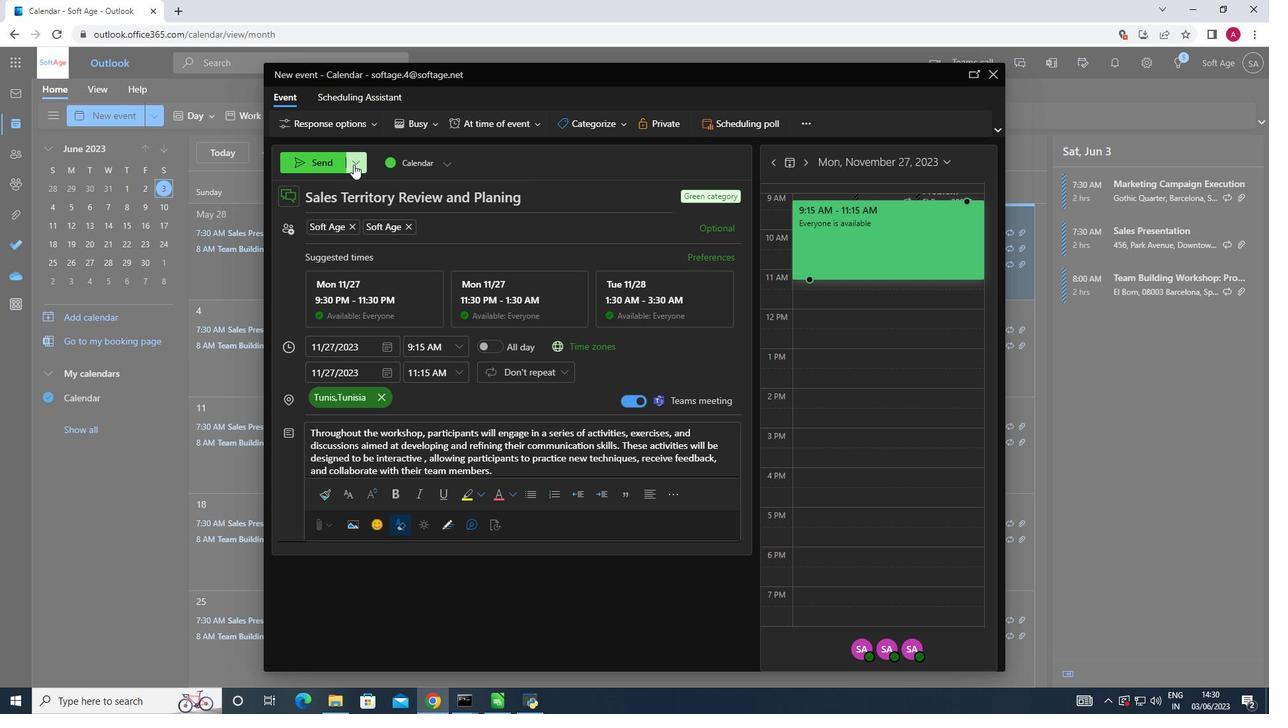 
Action: Mouse pressed left at (325, 166)
Screenshot: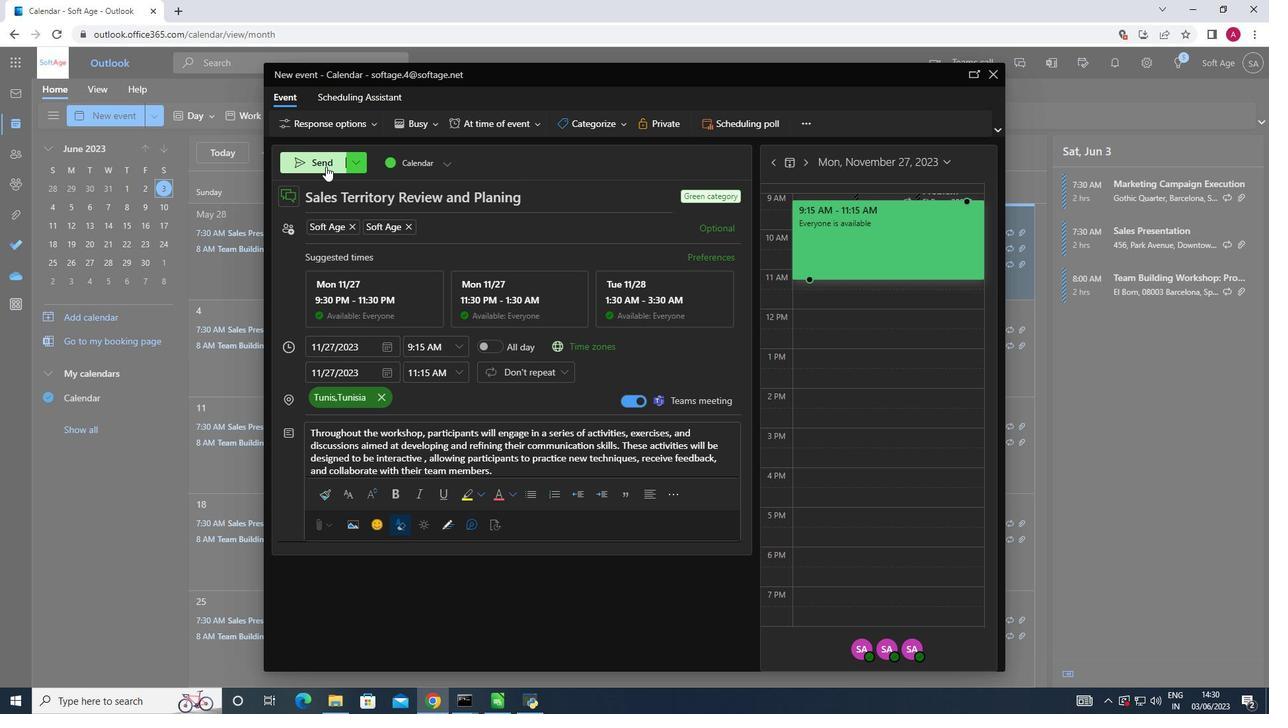 
Action: Mouse moved to (319, 166)
Screenshot: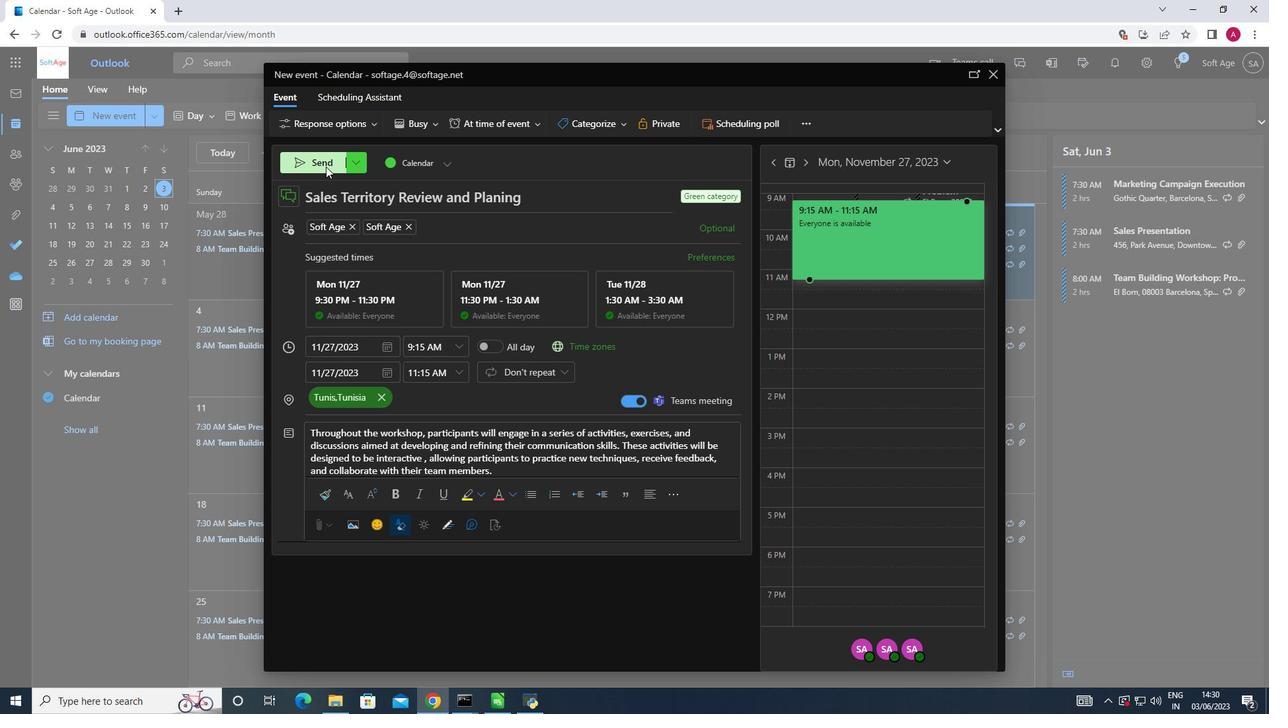 
